 Task: Look for space in Teresópolis, Brazil from 2nd September, 2023 to 10th September, 2023 for 1 adult in price range Rs.5000 to Rs.16000. Place can be private room with 1  bedroom having 1 bed and 1 bathroom. Property type can be house, flat, guest house, hotel. Amenities needed are: washing machine. Booking option can be shelf check-in. Required host language is Spanish.
Action: Mouse moved to (299, 208)
Screenshot: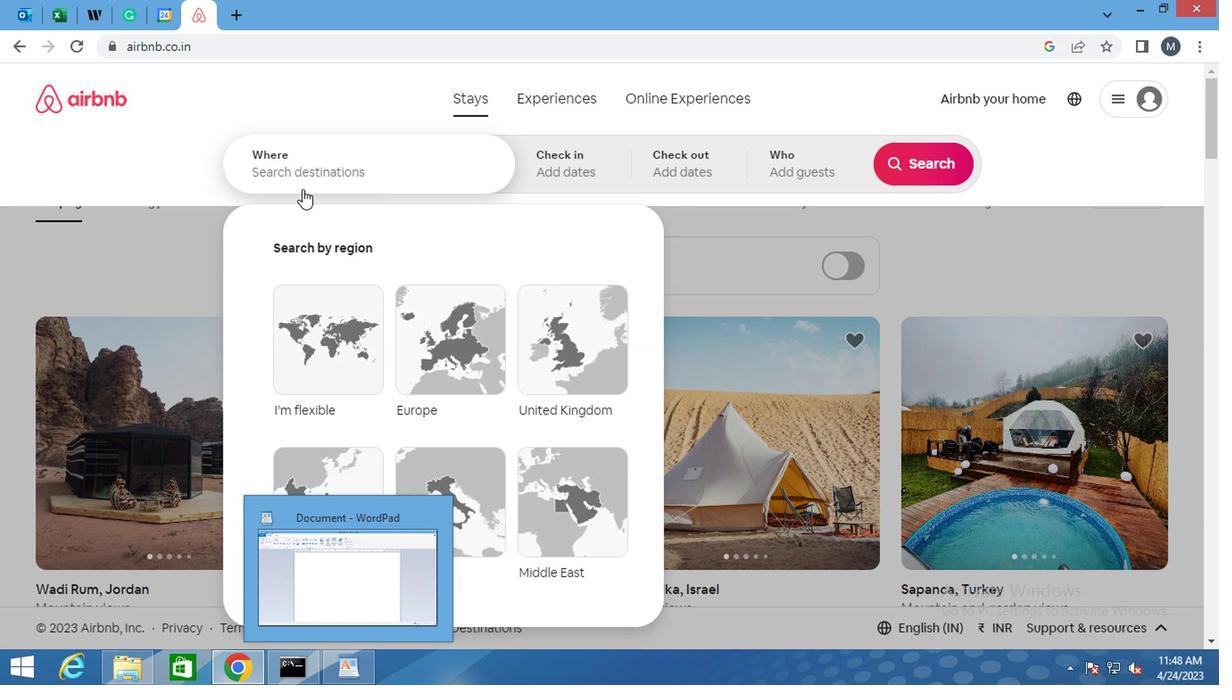 
Action: Mouse pressed left at (299, 208)
Screenshot: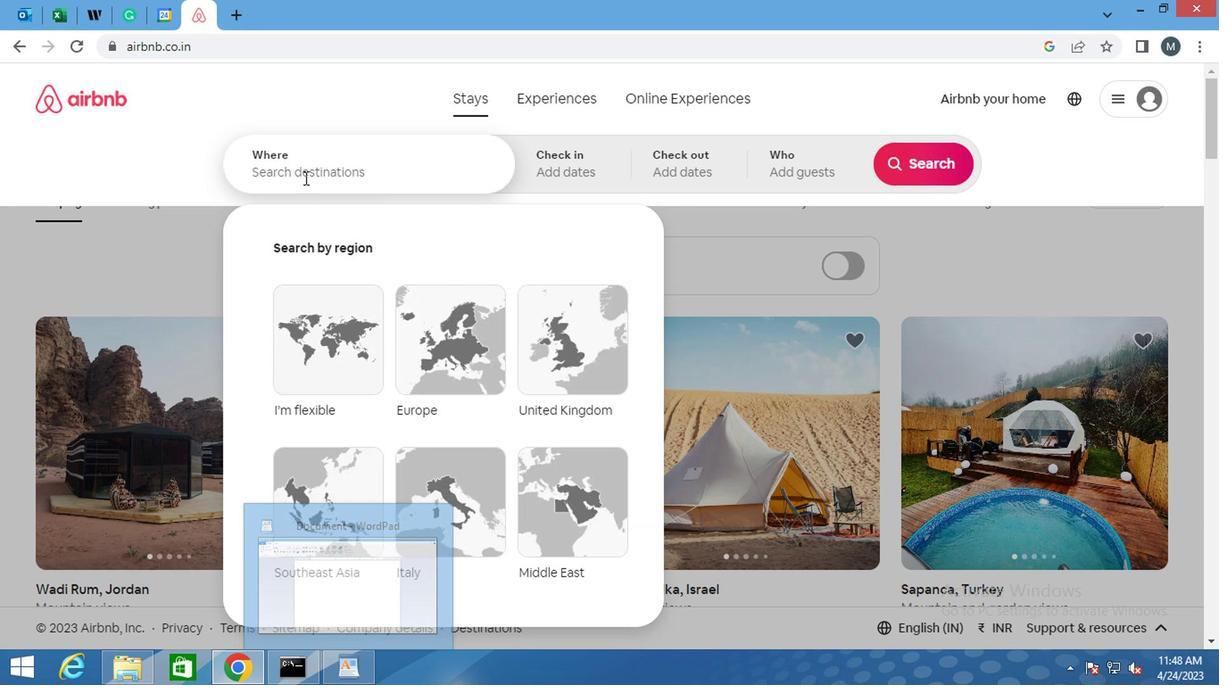 
Action: Key pressed <Key.shift>TERESOPOLIS,<Key.space><Key.shift>BRZ<Key.backspace>AZIL<Key.enter>
Screenshot: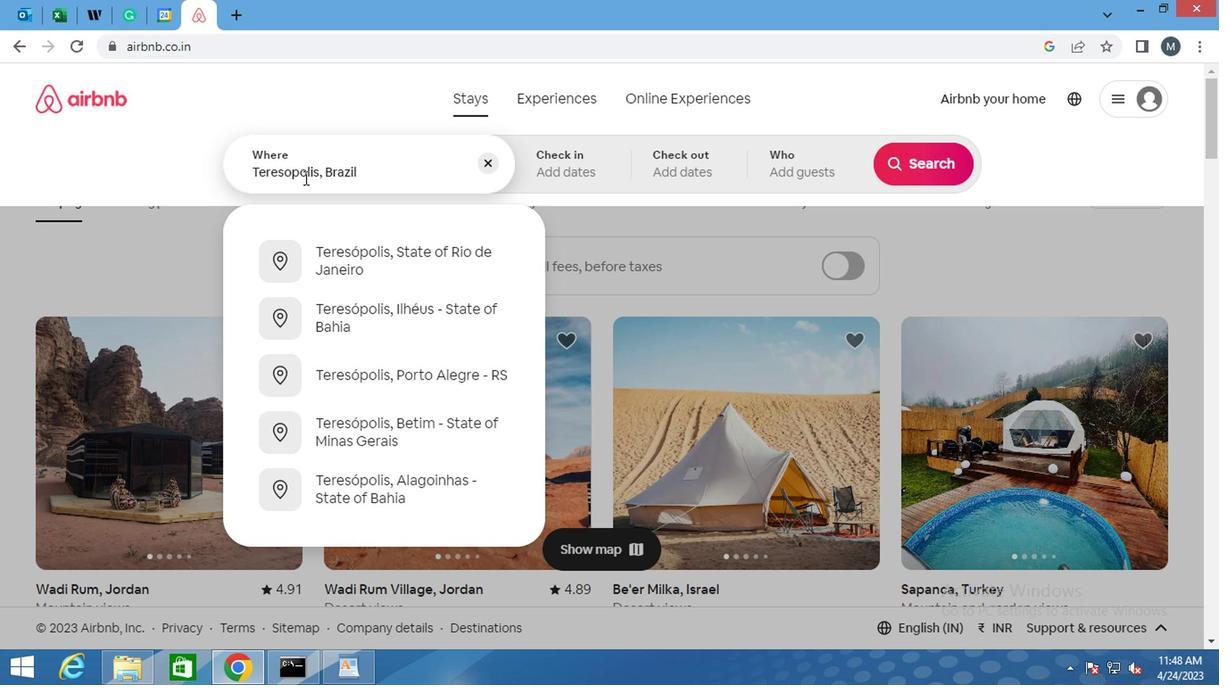 
Action: Mouse moved to (725, 299)
Screenshot: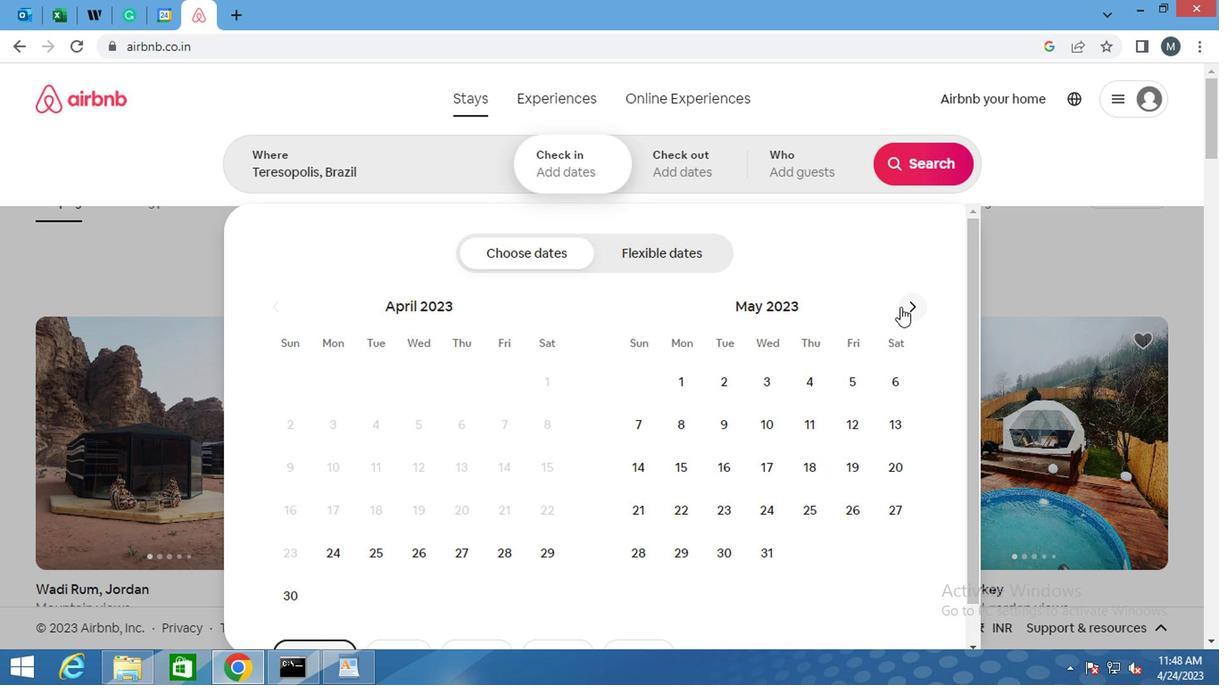 
Action: Mouse pressed left at (725, 299)
Screenshot: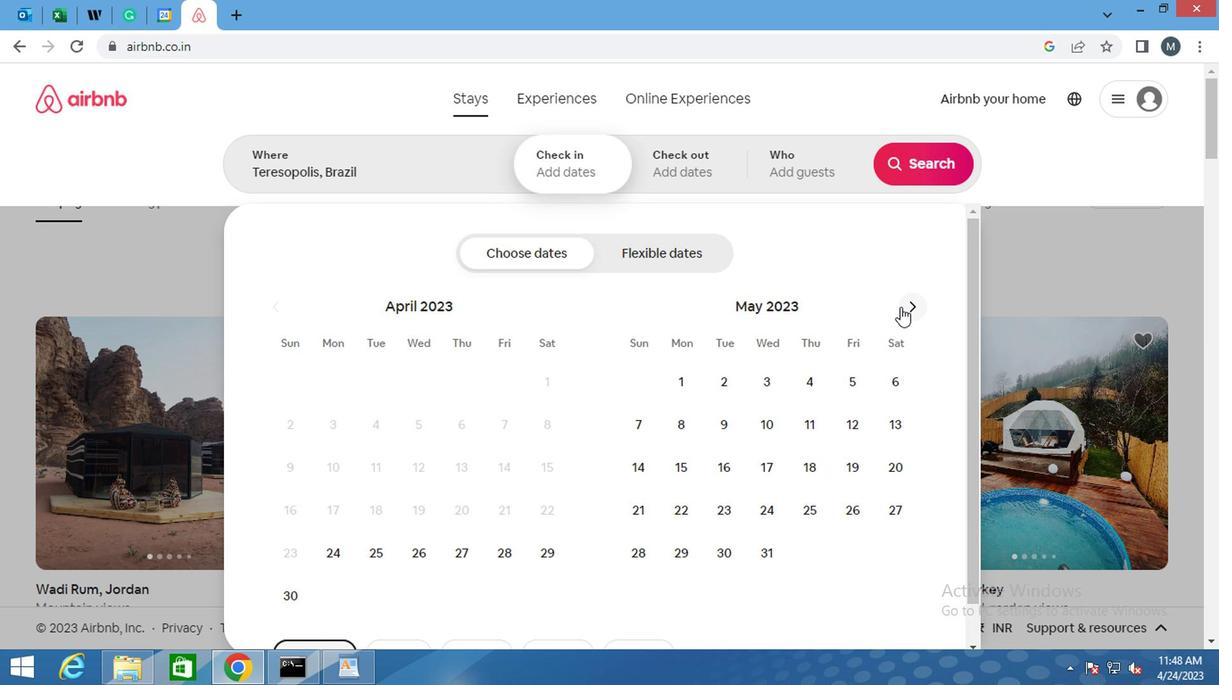 
Action: Mouse pressed left at (725, 299)
Screenshot: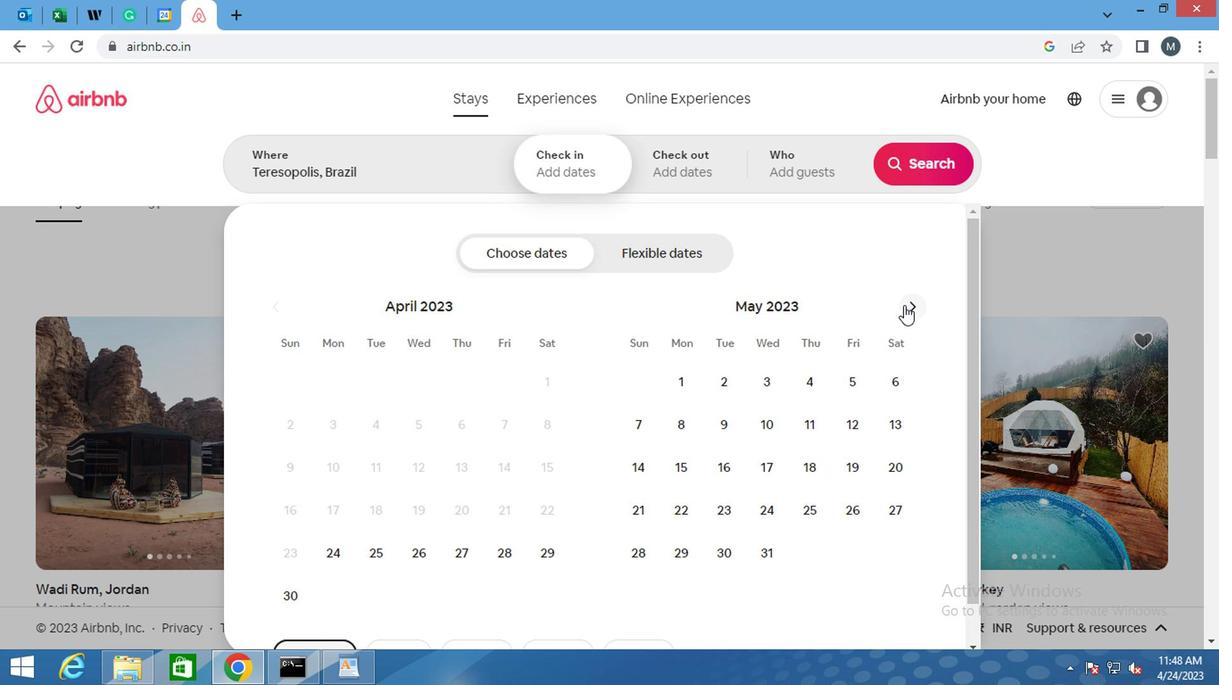 
Action: Mouse pressed left at (725, 299)
Screenshot: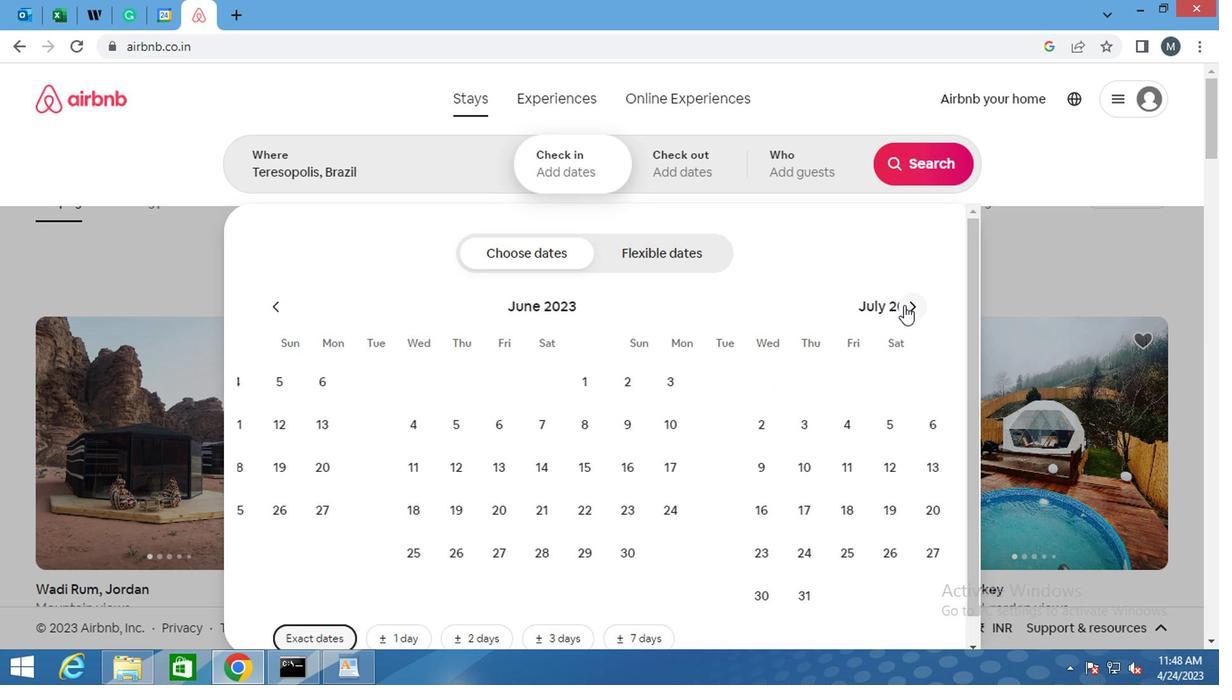 
Action: Mouse moved to (725, 299)
Screenshot: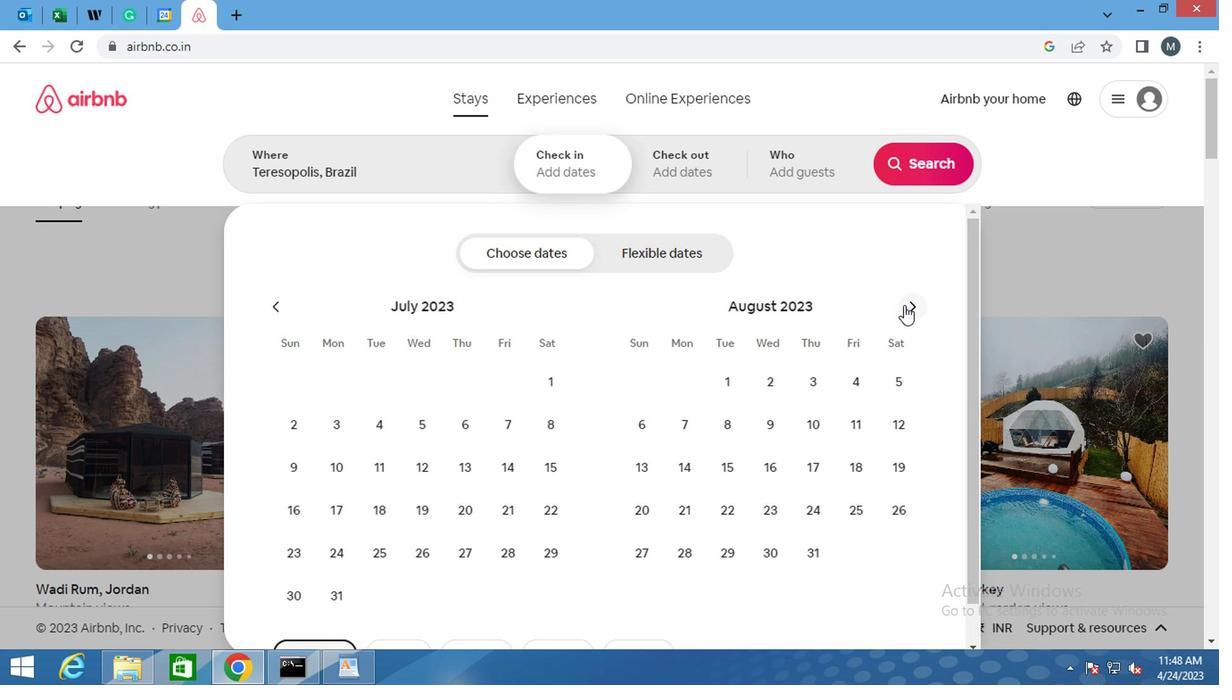 
Action: Mouse pressed left at (725, 299)
Screenshot: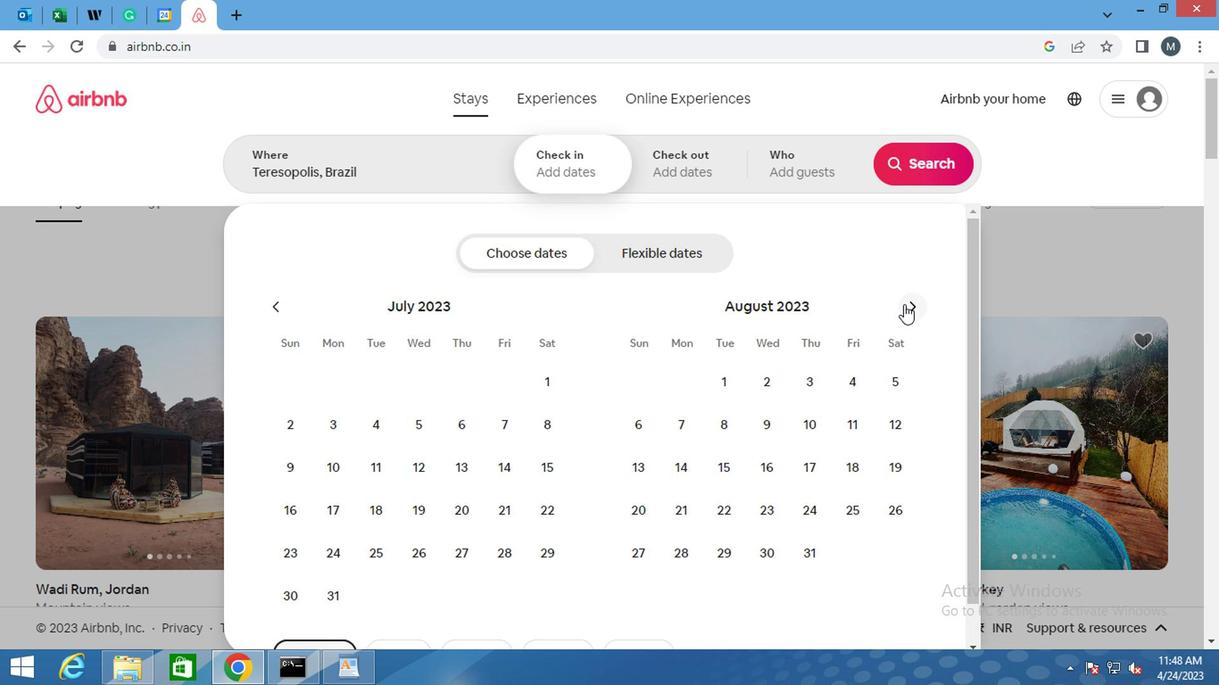 
Action: Mouse moved to (707, 353)
Screenshot: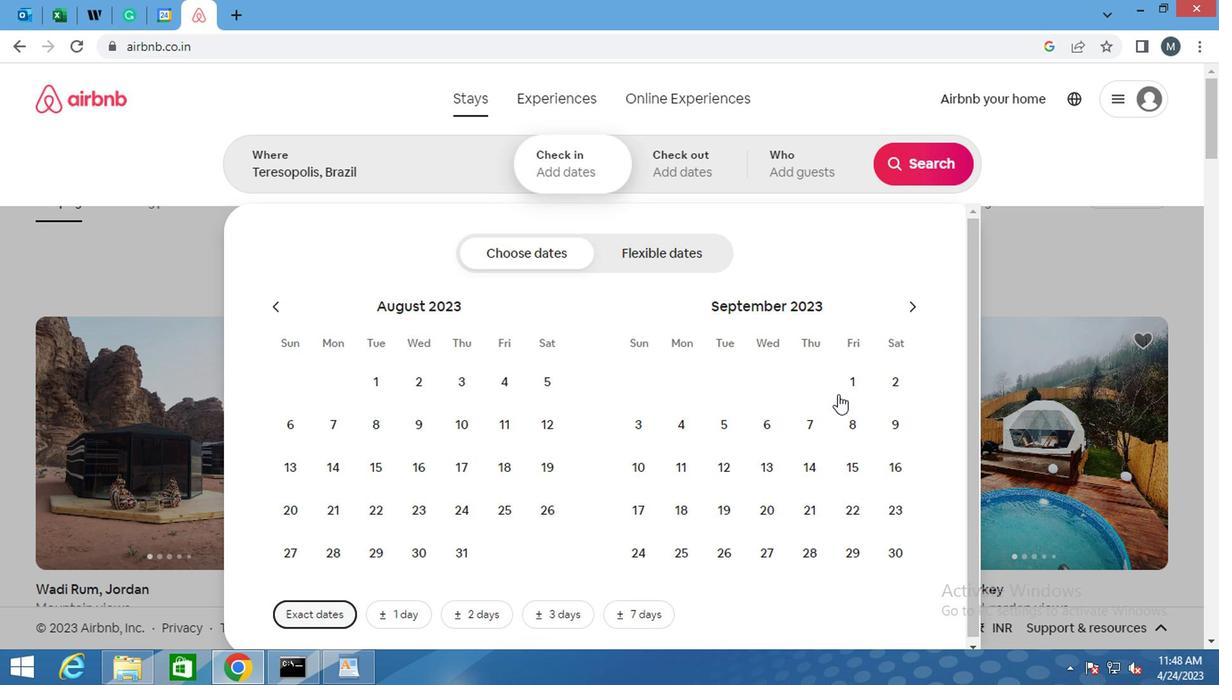 
Action: Mouse pressed left at (707, 353)
Screenshot: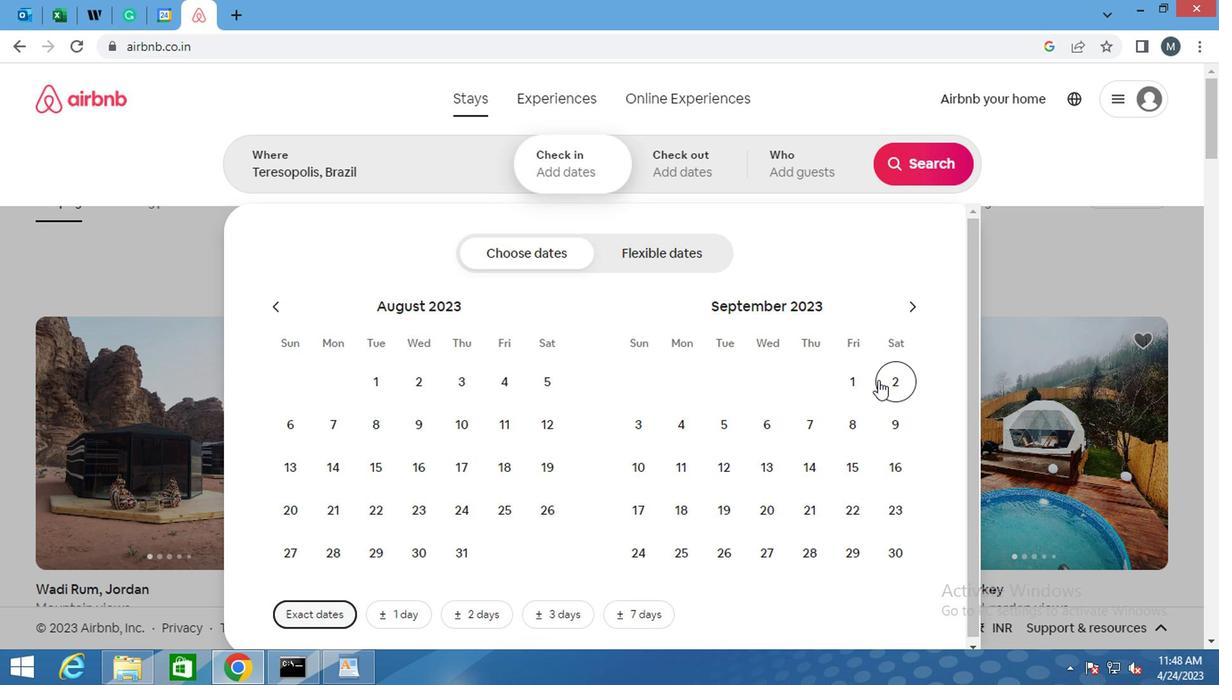 
Action: Mouse moved to (551, 412)
Screenshot: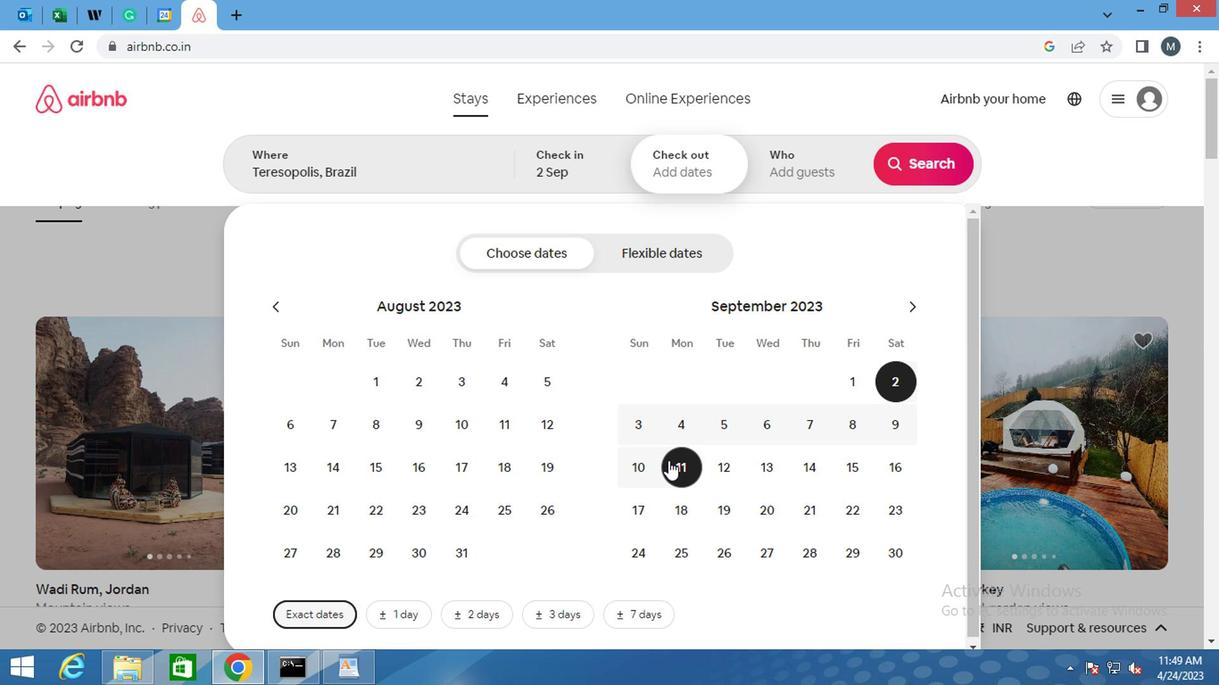 
Action: Mouse pressed left at (551, 412)
Screenshot: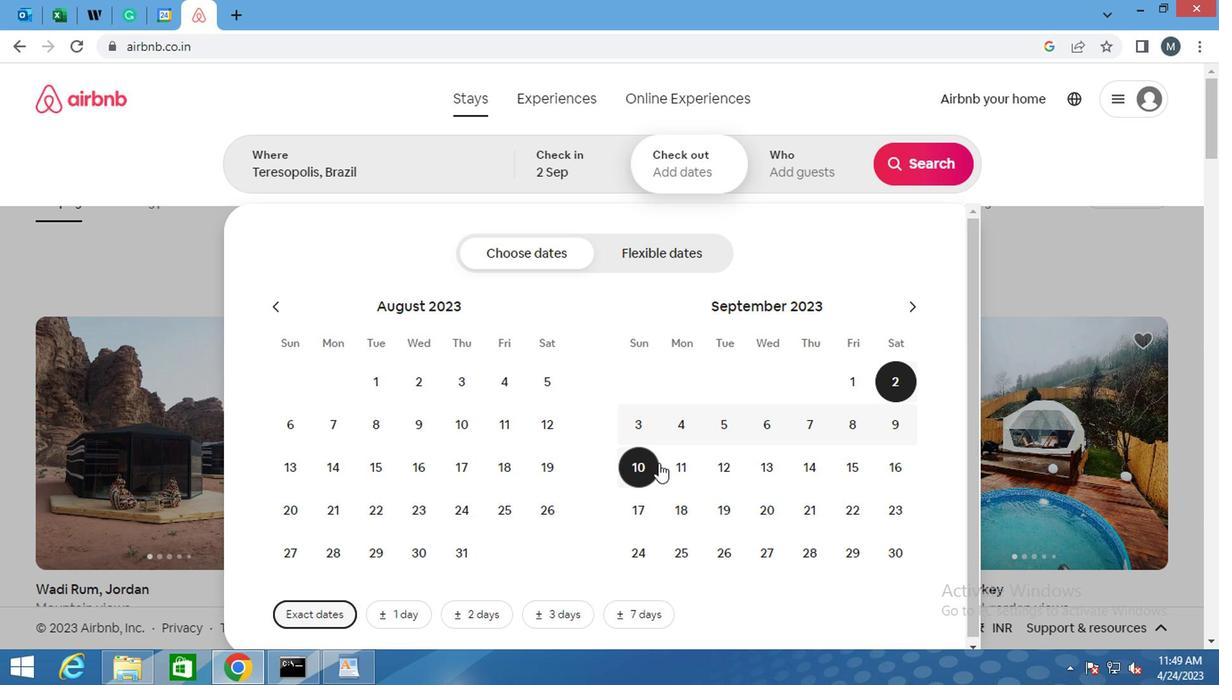 
Action: Mouse moved to (667, 200)
Screenshot: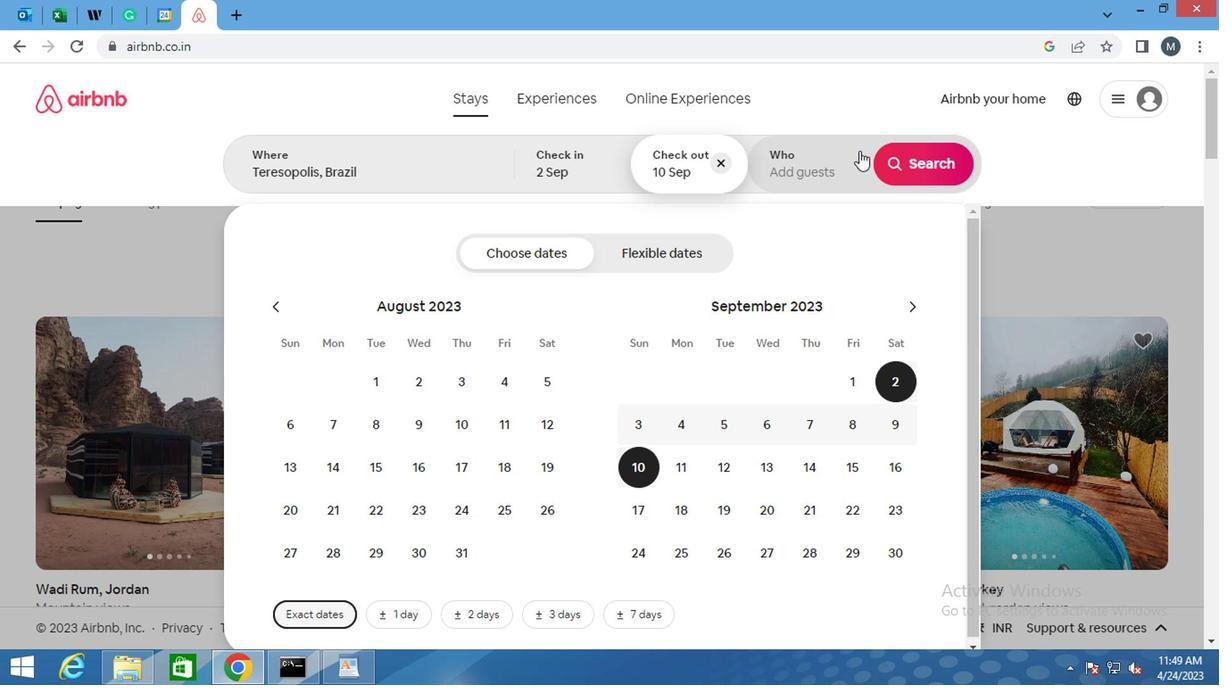 
Action: Mouse pressed left at (667, 200)
Screenshot: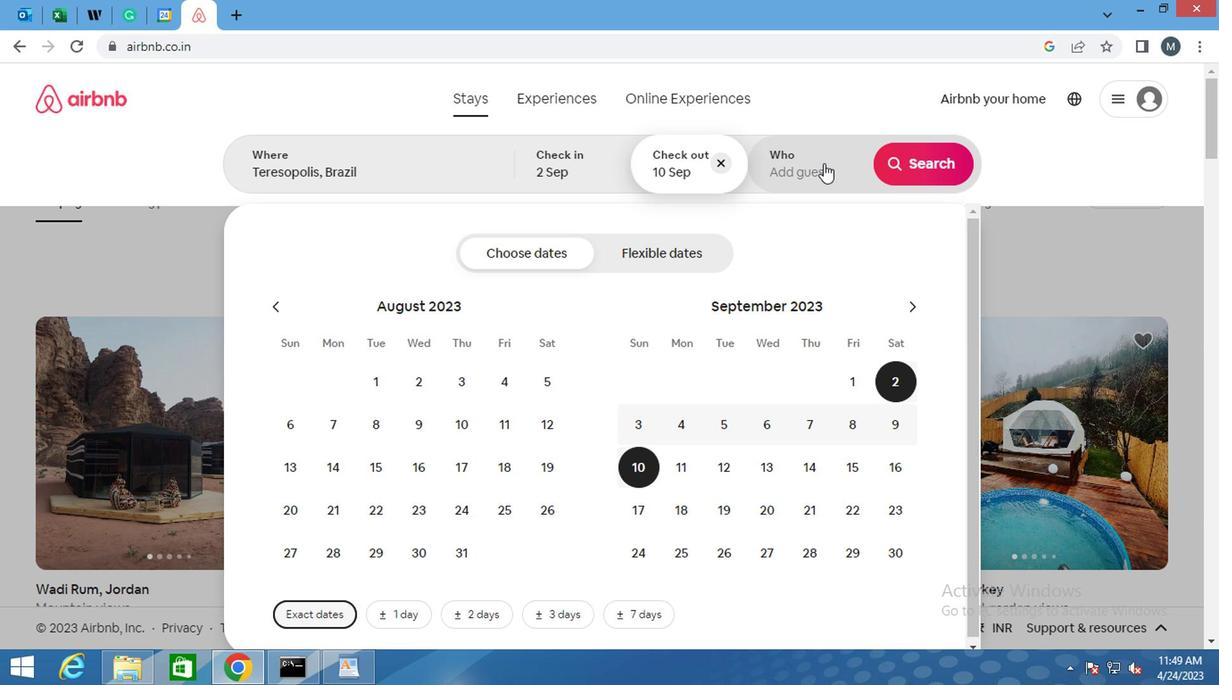
Action: Mouse moved to (751, 268)
Screenshot: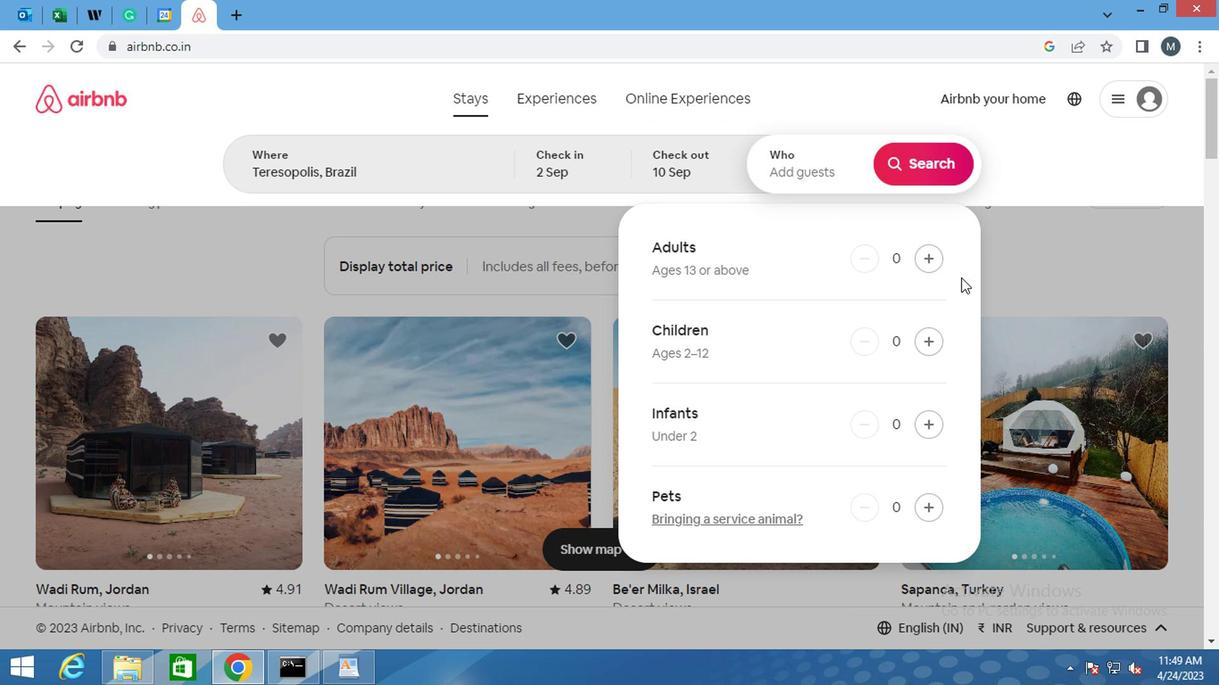 
Action: Mouse pressed left at (751, 268)
Screenshot: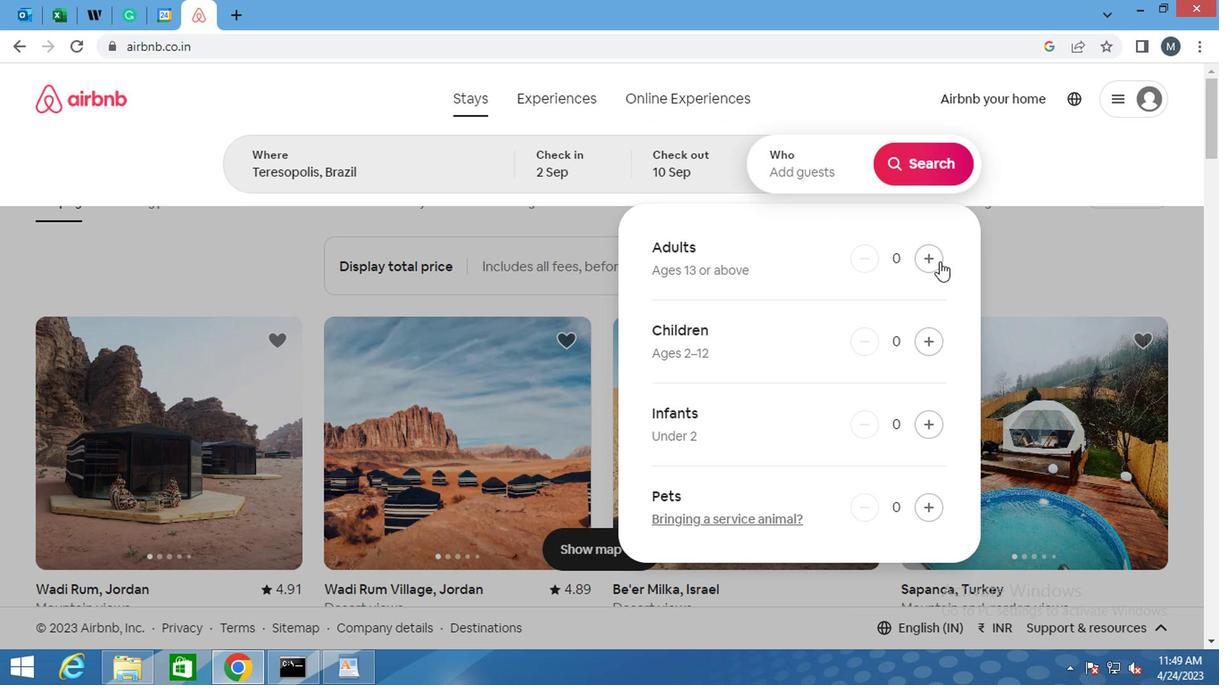 
Action: Mouse moved to (830, 211)
Screenshot: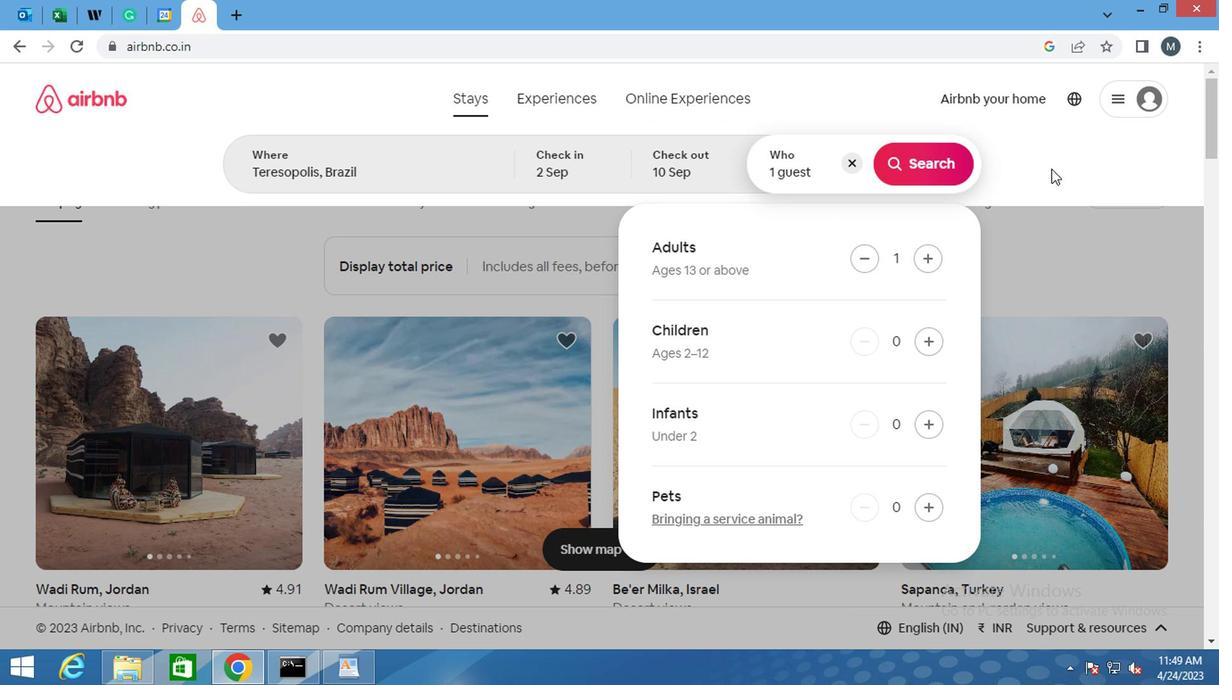 
Action: Mouse scrolled (830, 212) with delta (0, 0)
Screenshot: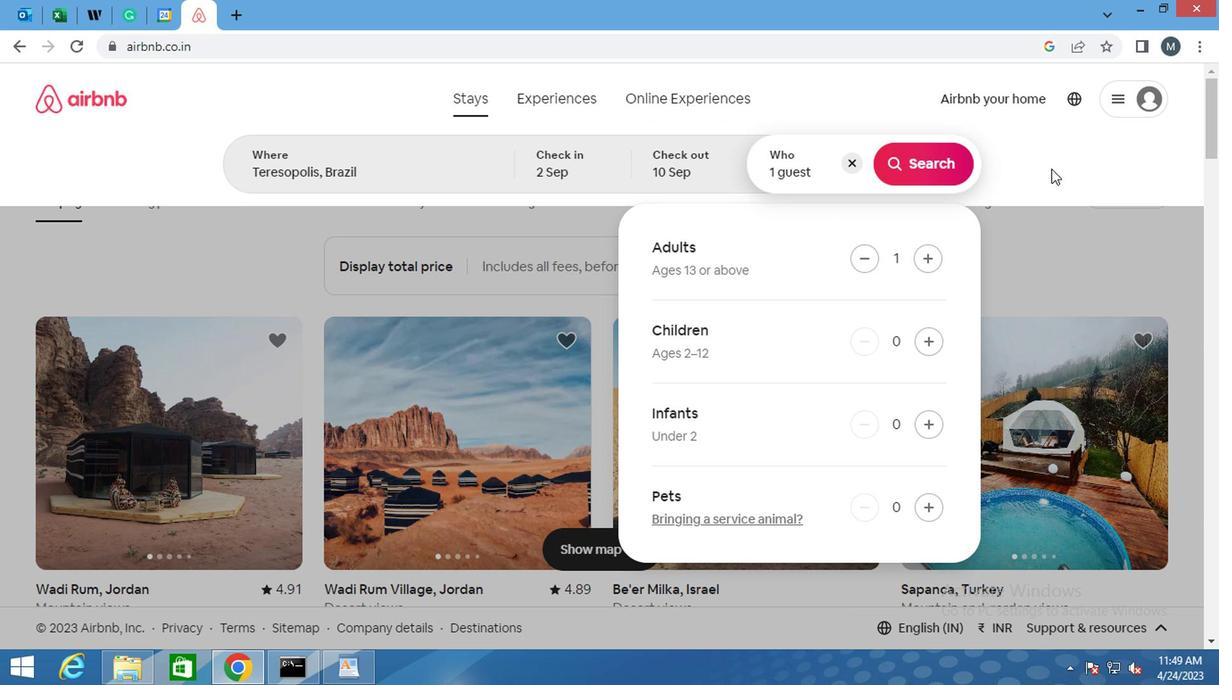 
Action: Mouse moved to (830, 221)
Screenshot: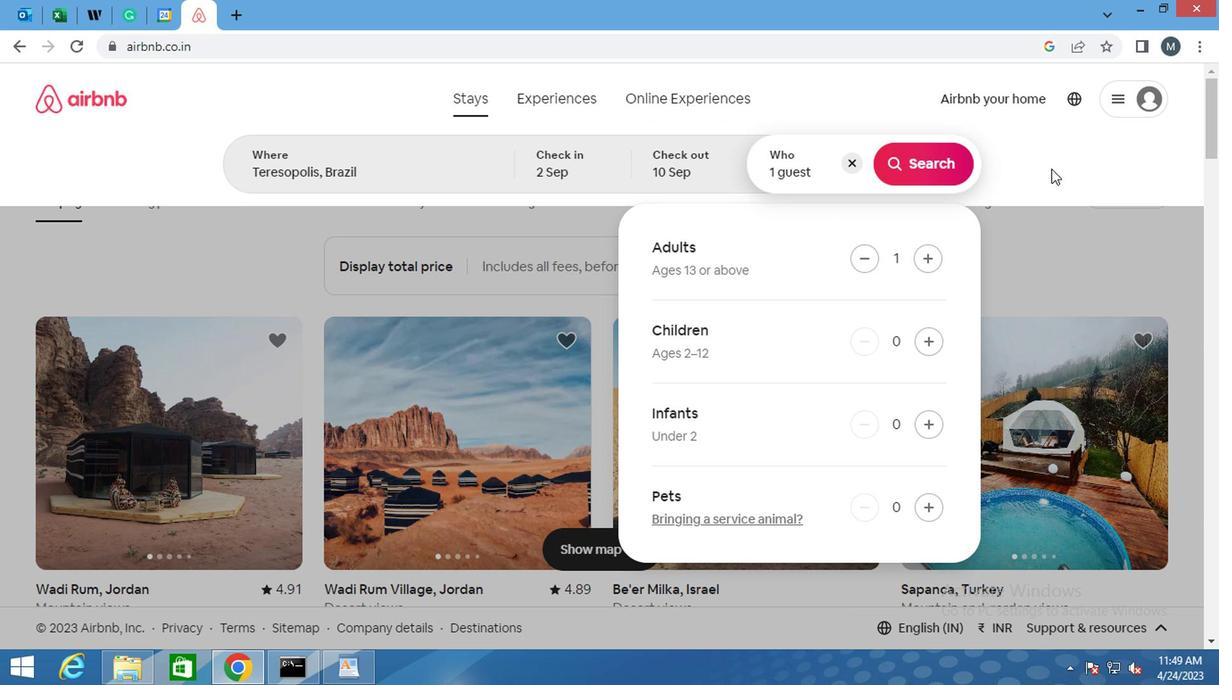 
Action: Mouse scrolled (830, 221) with delta (0, 0)
Screenshot: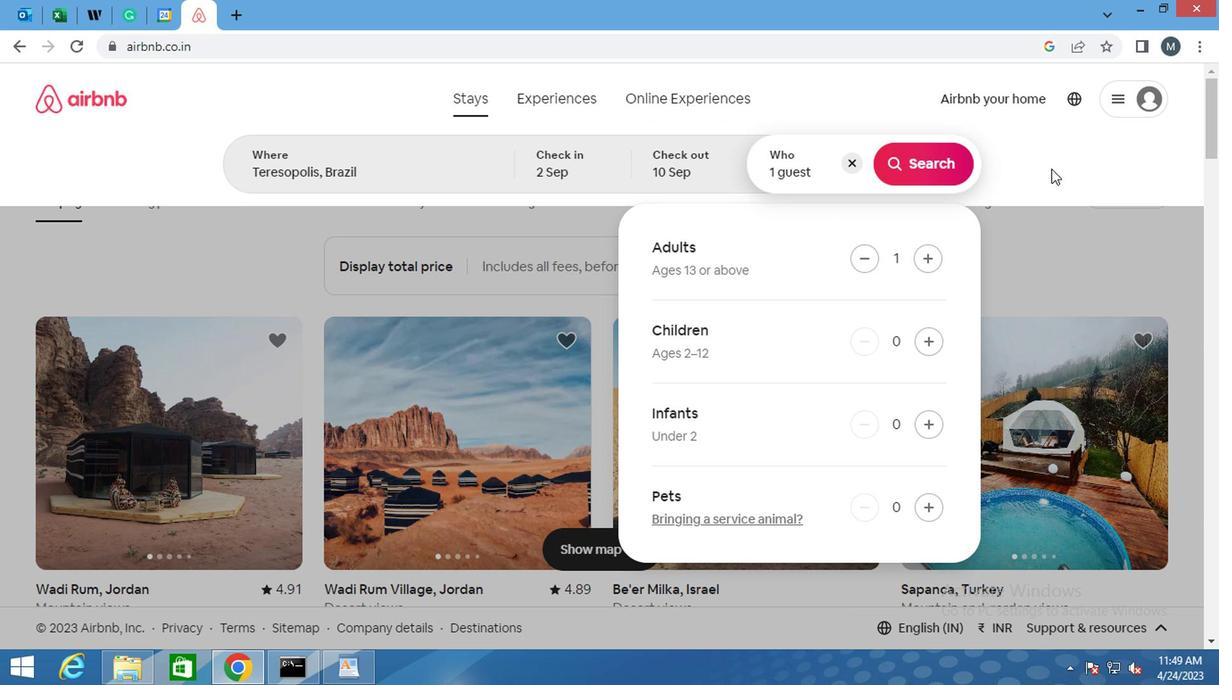 
Action: Mouse moved to (830, 240)
Screenshot: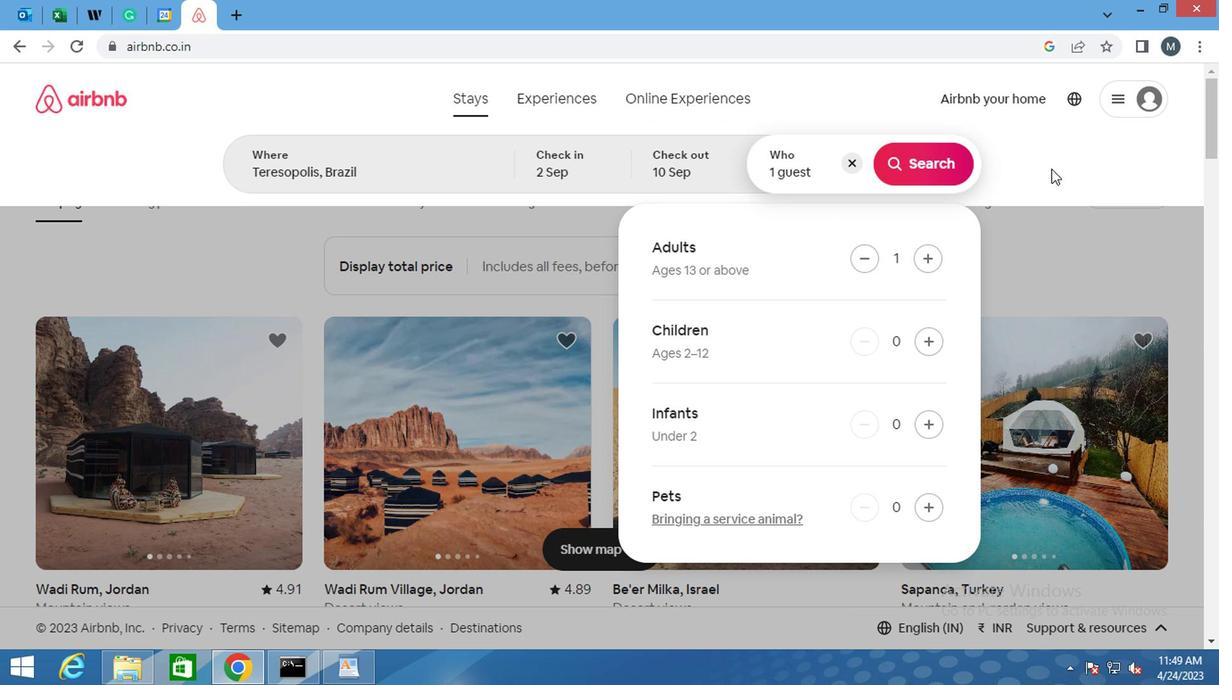 
Action: Mouse scrolled (830, 240) with delta (0, 0)
Screenshot: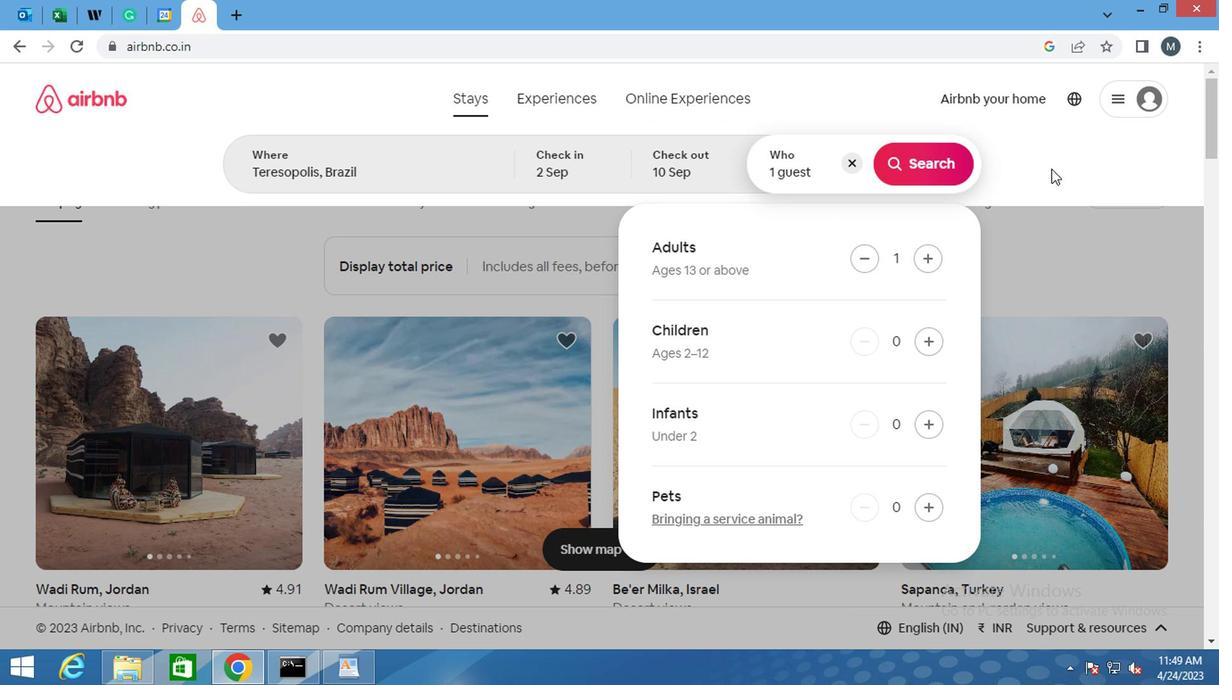 
Action: Mouse moved to (827, 244)
Screenshot: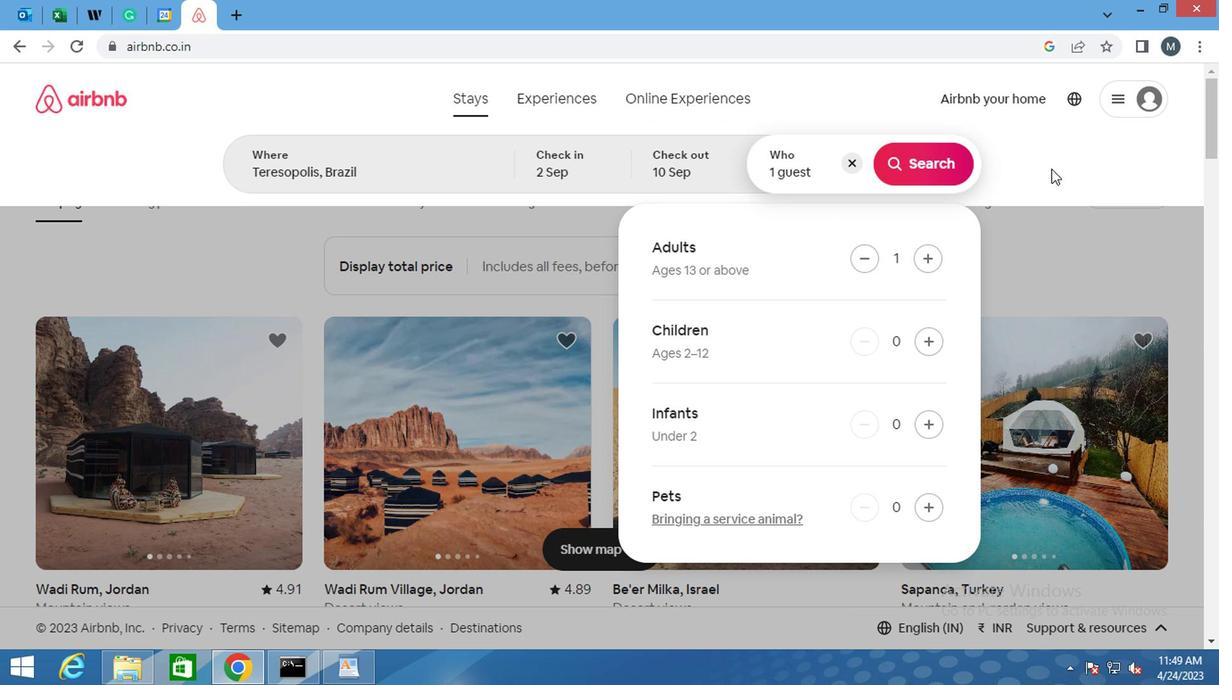 
Action: Mouse scrolled (827, 243) with delta (0, 0)
Screenshot: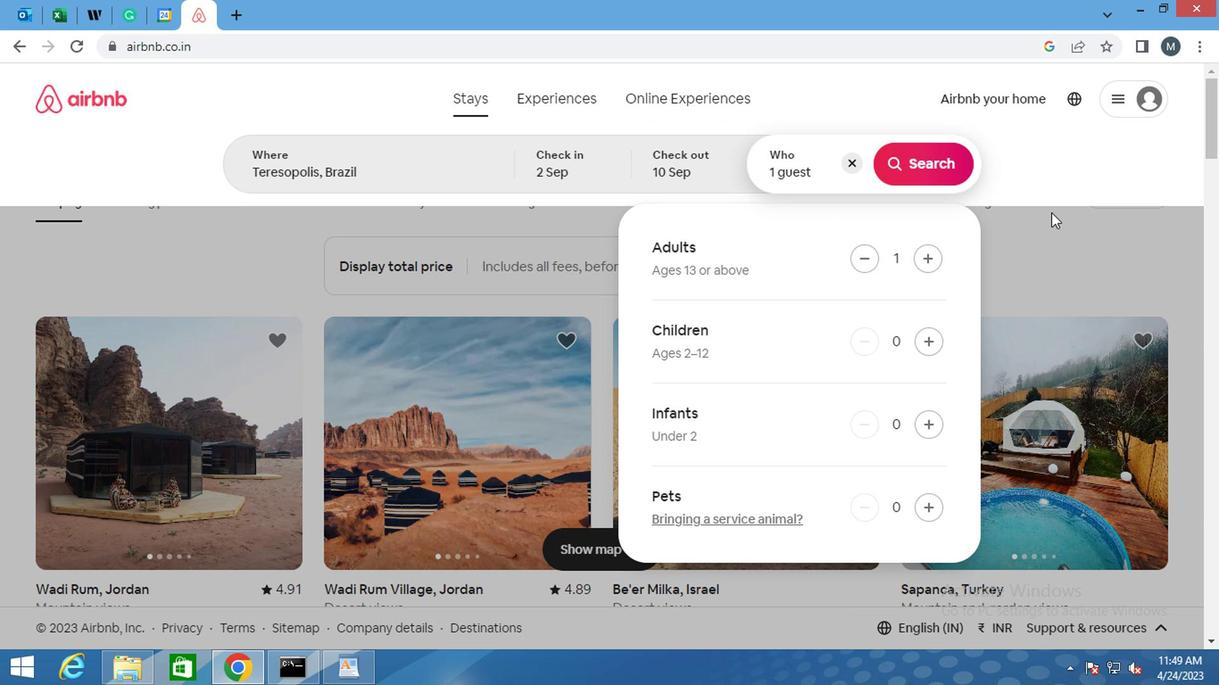 
Action: Mouse scrolled (827, 243) with delta (0, 0)
Screenshot: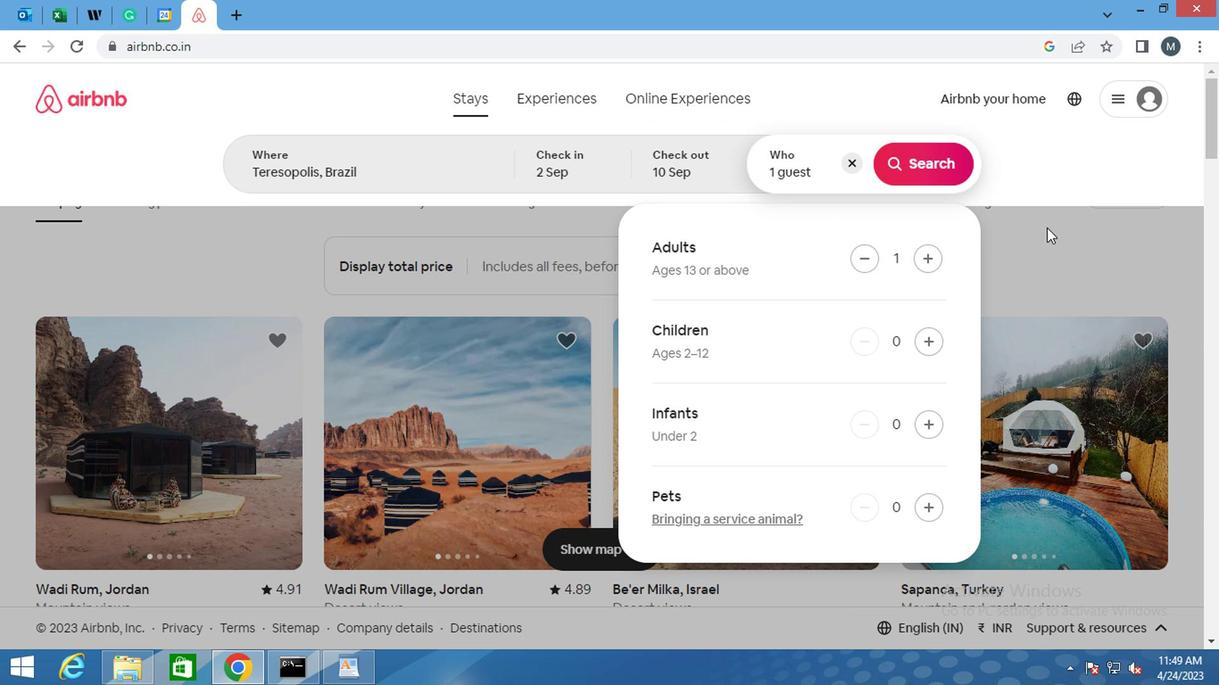 
Action: Mouse moved to (827, 243)
Screenshot: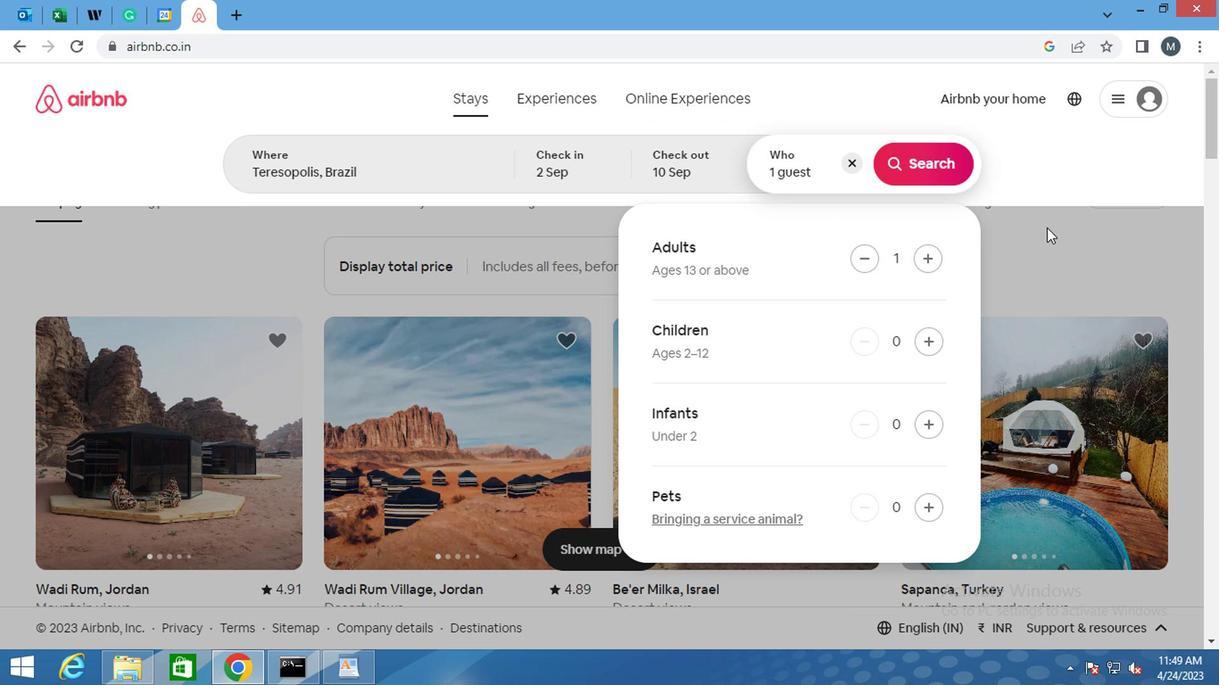 
Action: Mouse scrolled (827, 243) with delta (0, 0)
Screenshot: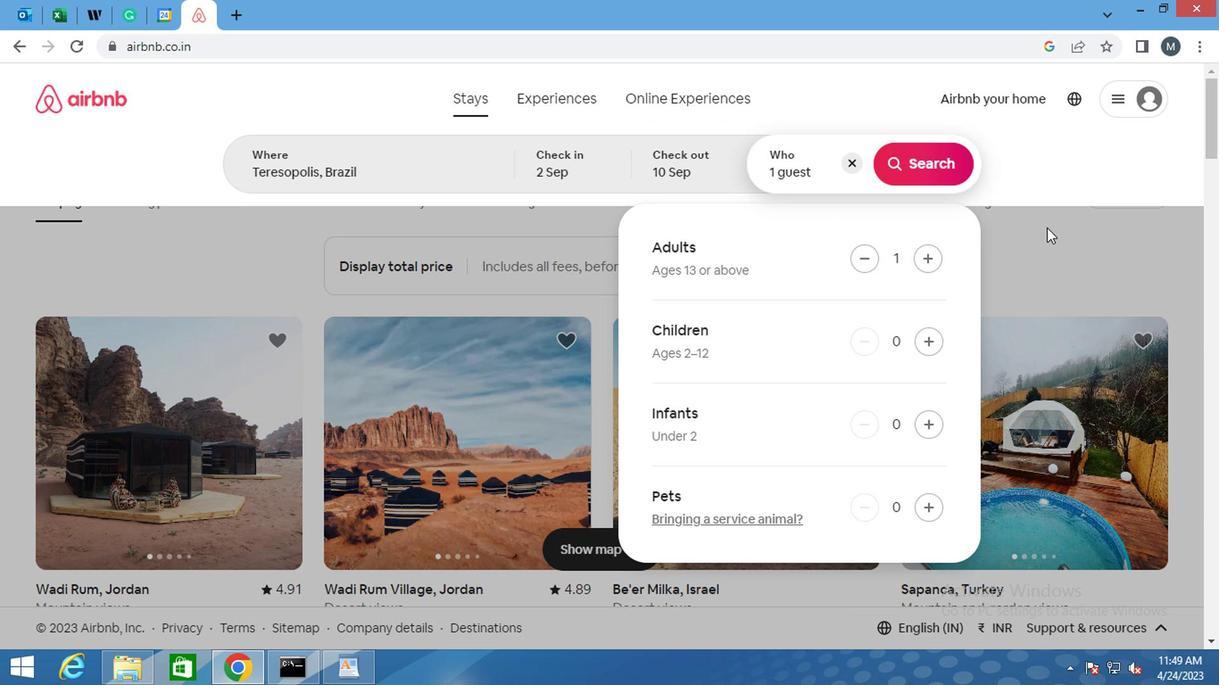 
Action: Mouse moved to (829, 231)
Screenshot: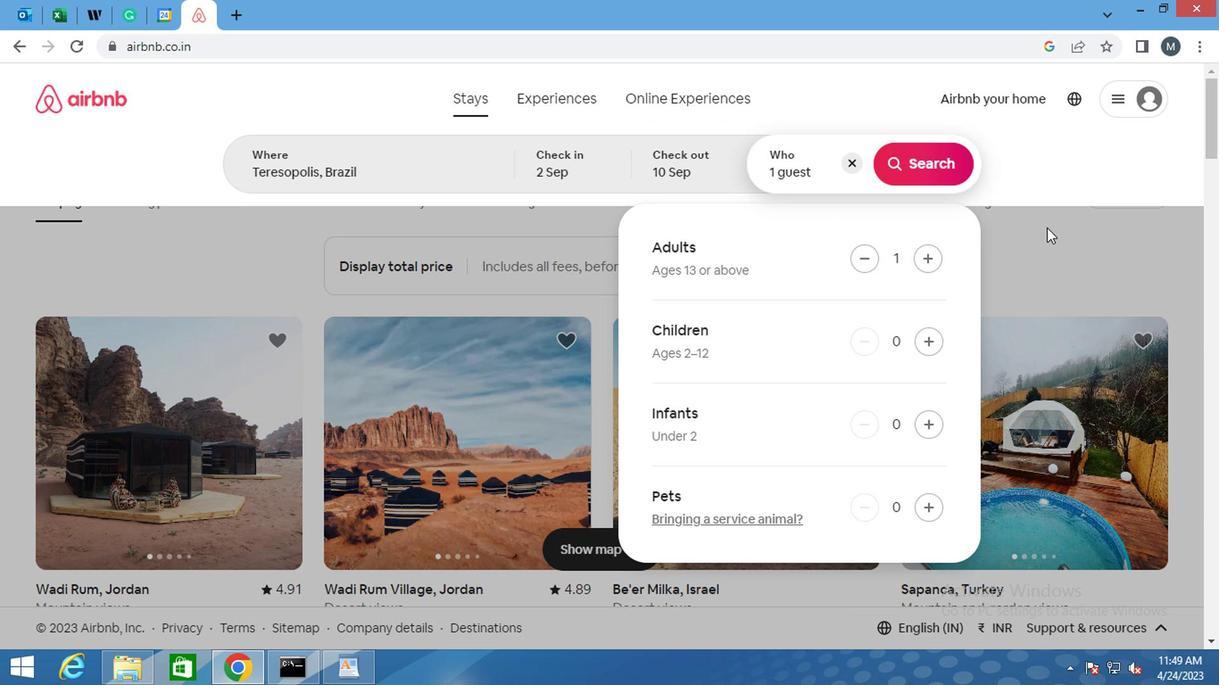 
Action: Mouse scrolled (829, 232) with delta (0, 0)
Screenshot: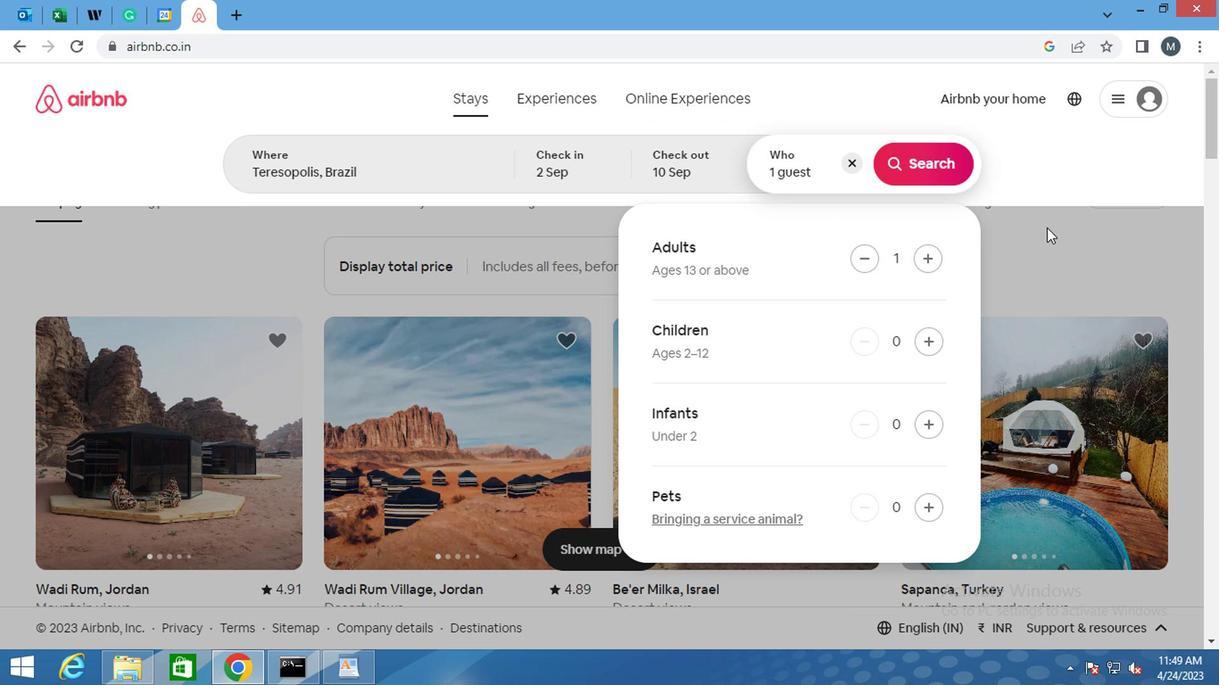 
Action: Mouse scrolled (829, 232) with delta (0, 0)
Screenshot: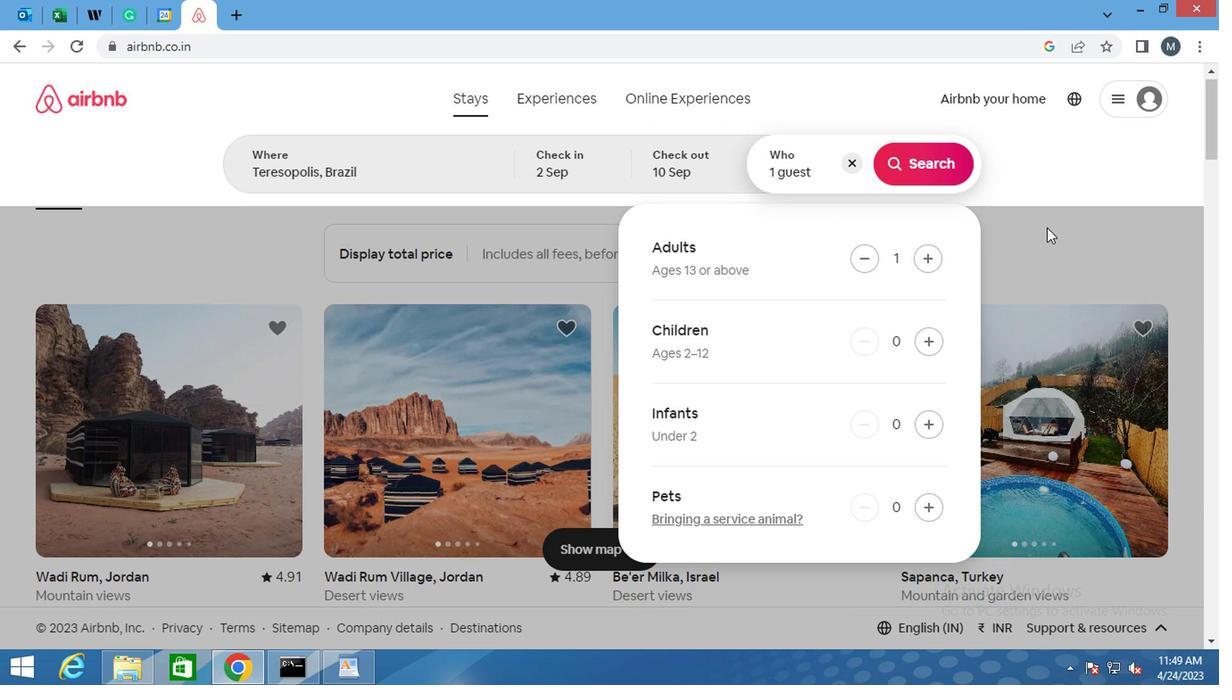 
Action: Mouse moved to (890, 204)
Screenshot: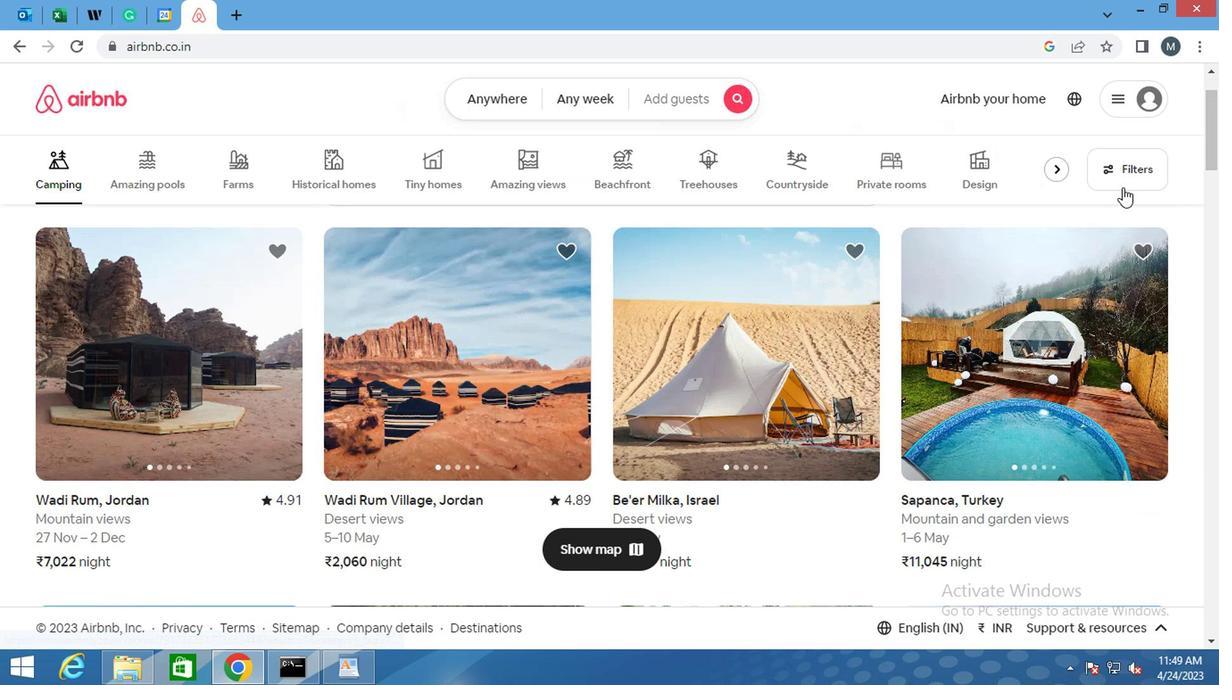
Action: Mouse pressed left at (890, 204)
Screenshot: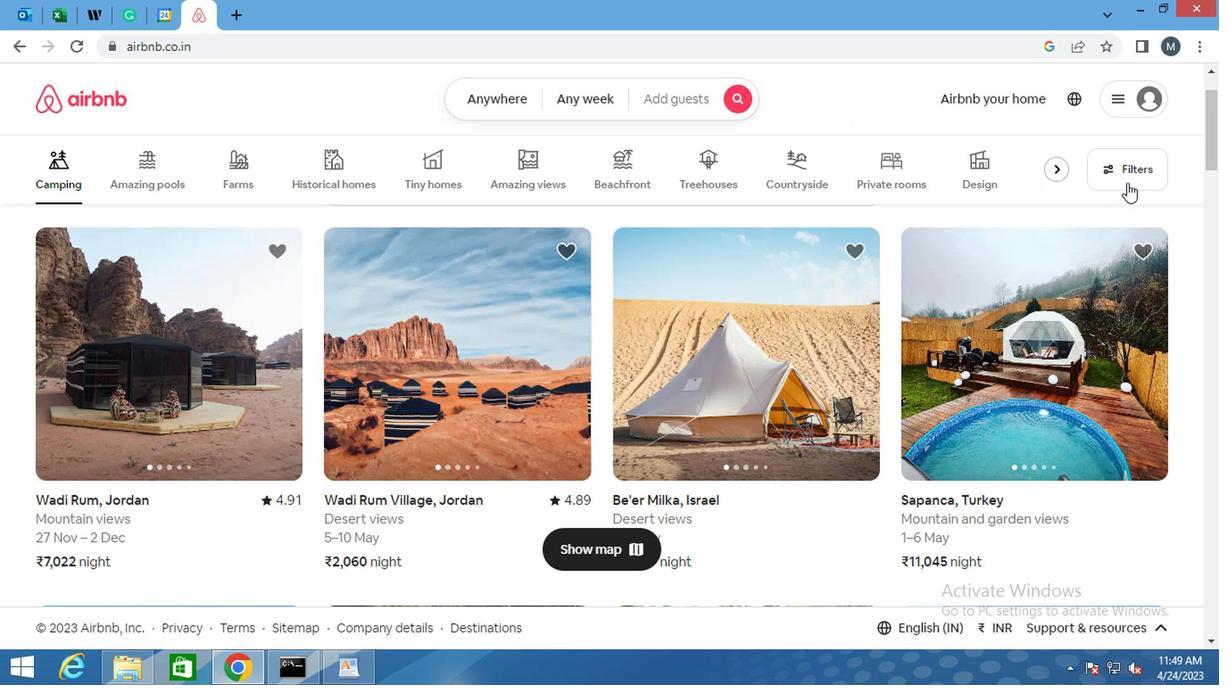 
Action: Mouse moved to (691, 242)
Screenshot: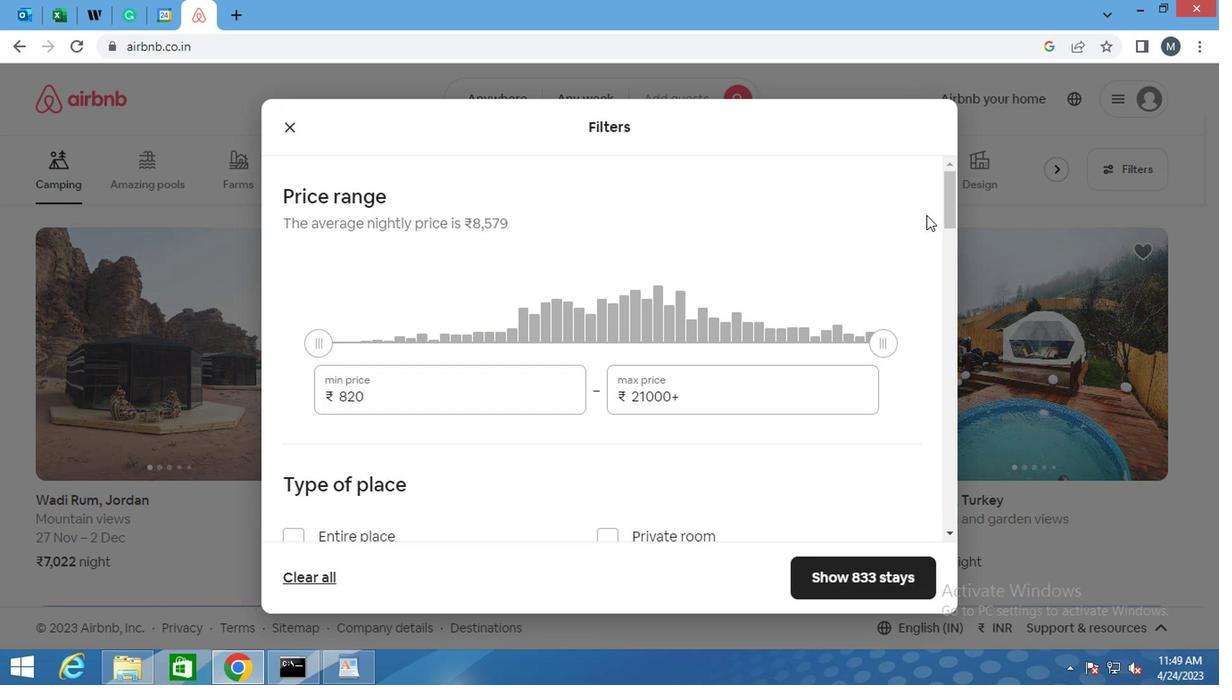 
Action: Mouse scrolled (691, 241) with delta (0, 0)
Screenshot: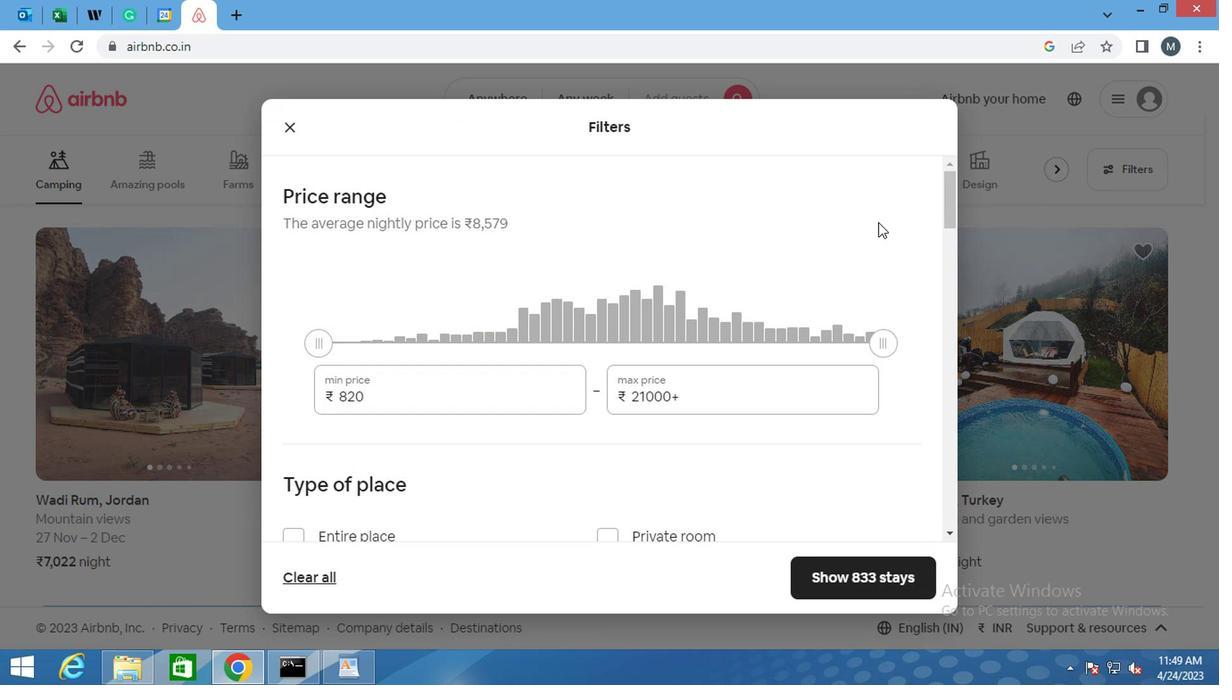 
Action: Mouse moved to (381, 297)
Screenshot: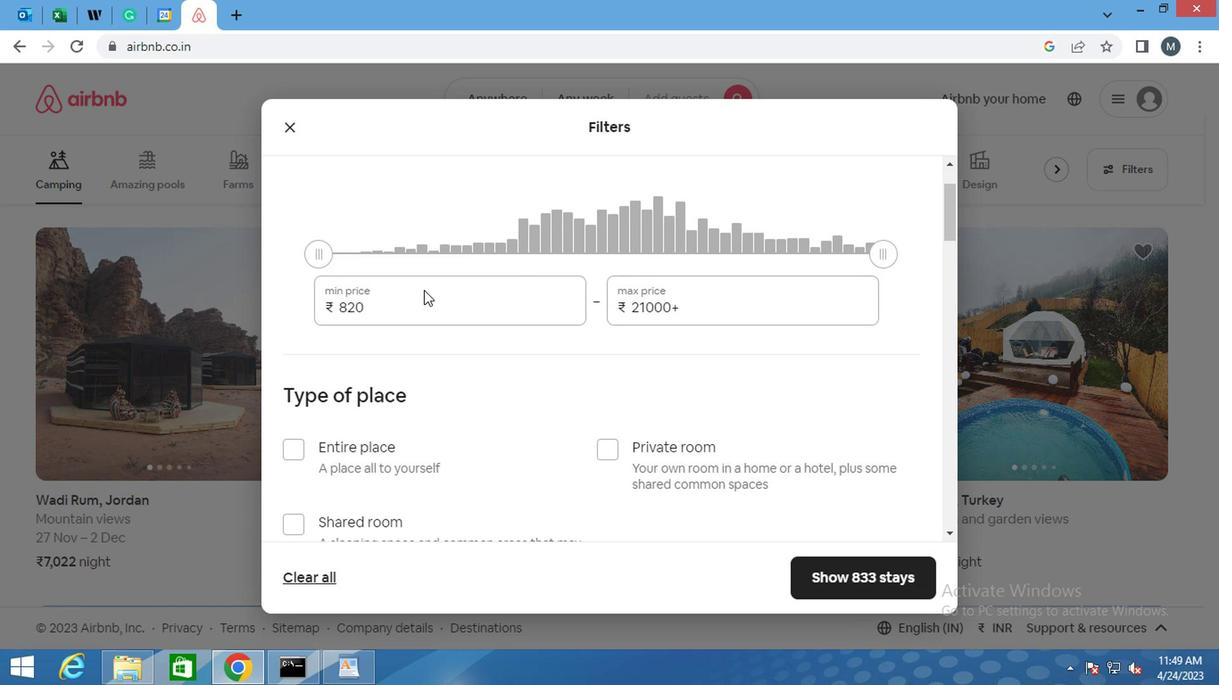
Action: Mouse pressed left at (381, 297)
Screenshot: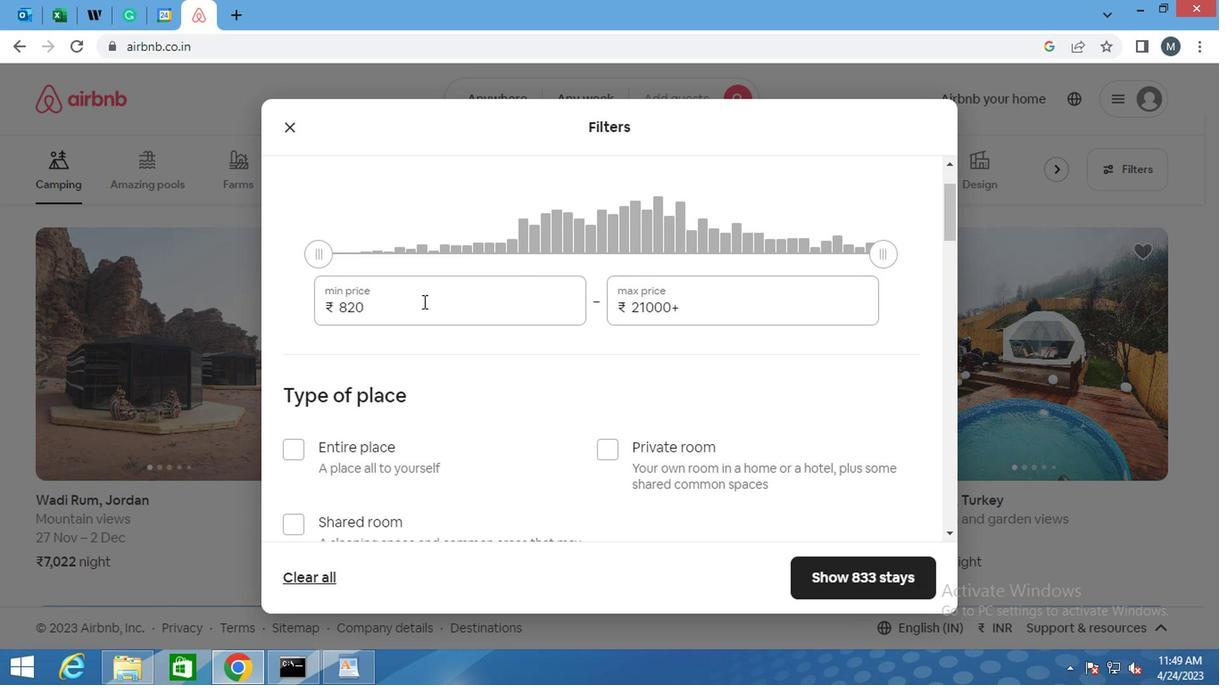 
Action: Mouse pressed left at (381, 297)
Screenshot: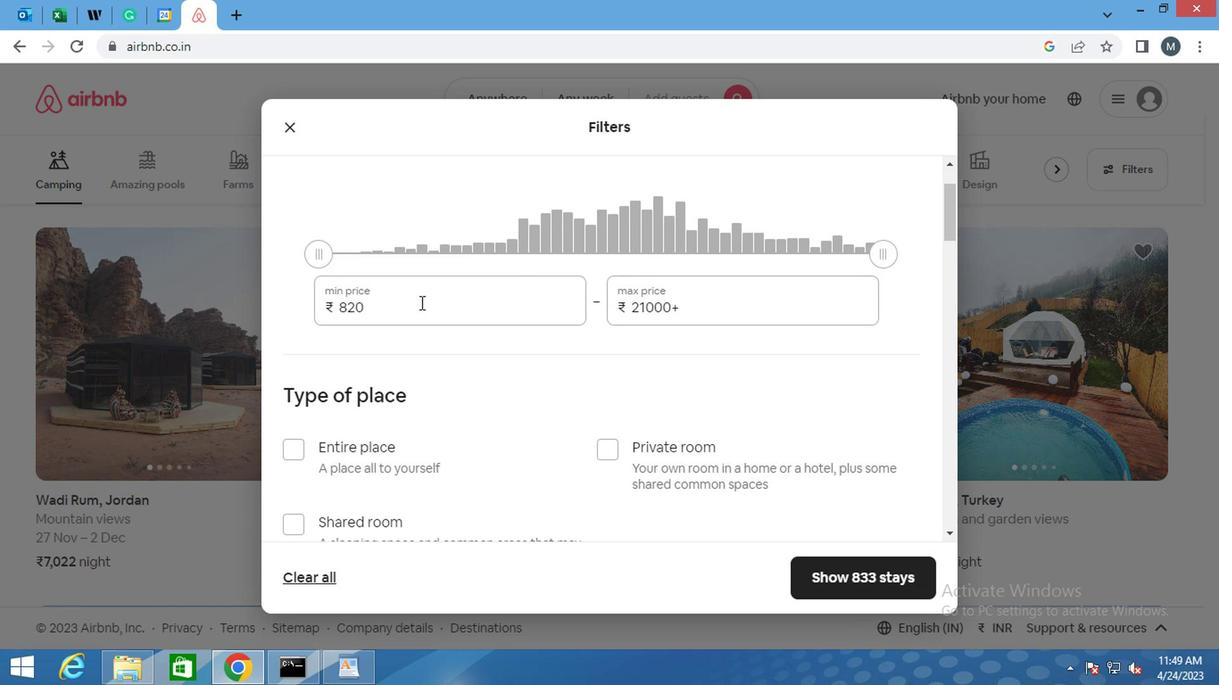 
Action: Key pressed <Key.delete>5000
Screenshot: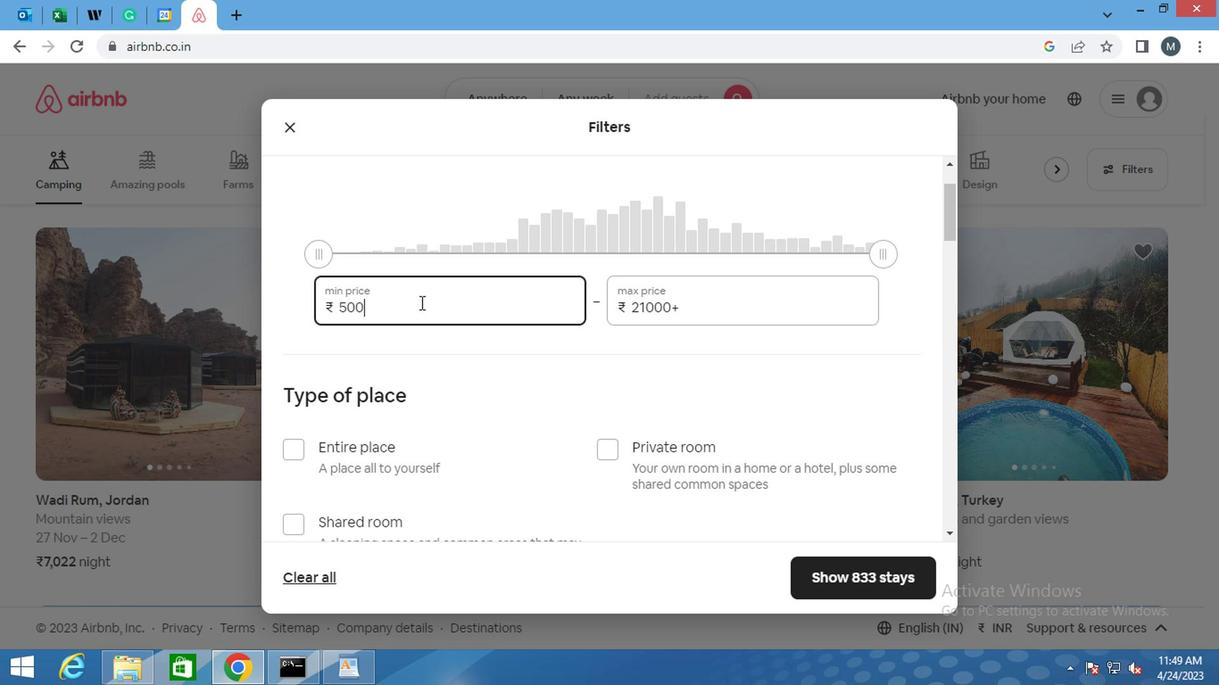
Action: Mouse moved to (631, 305)
Screenshot: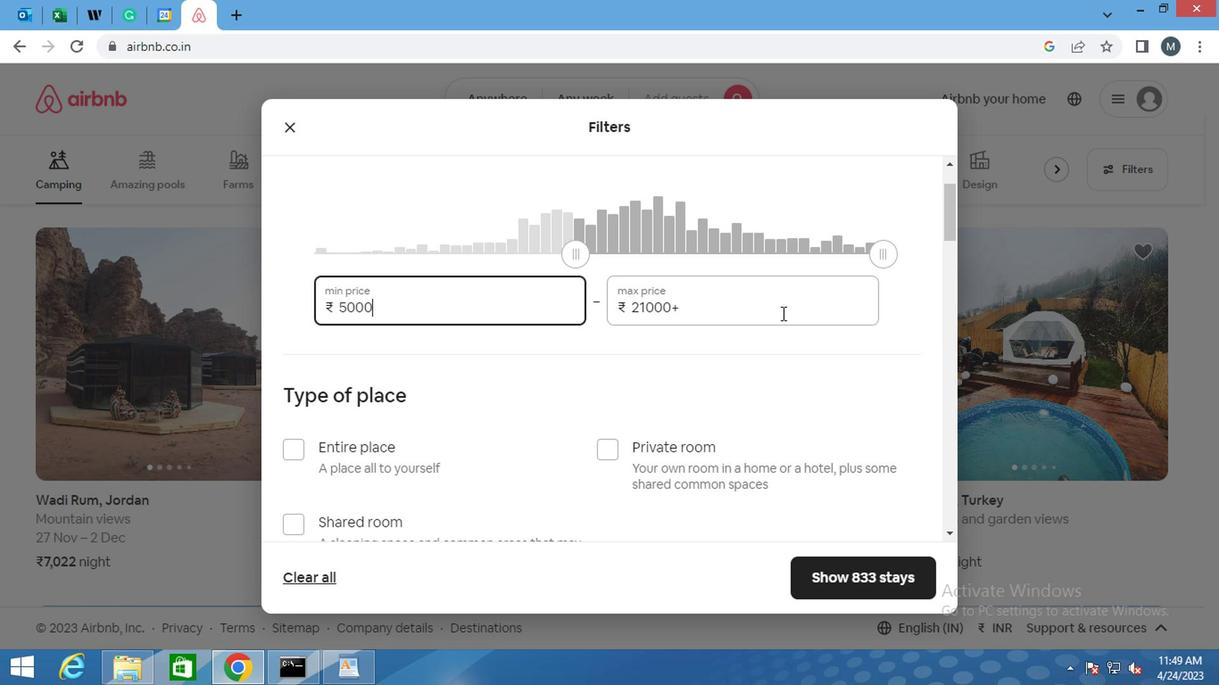 
Action: Mouse pressed left at (631, 305)
Screenshot: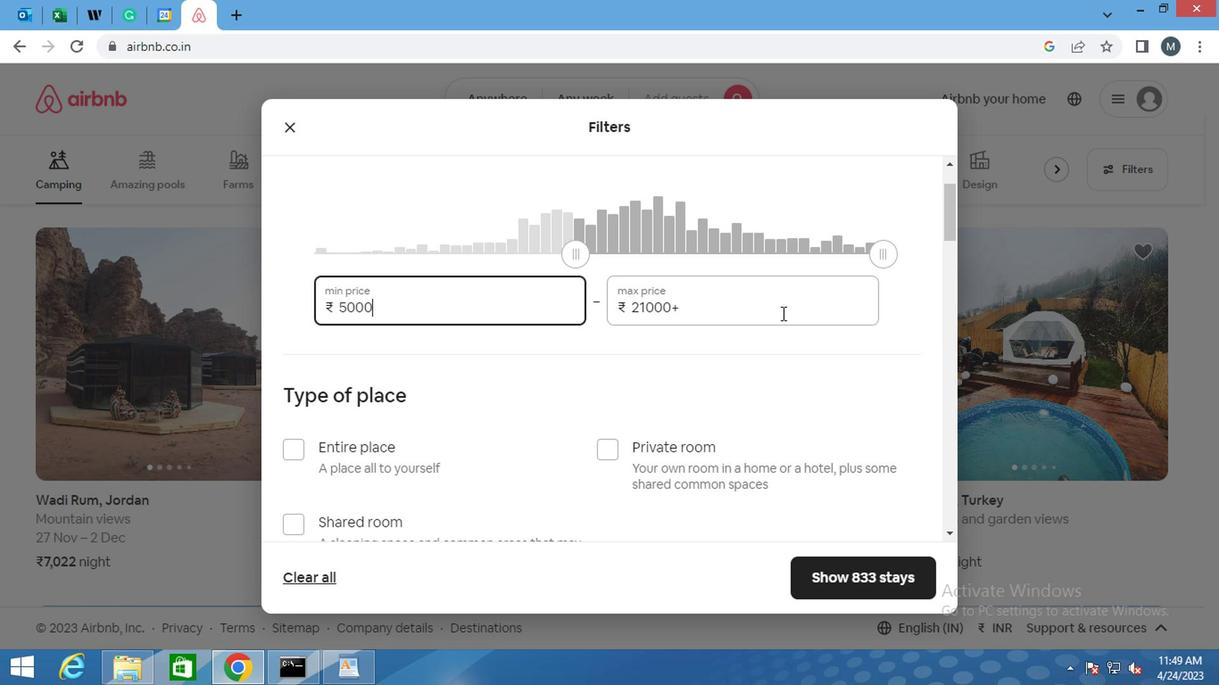 
Action: Mouse pressed left at (631, 305)
Screenshot: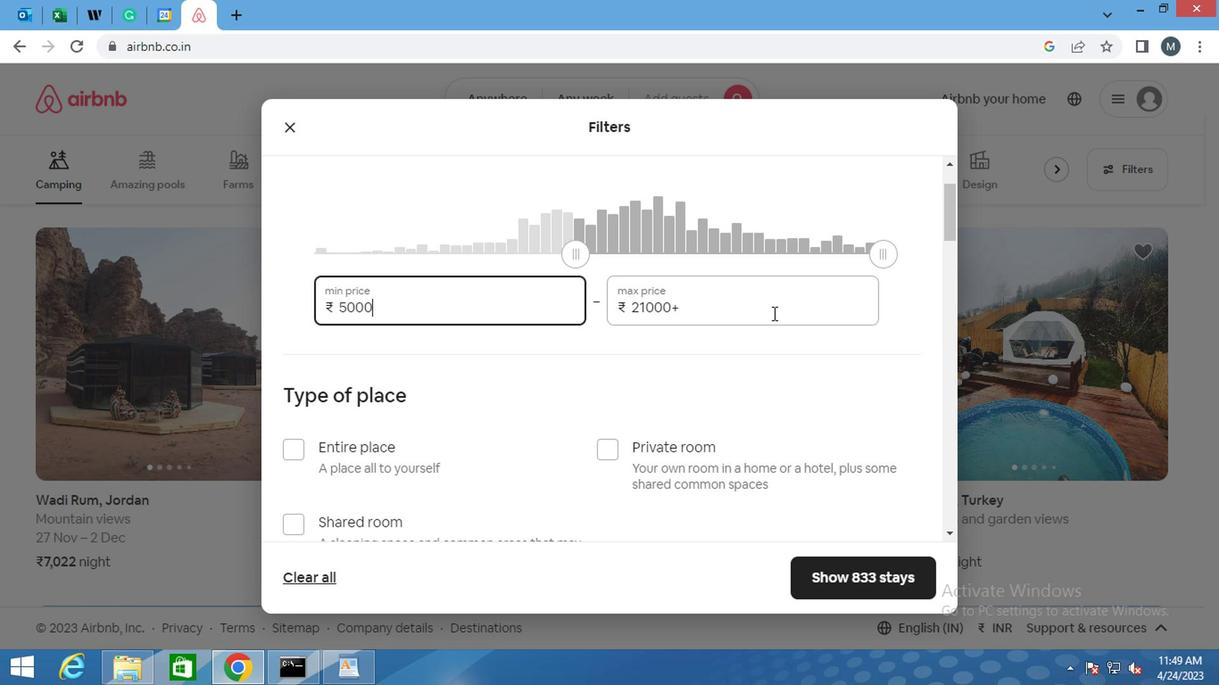 
Action: Mouse moved to (631, 306)
Screenshot: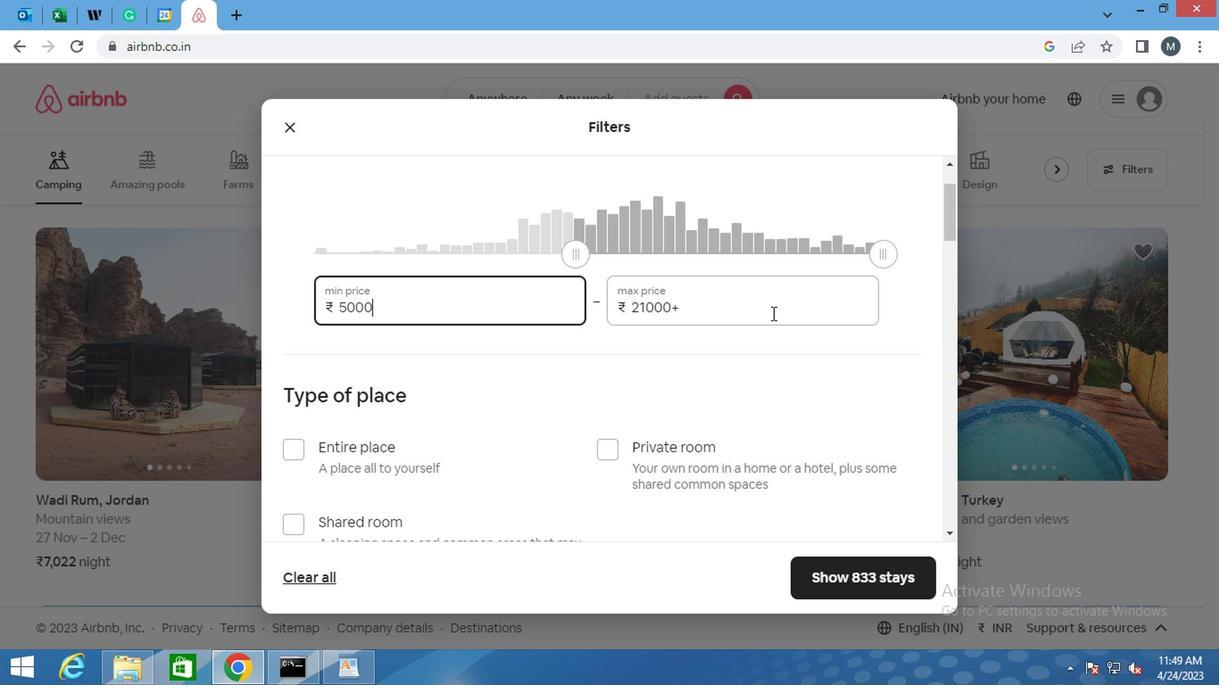 
Action: Mouse pressed left at (631, 306)
Screenshot: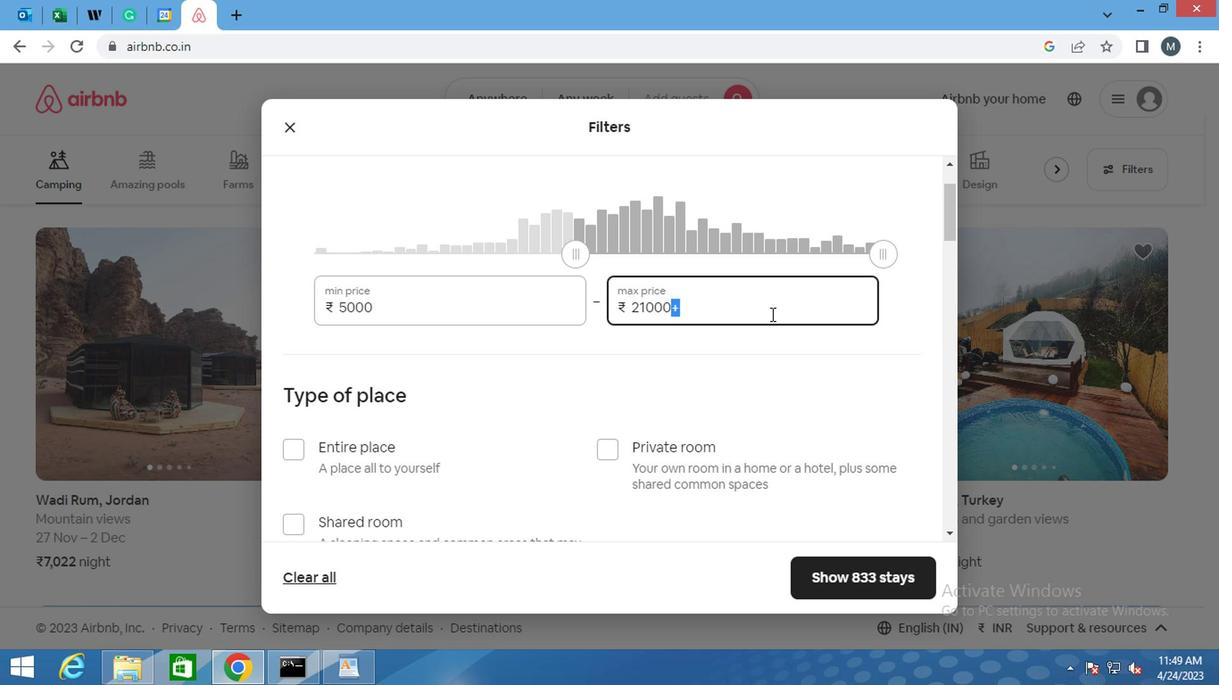 
Action: Mouse pressed left at (631, 306)
Screenshot: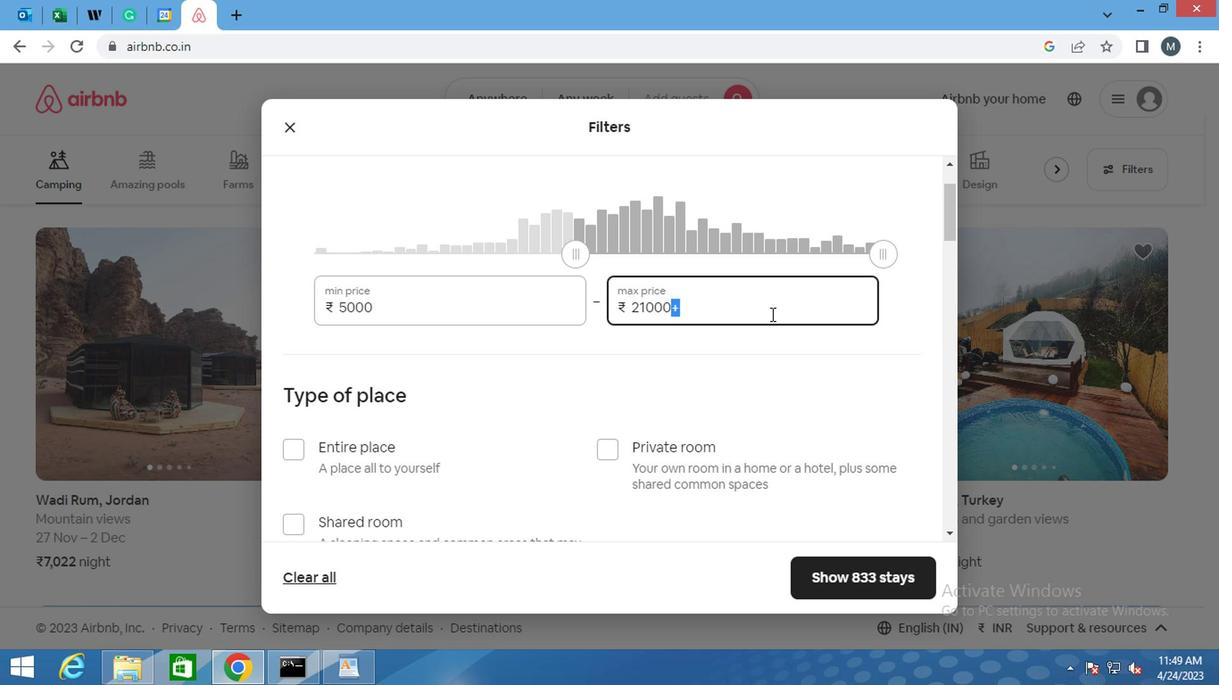 
Action: Mouse moved to (631, 306)
Screenshot: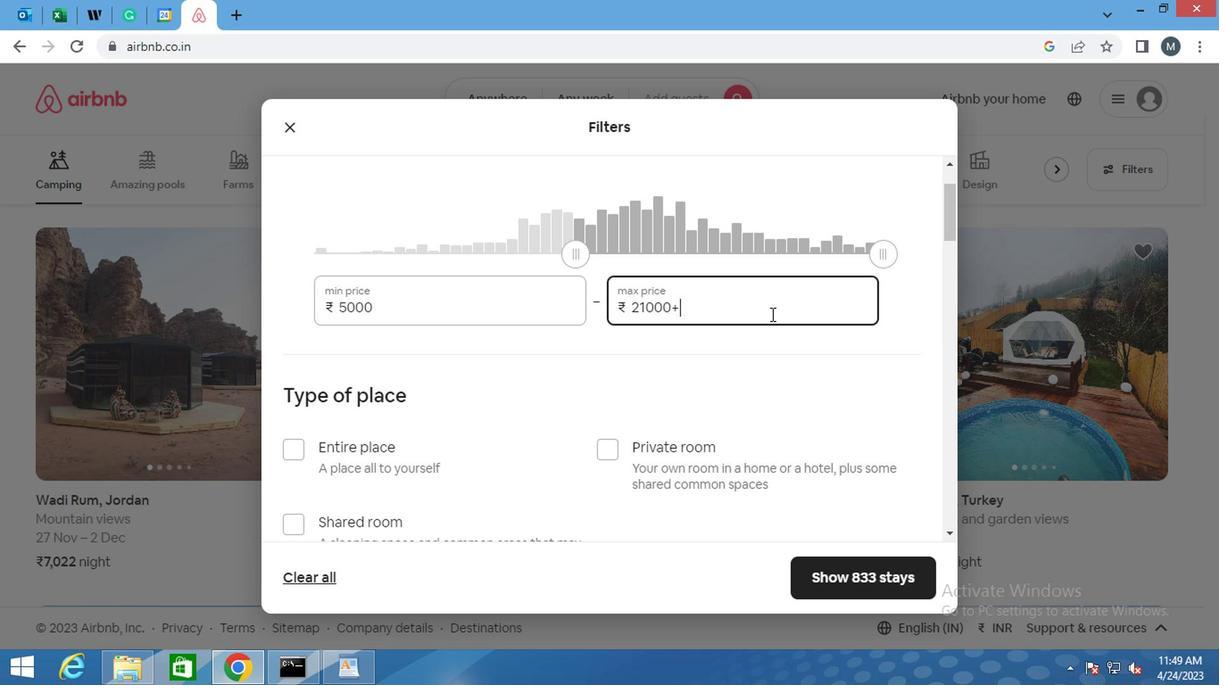 
Action: Mouse pressed left at (631, 306)
Screenshot: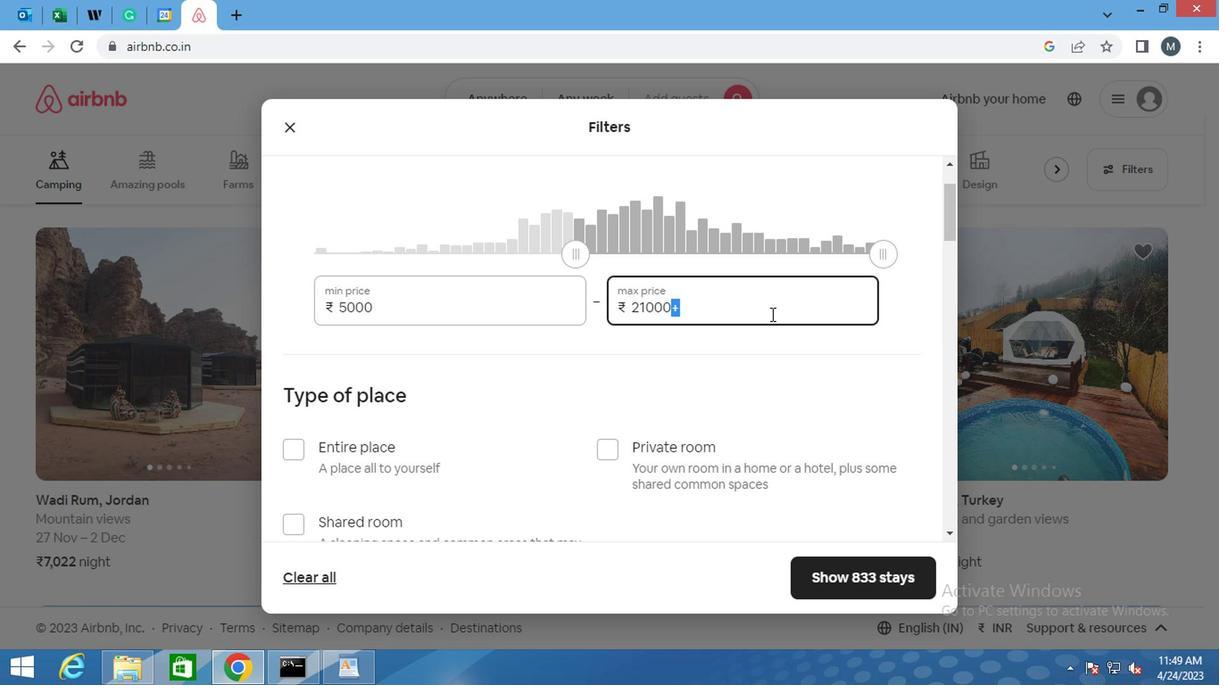 
Action: Key pressed 16000
Screenshot: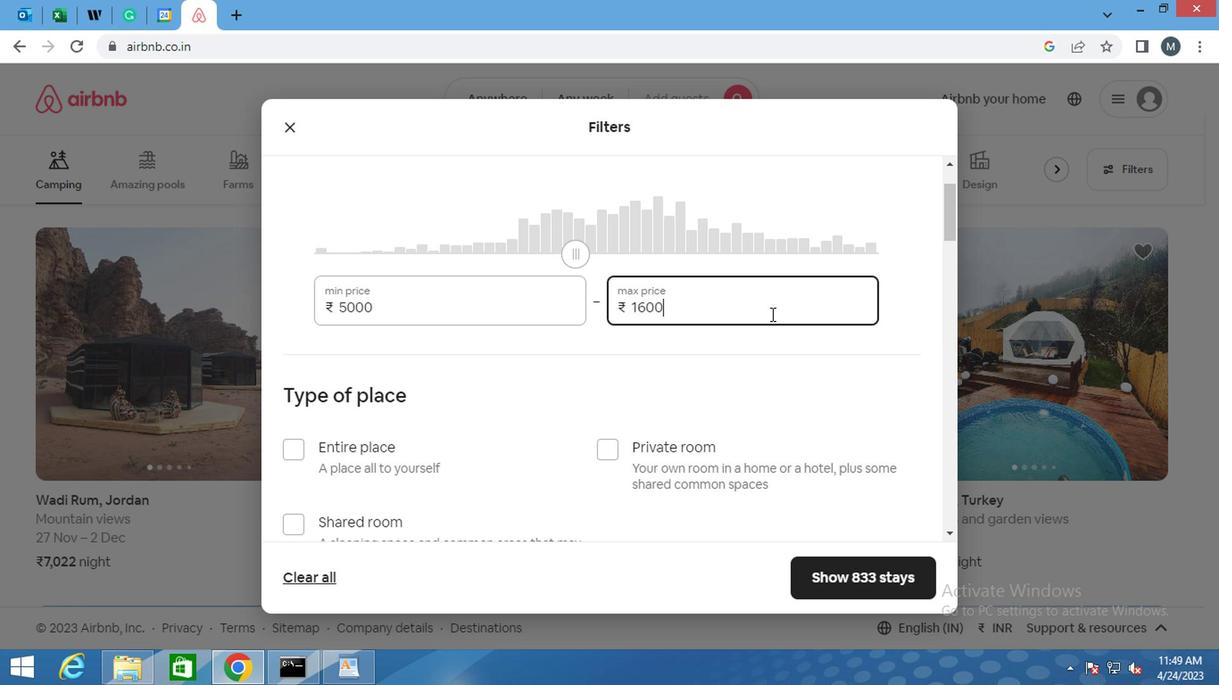 
Action: Mouse moved to (612, 339)
Screenshot: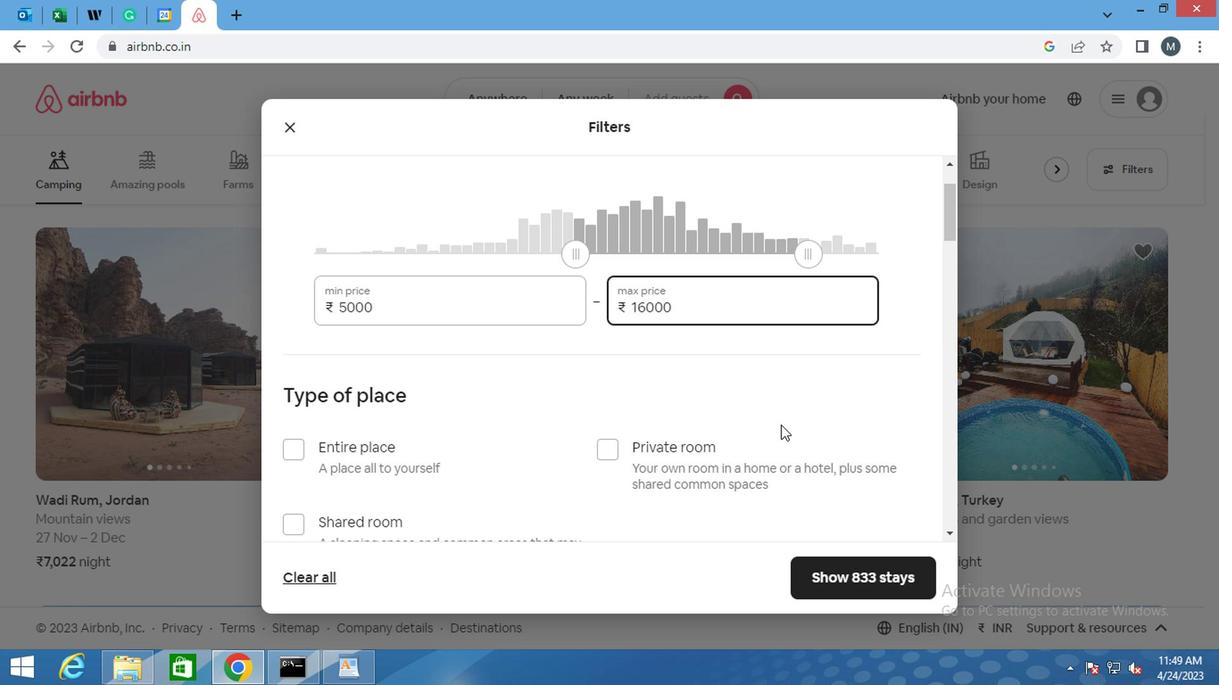
Action: Mouse pressed left at (612, 339)
Screenshot: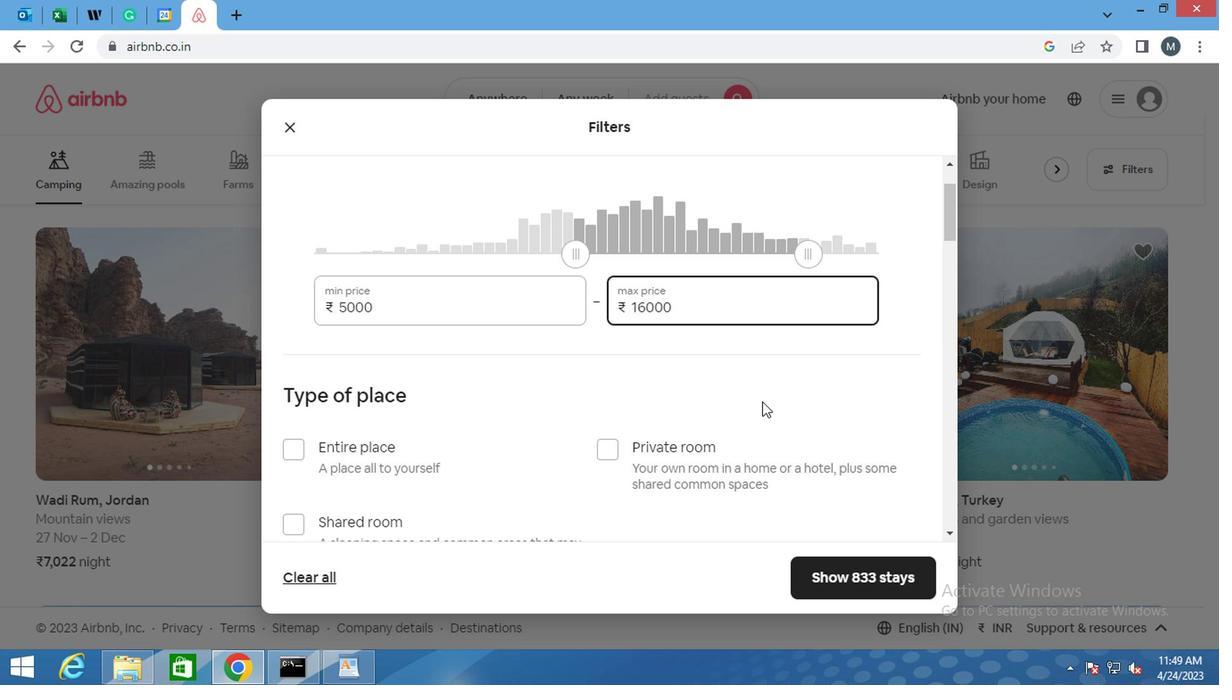 
Action: Mouse moved to (584, 344)
Screenshot: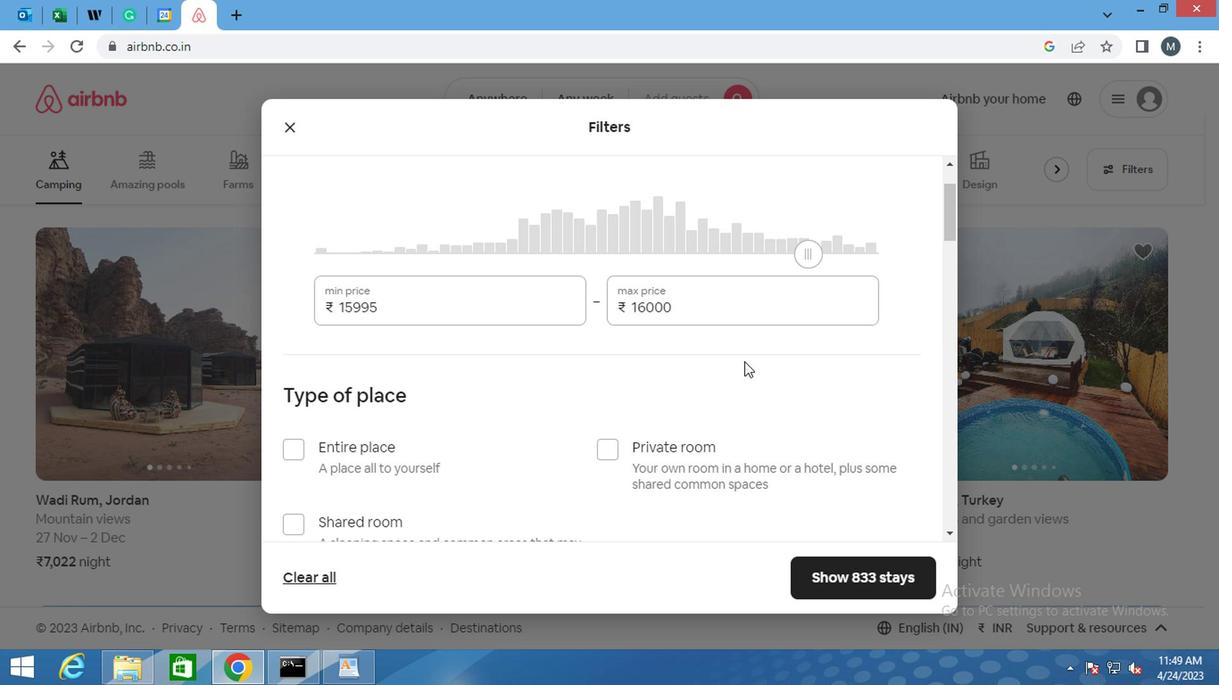 
Action: Mouse scrolled (584, 343) with delta (0, 0)
Screenshot: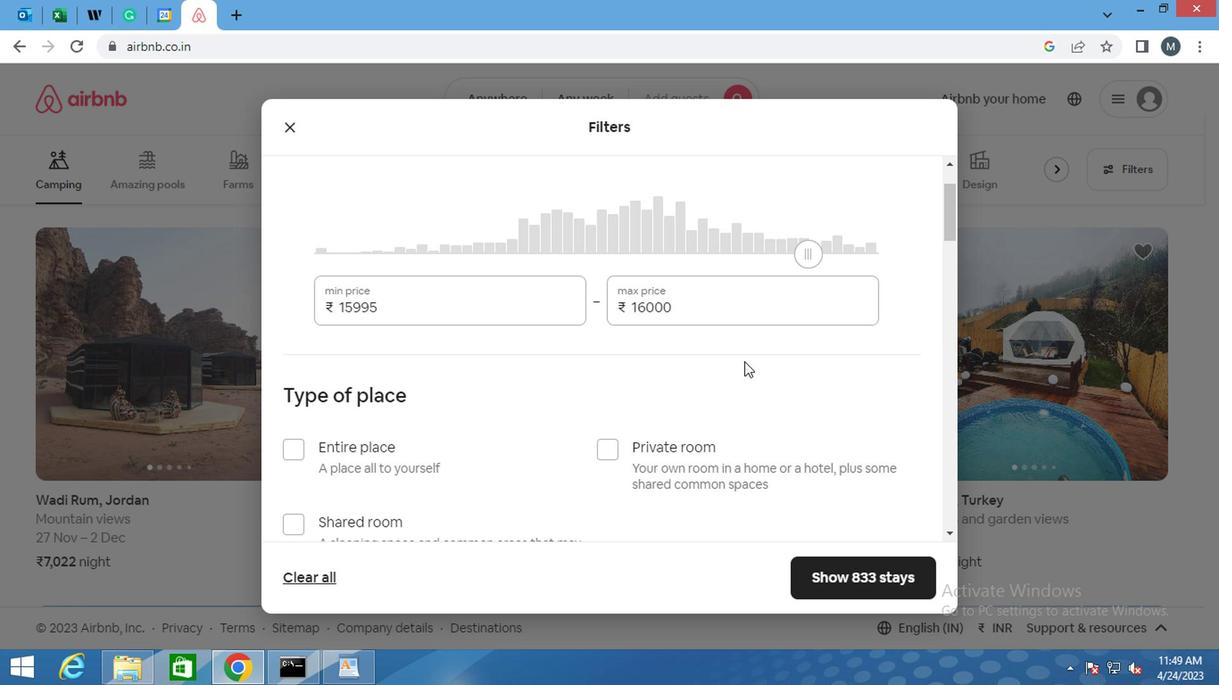 
Action: Mouse moved to (557, 355)
Screenshot: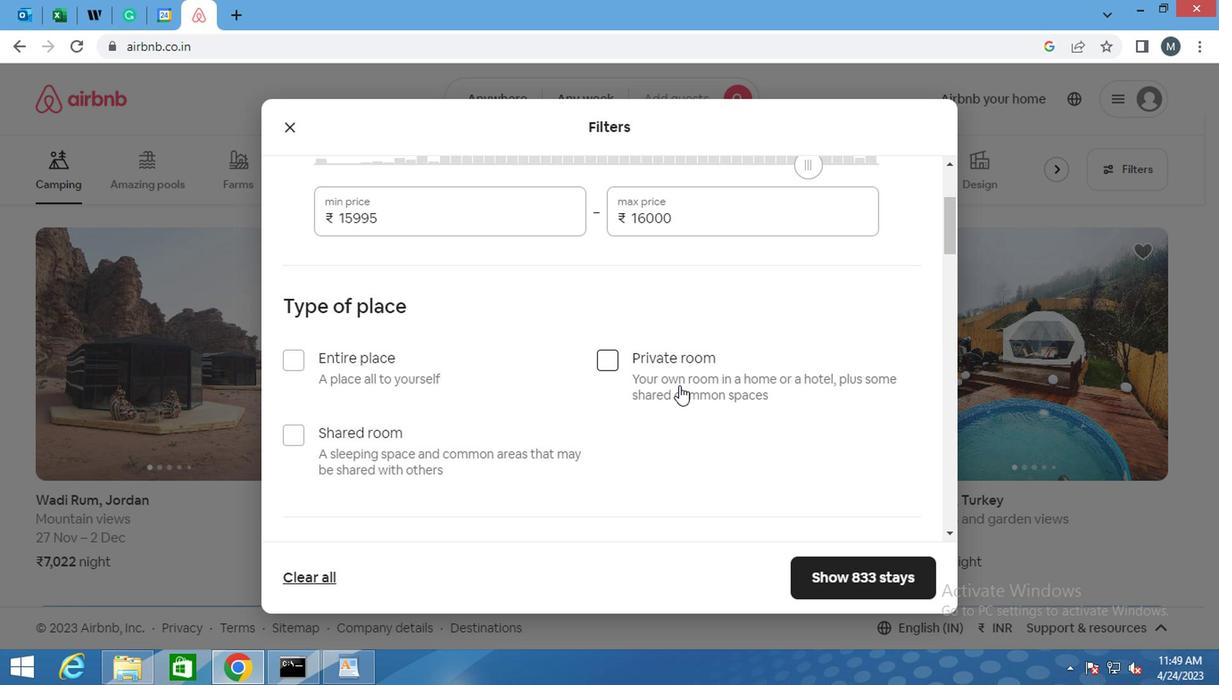 
Action: Mouse scrolled (557, 355) with delta (0, 0)
Screenshot: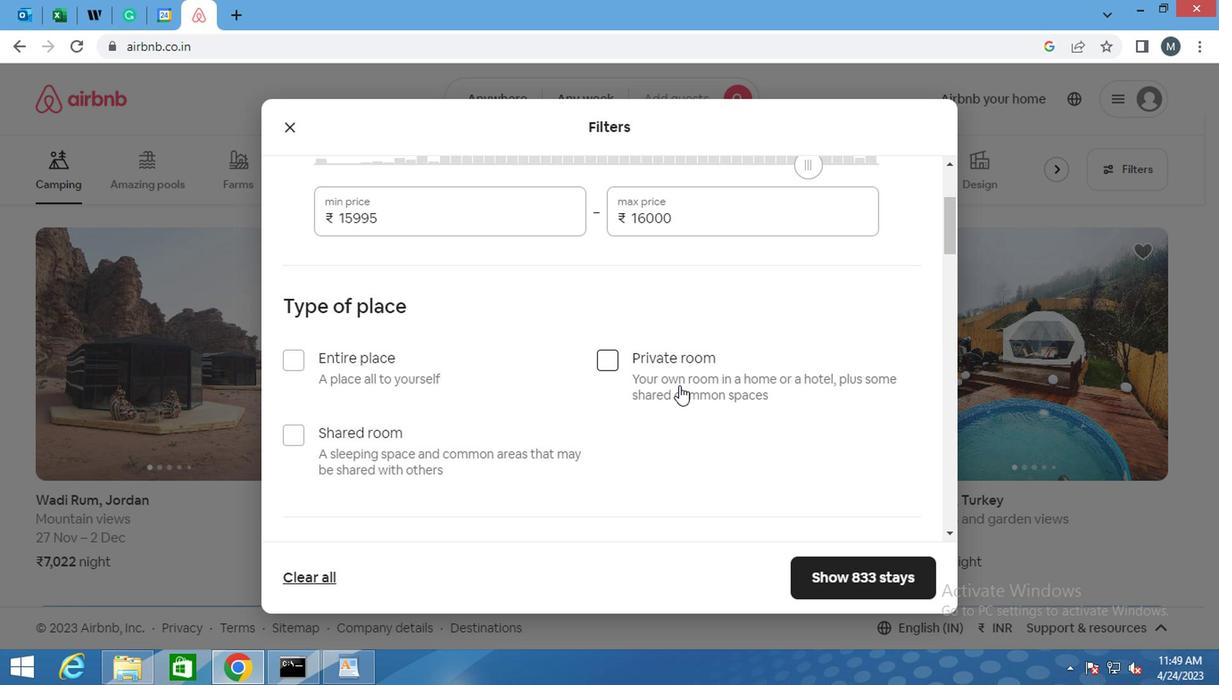
Action: Mouse moved to (515, 271)
Screenshot: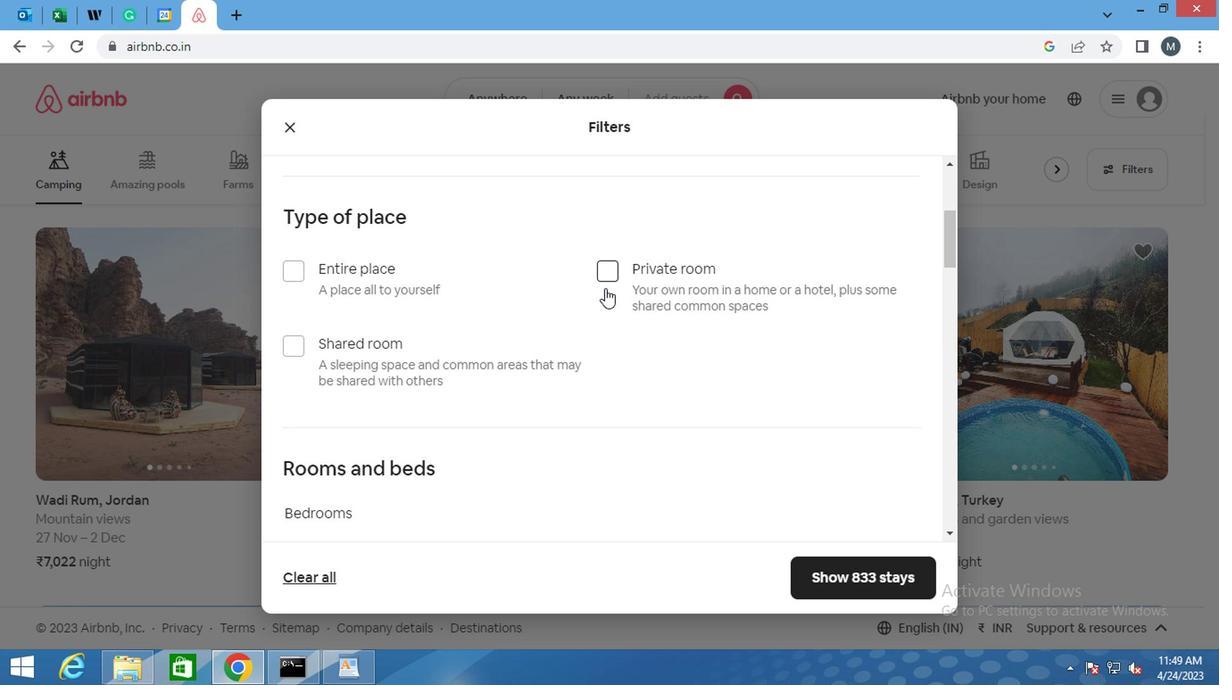 
Action: Mouse pressed left at (515, 271)
Screenshot: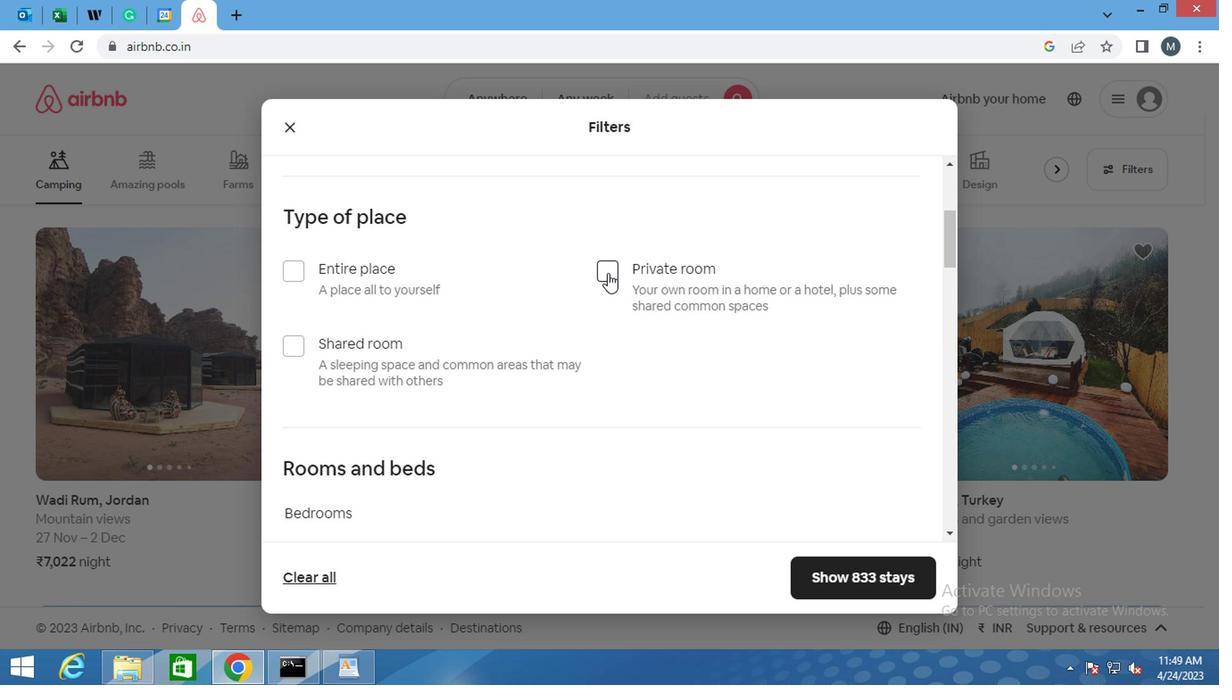 
Action: Mouse moved to (496, 295)
Screenshot: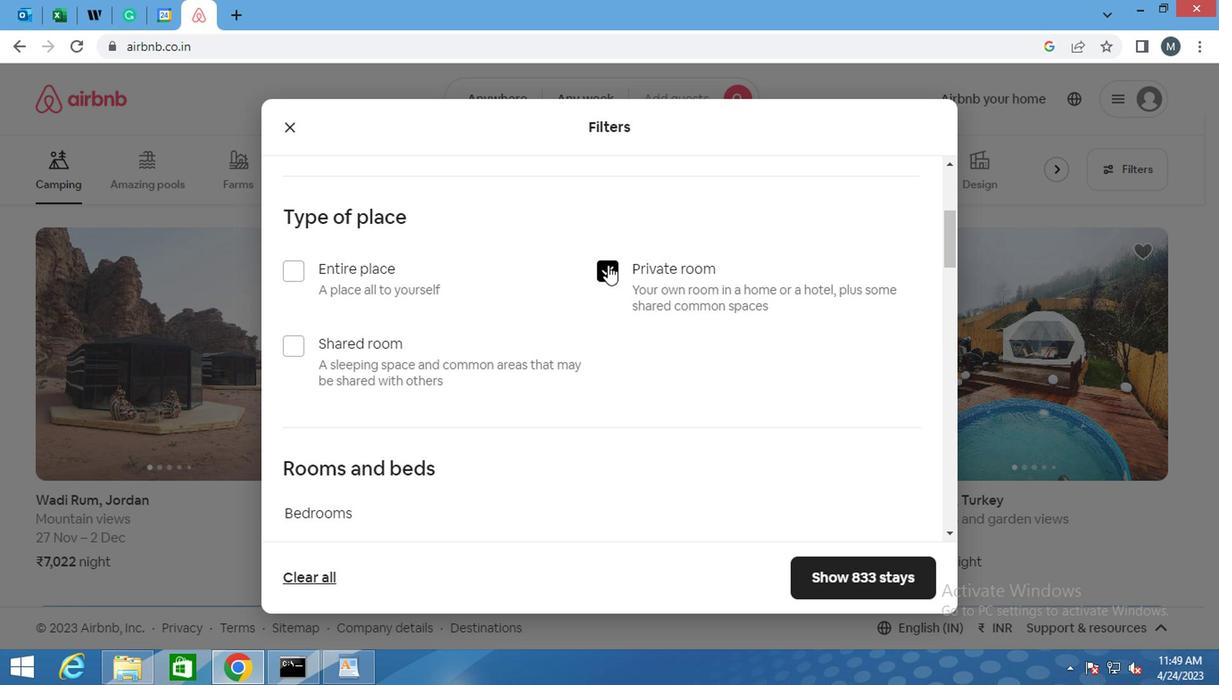 
Action: Mouse scrolled (496, 295) with delta (0, 0)
Screenshot: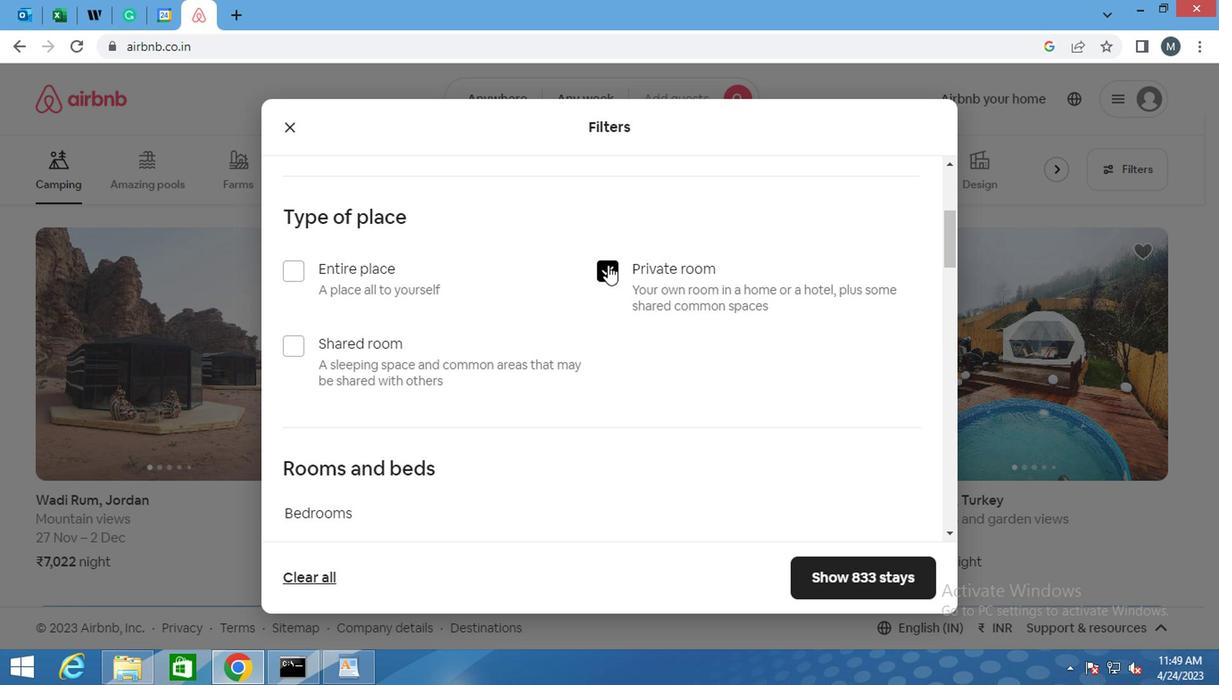 
Action: Mouse moved to (370, 420)
Screenshot: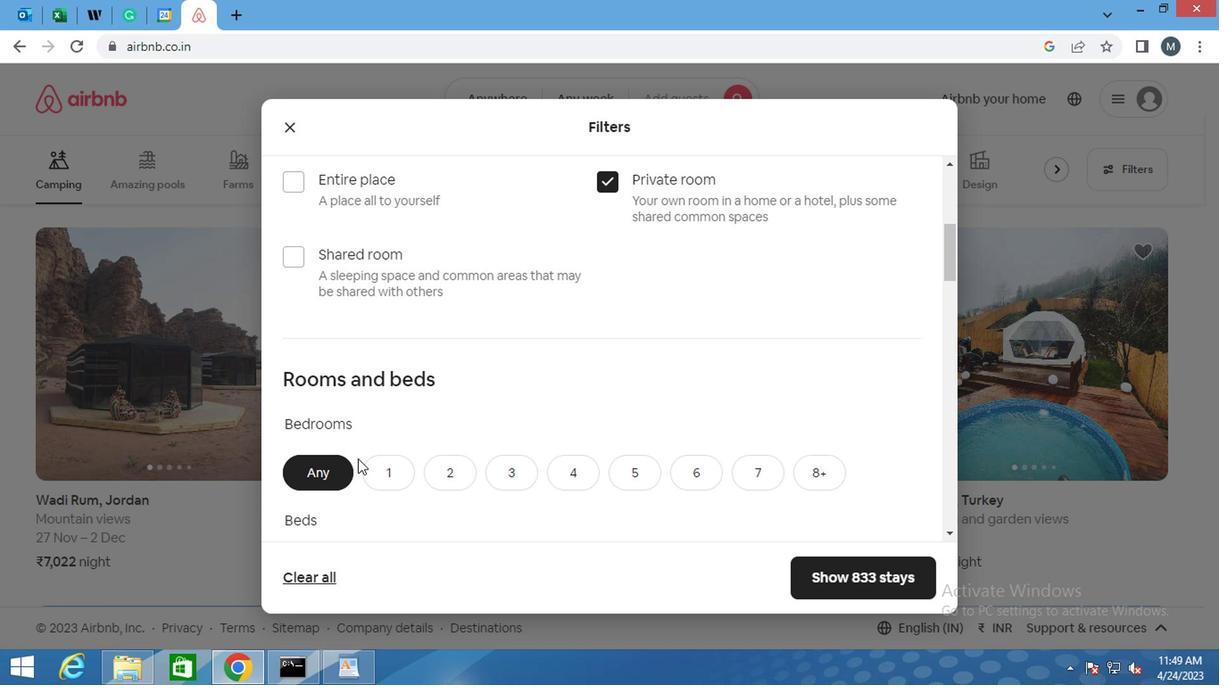 
Action: Mouse pressed left at (370, 420)
Screenshot: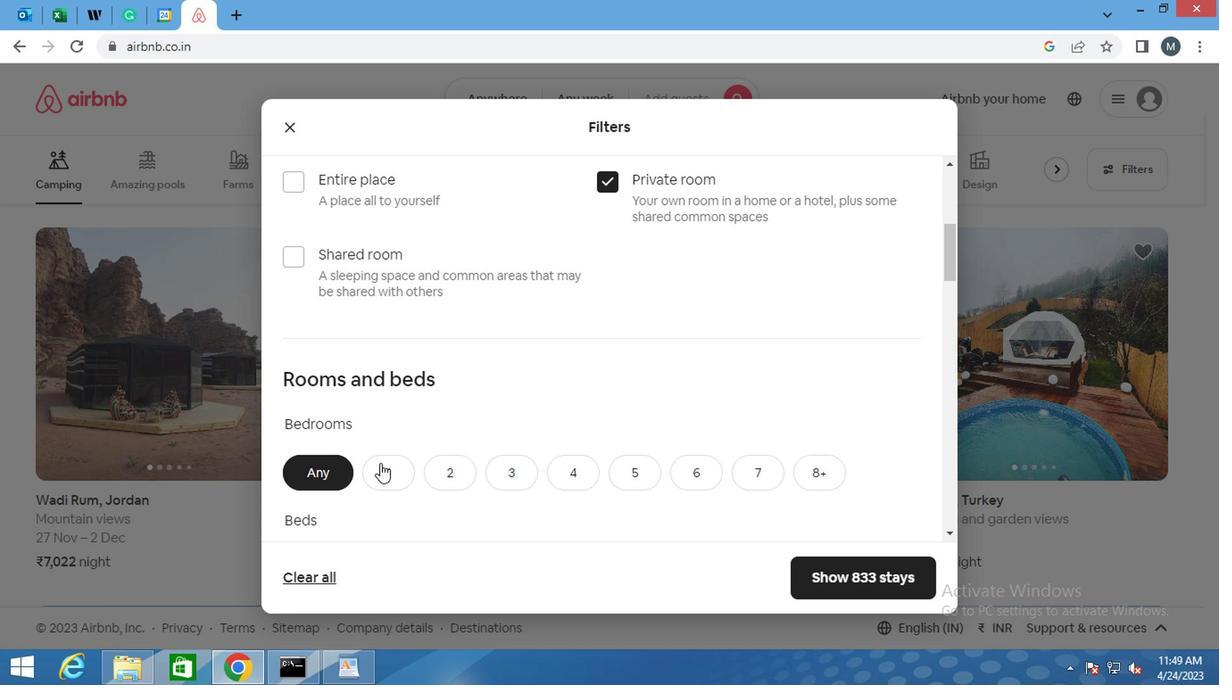 
Action: Mouse moved to (369, 393)
Screenshot: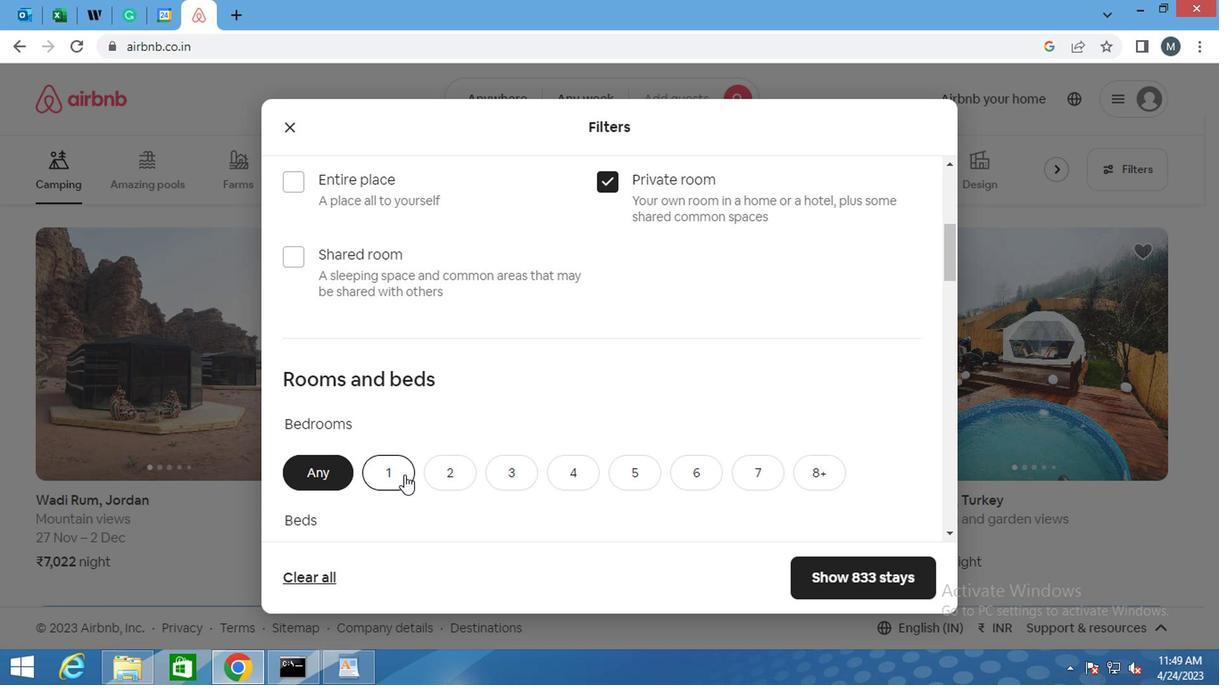 
Action: Mouse scrolled (369, 392) with delta (0, 0)
Screenshot: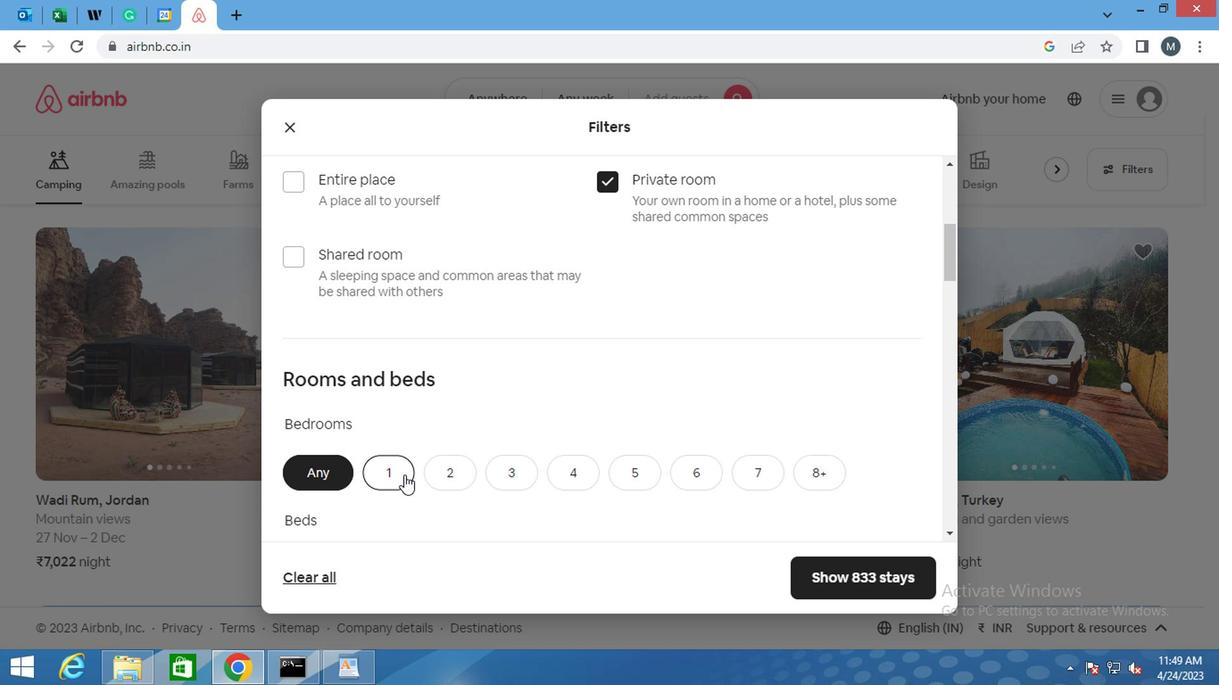 
Action: Mouse scrolled (369, 392) with delta (0, 0)
Screenshot: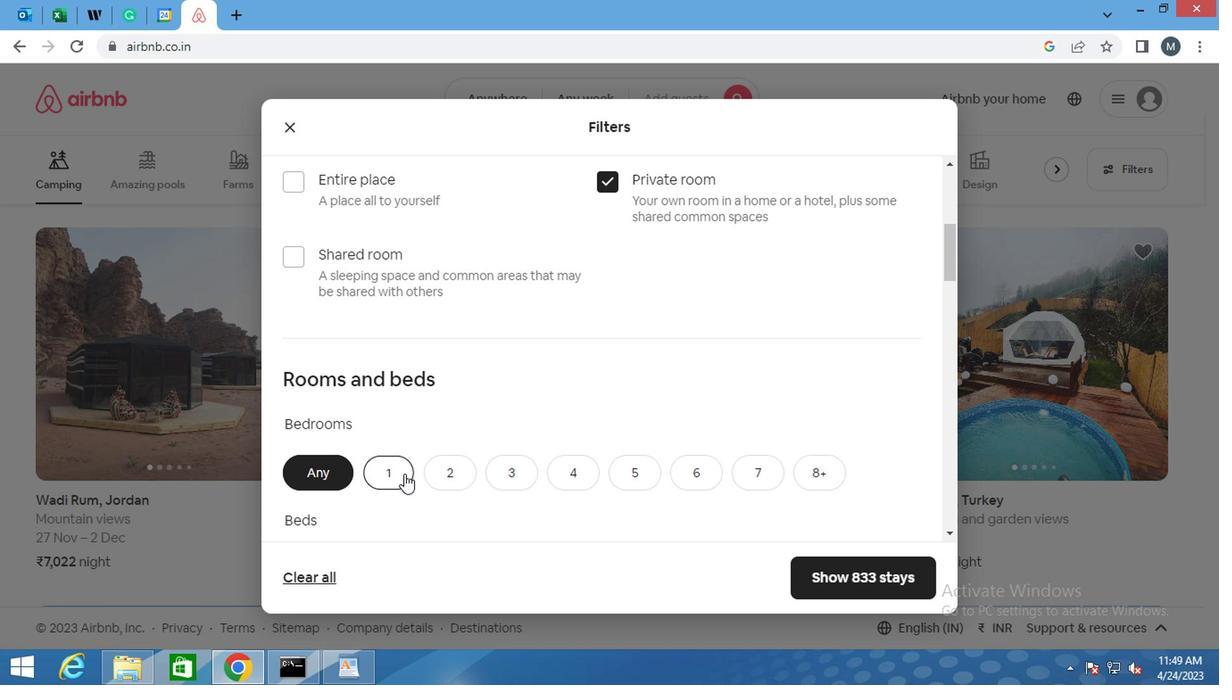 
Action: Mouse moved to (362, 363)
Screenshot: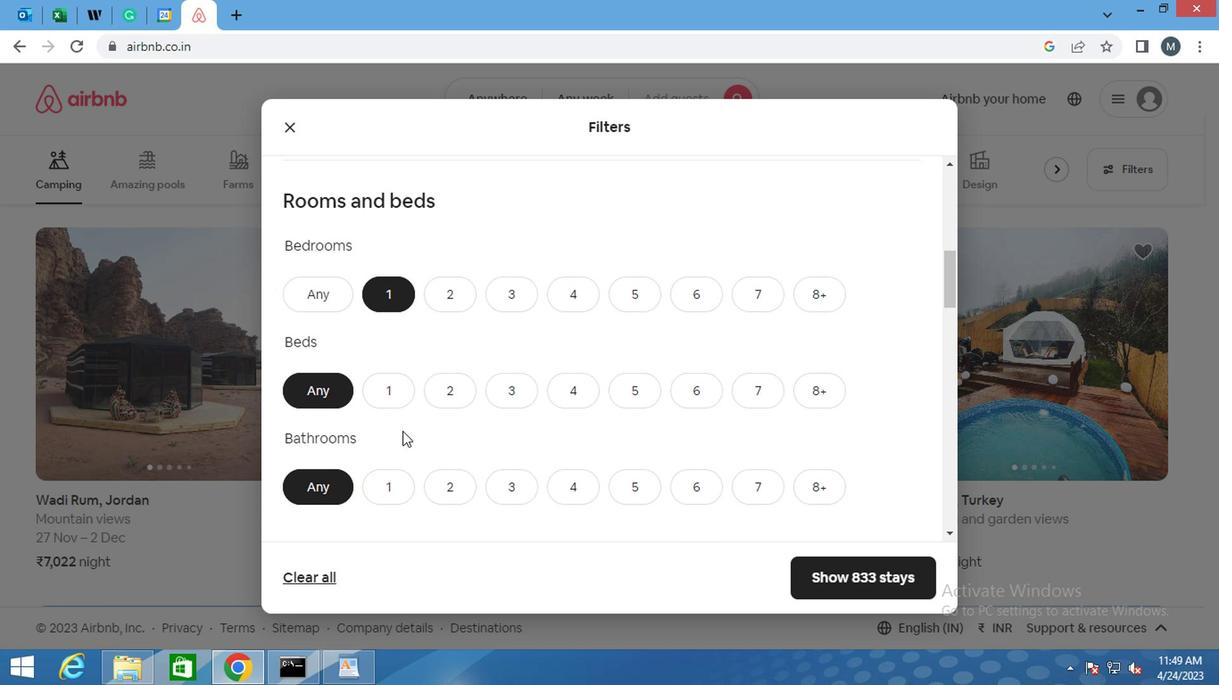 
Action: Mouse pressed left at (362, 363)
Screenshot: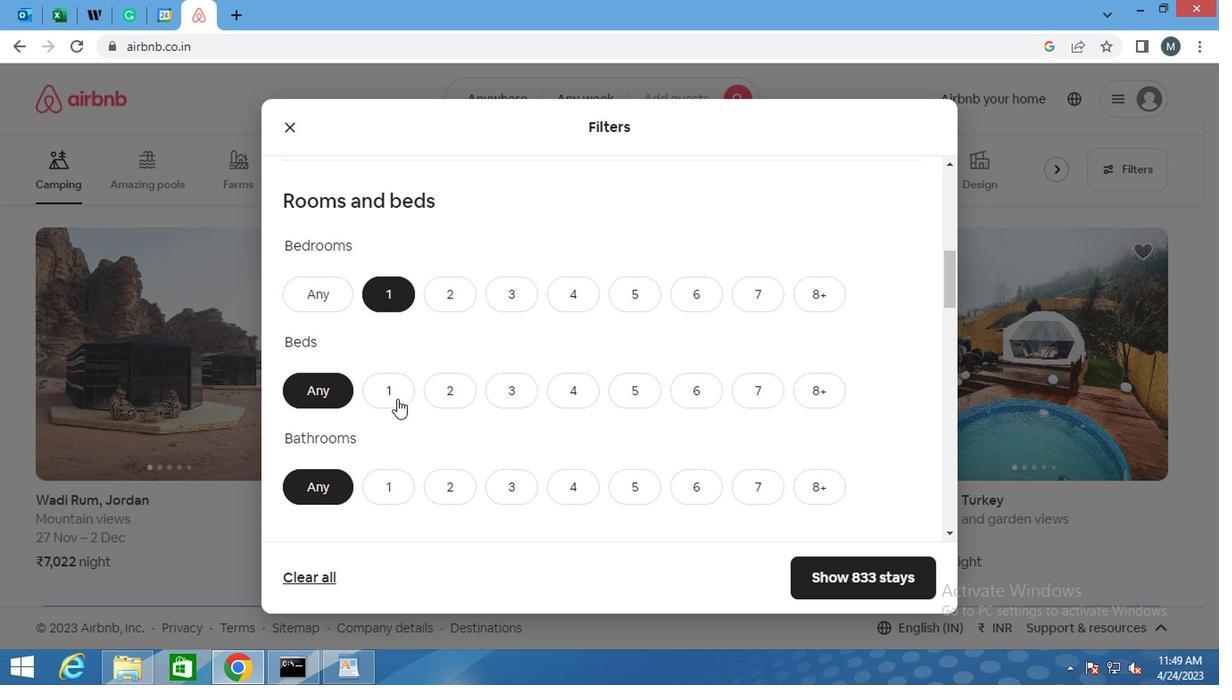 
Action: Mouse moved to (369, 425)
Screenshot: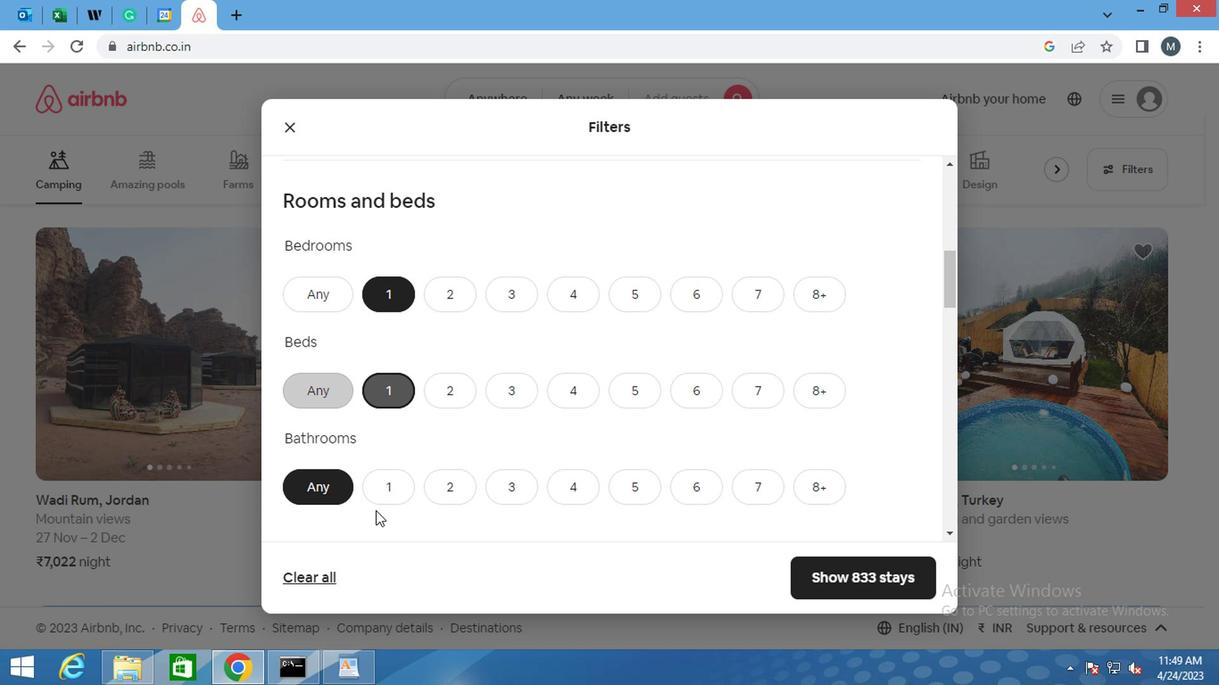 
Action: Mouse pressed left at (369, 425)
Screenshot: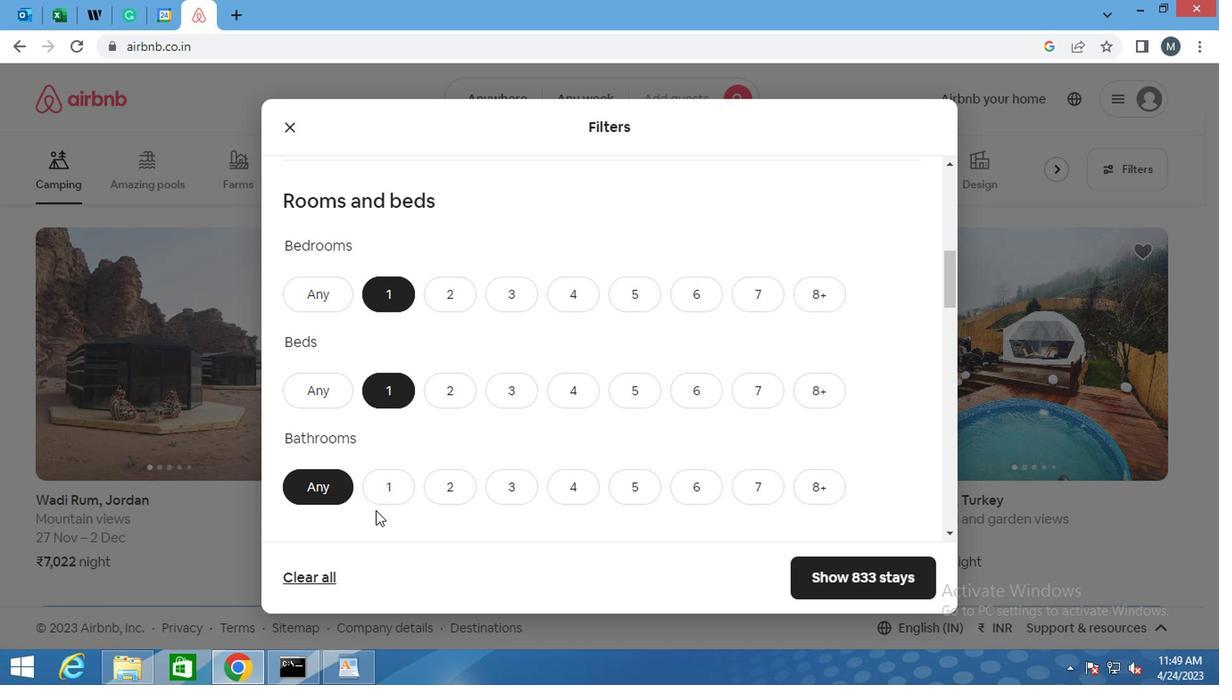 
Action: Mouse moved to (366, 372)
Screenshot: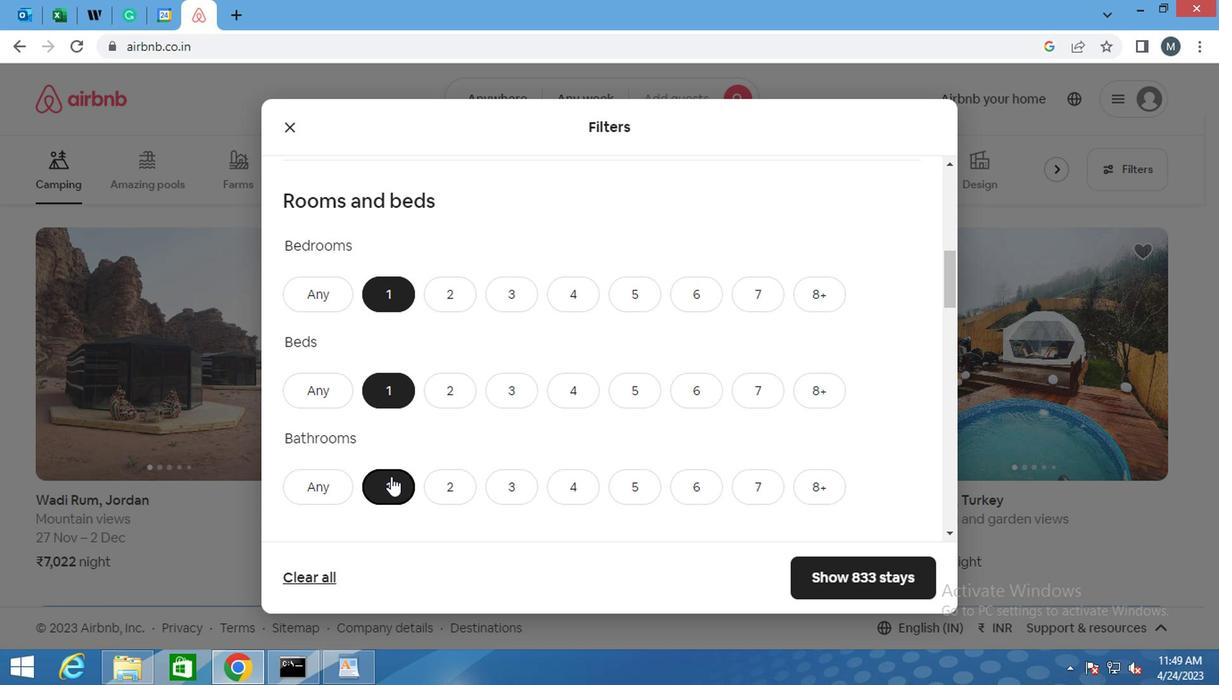 
Action: Mouse scrolled (366, 372) with delta (0, 0)
Screenshot: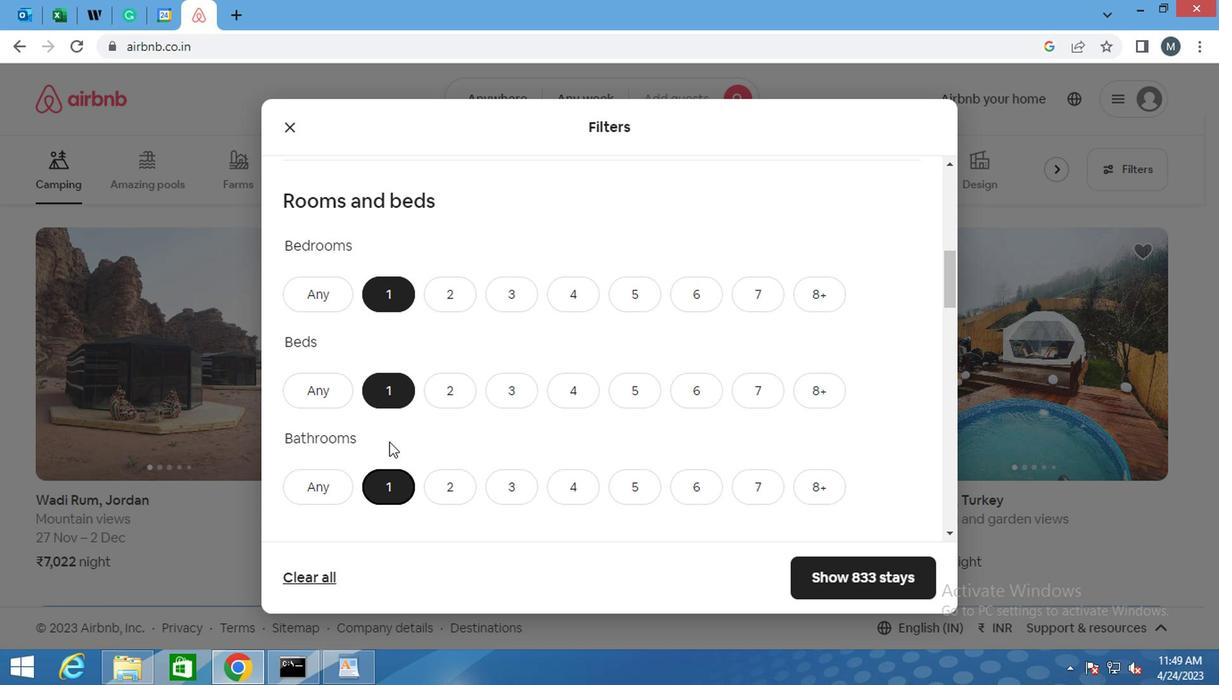 
Action: Mouse scrolled (366, 372) with delta (0, 0)
Screenshot: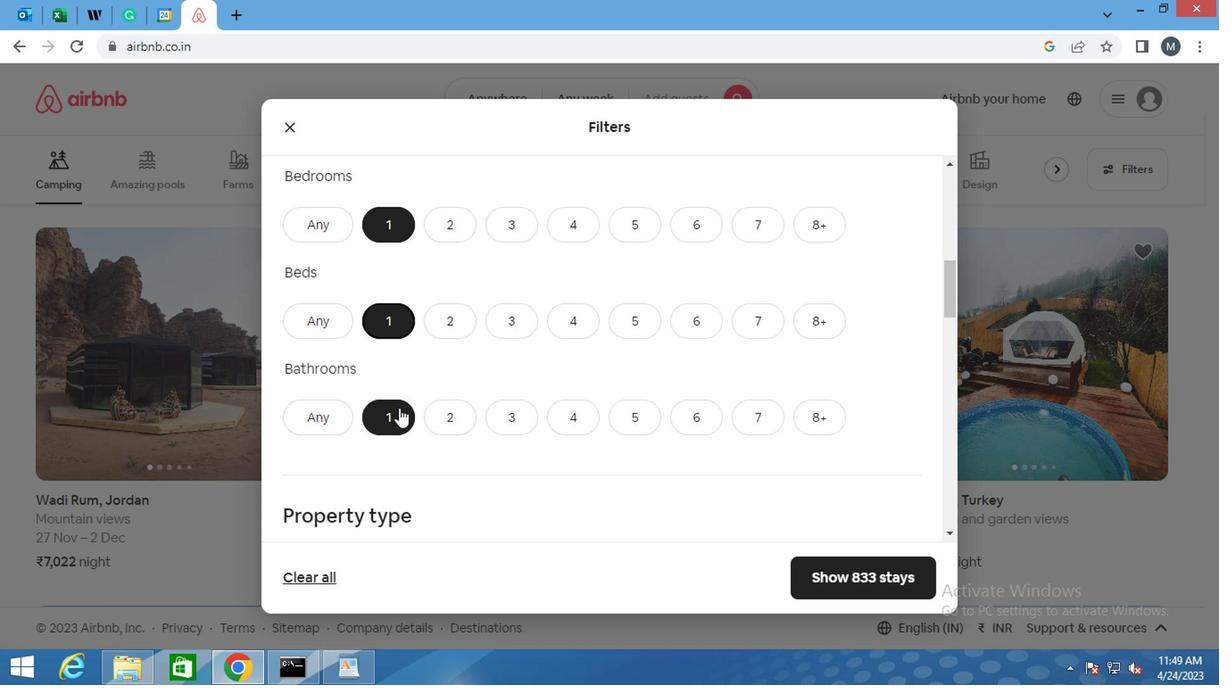 
Action: Mouse scrolled (366, 372) with delta (0, 0)
Screenshot: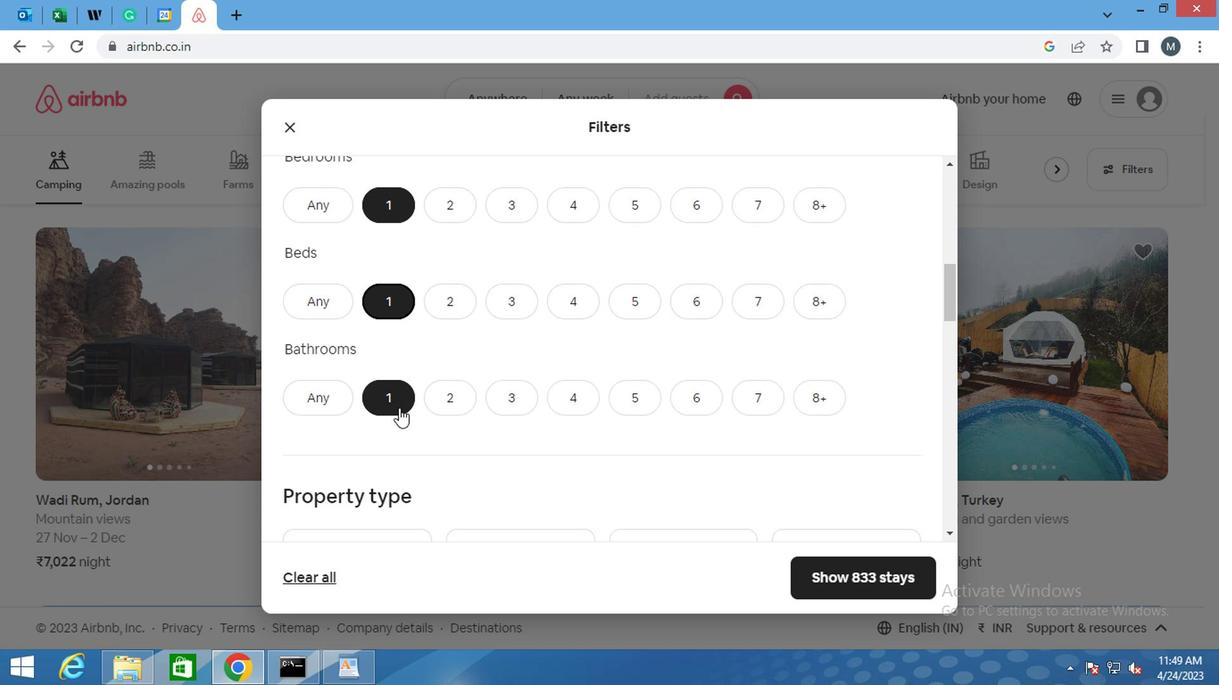 
Action: Mouse moved to (364, 370)
Screenshot: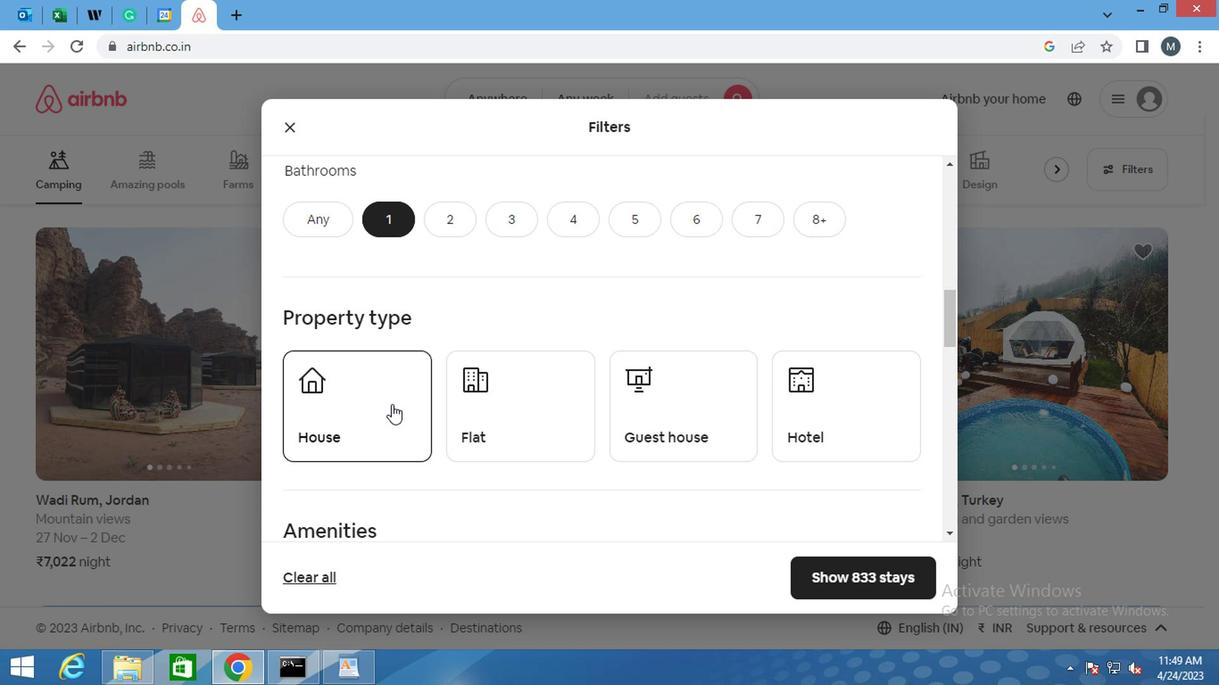 
Action: Mouse pressed left at (364, 370)
Screenshot: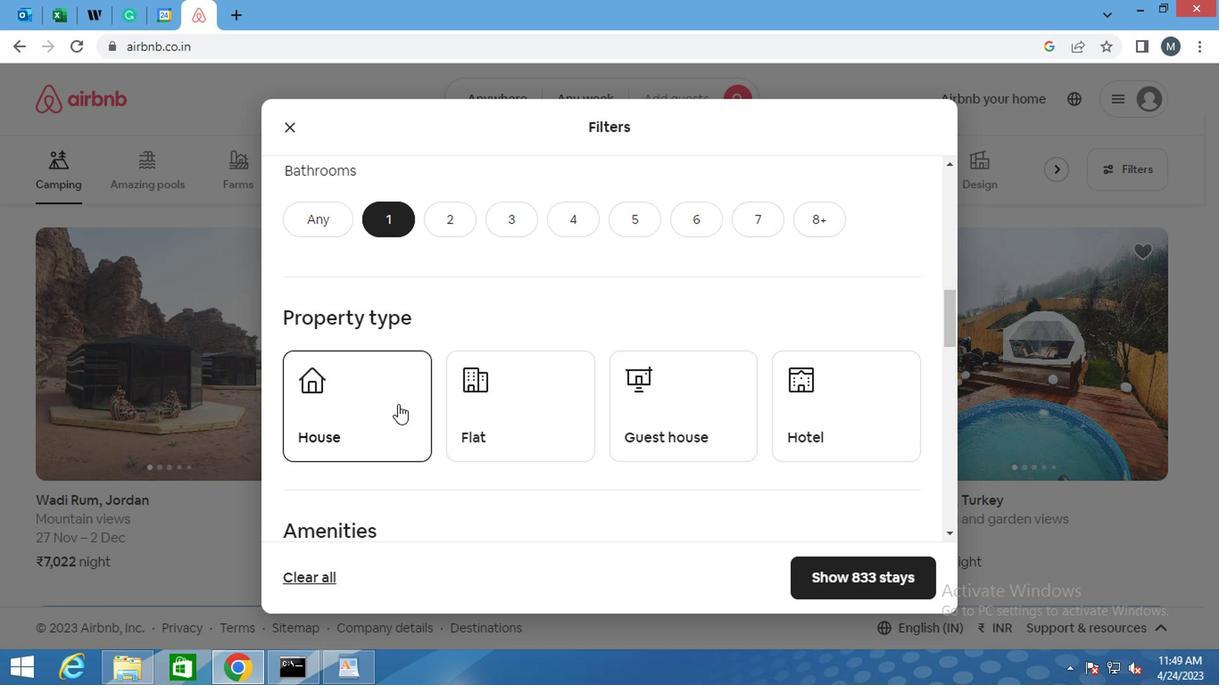 
Action: Mouse moved to (526, 389)
Screenshot: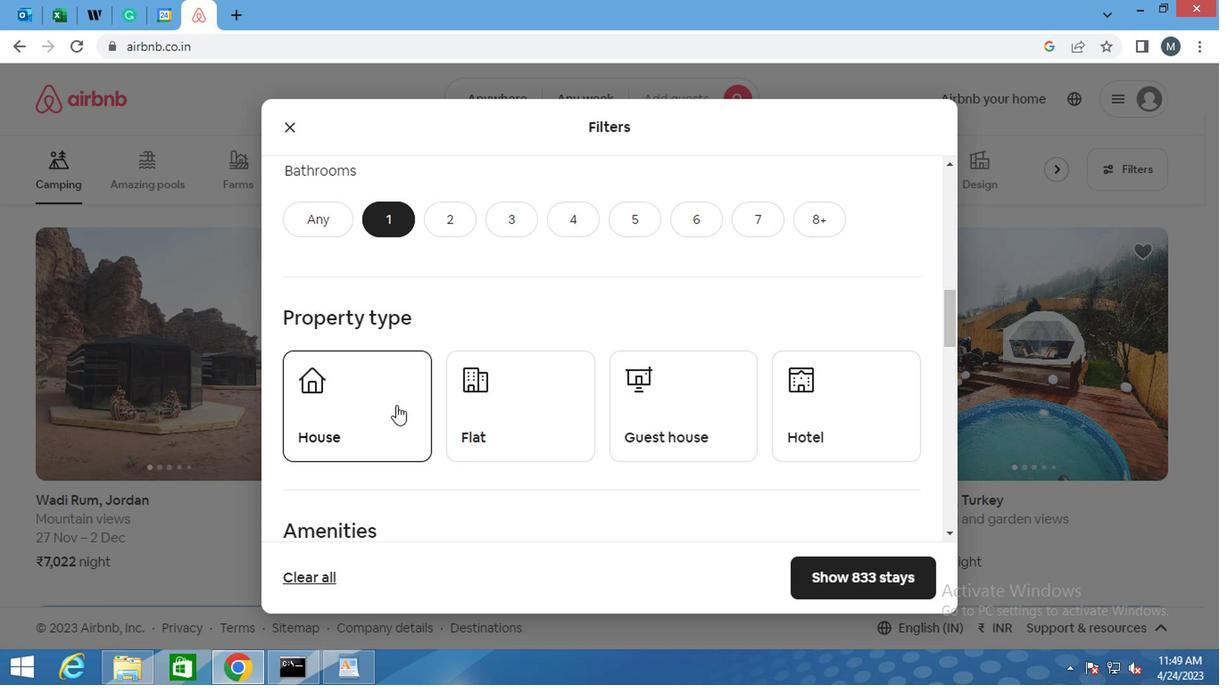 
Action: Mouse pressed left at (526, 389)
Screenshot: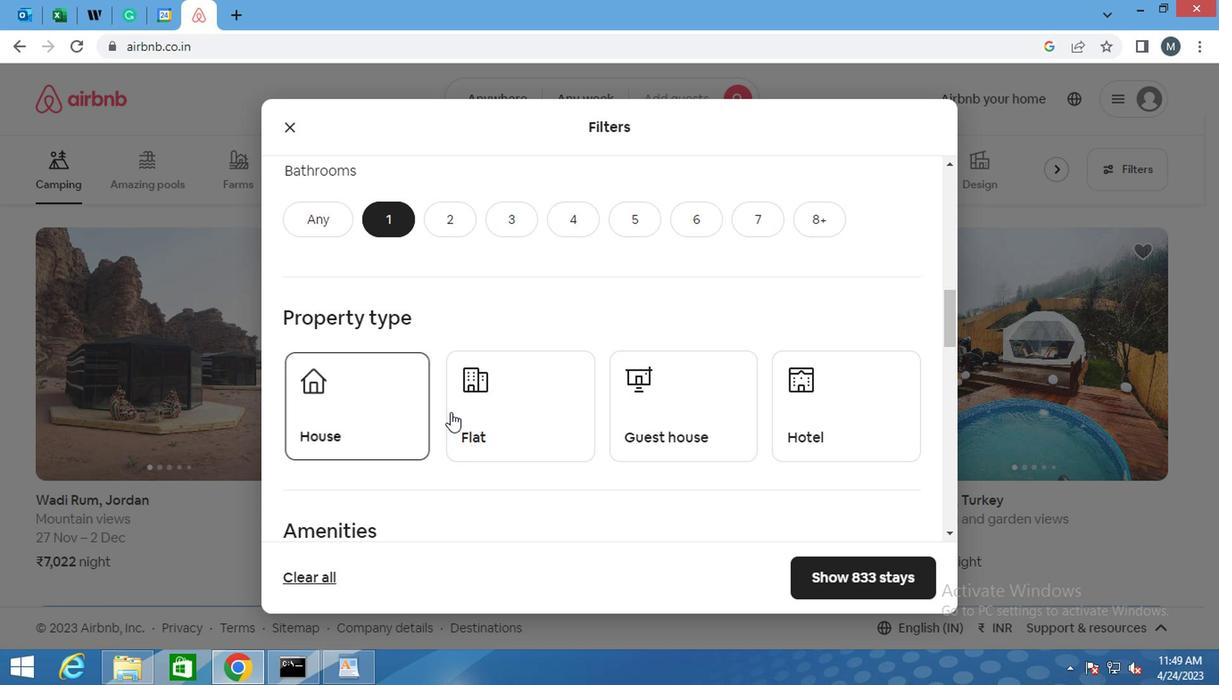 
Action: Mouse moved to (459, 384)
Screenshot: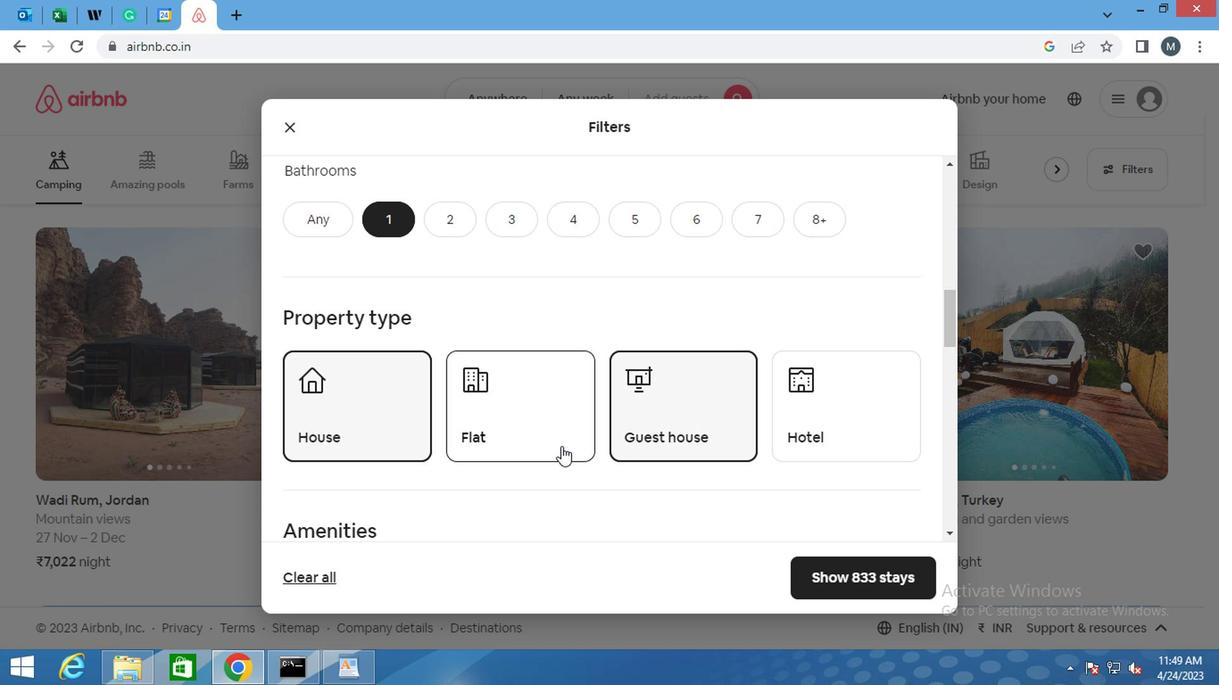 
Action: Mouse pressed left at (459, 384)
Screenshot: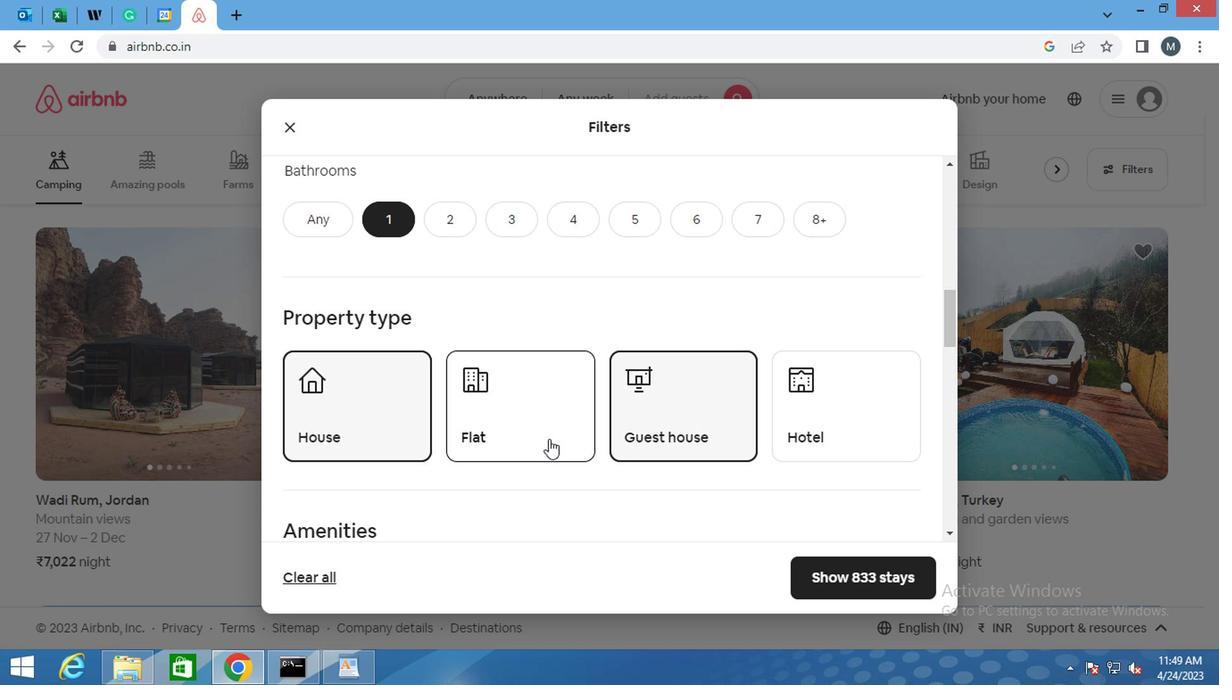
Action: Mouse moved to (647, 376)
Screenshot: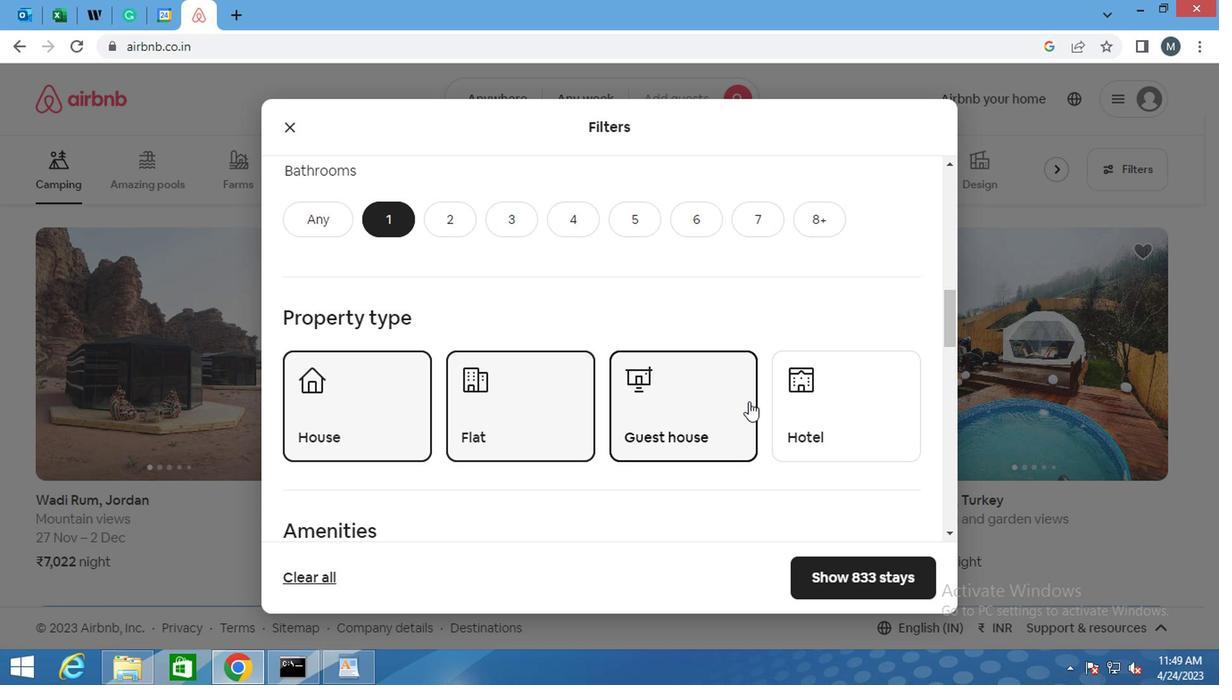 
Action: Mouse pressed left at (647, 376)
Screenshot: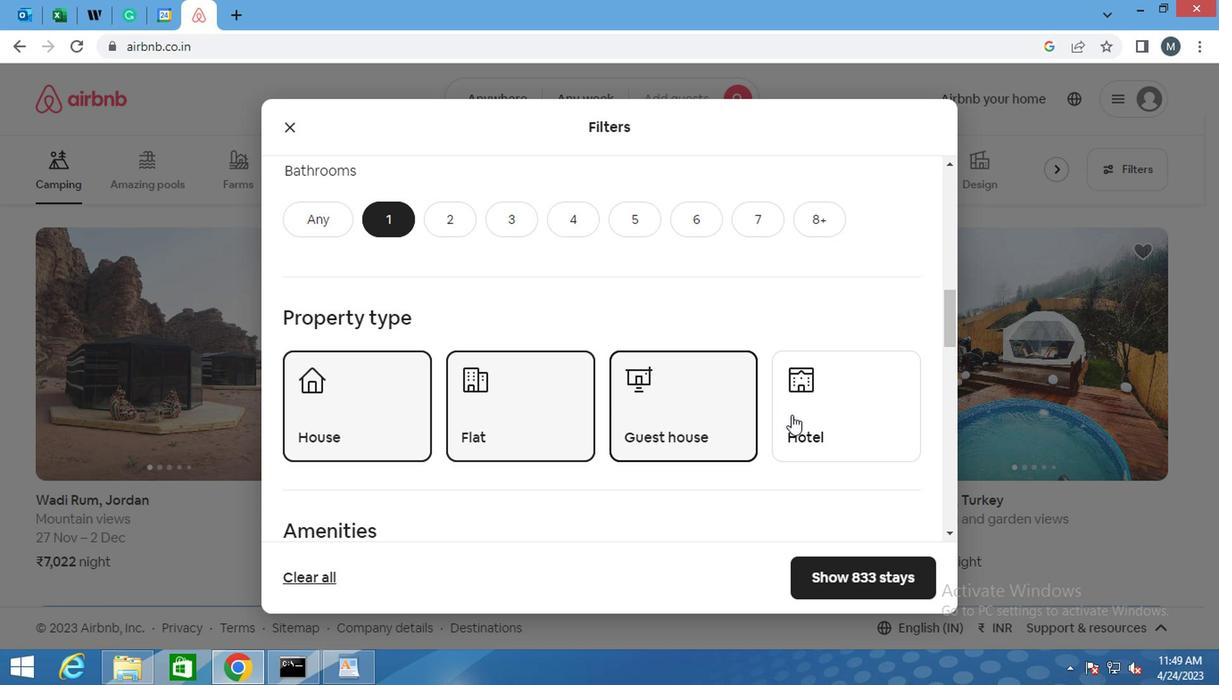 
Action: Mouse moved to (400, 365)
Screenshot: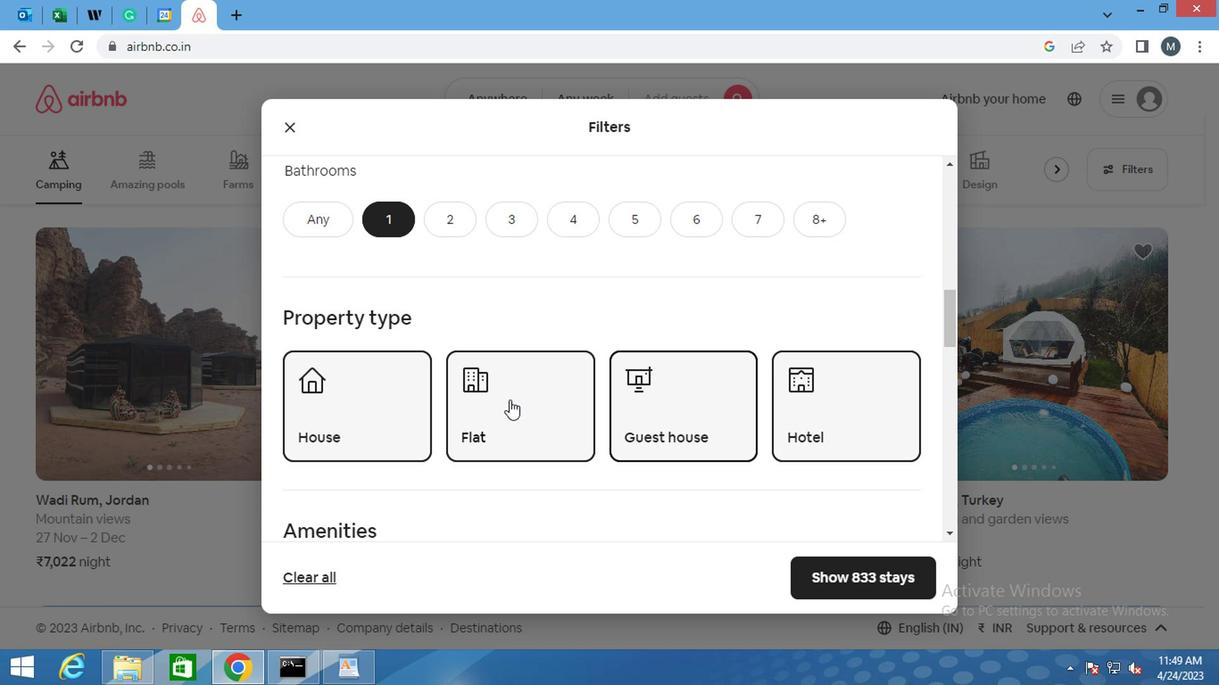
Action: Mouse scrolled (400, 364) with delta (0, 0)
Screenshot: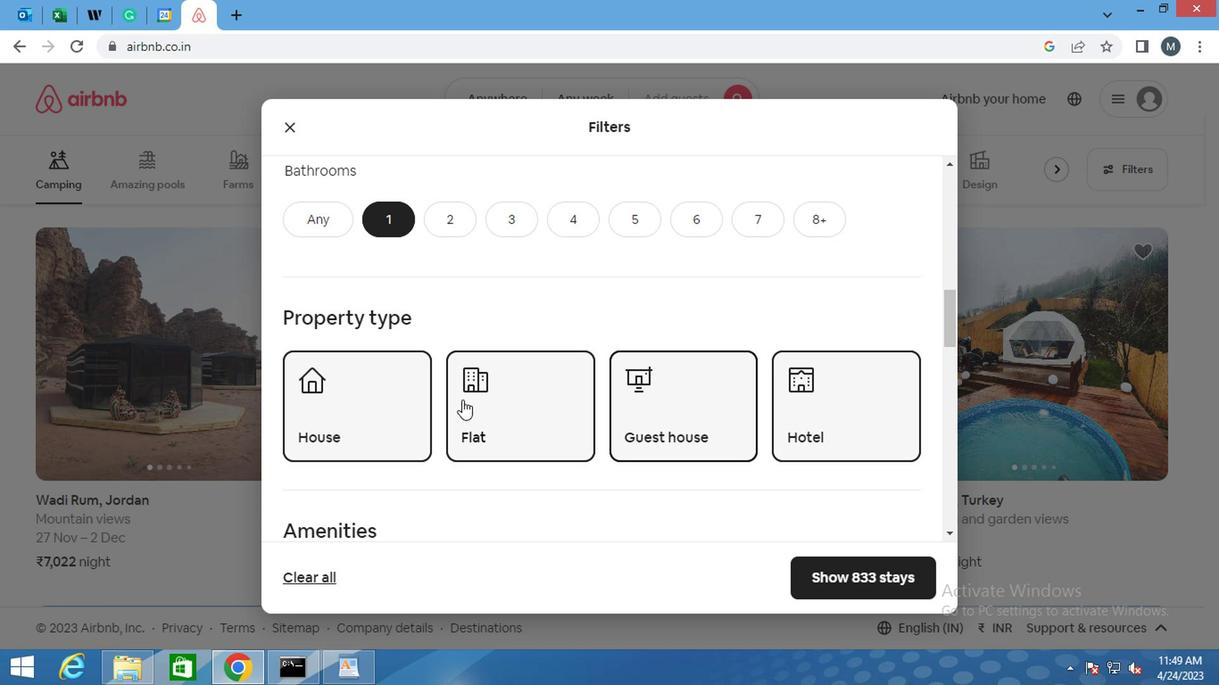 
Action: Mouse scrolled (400, 364) with delta (0, 0)
Screenshot: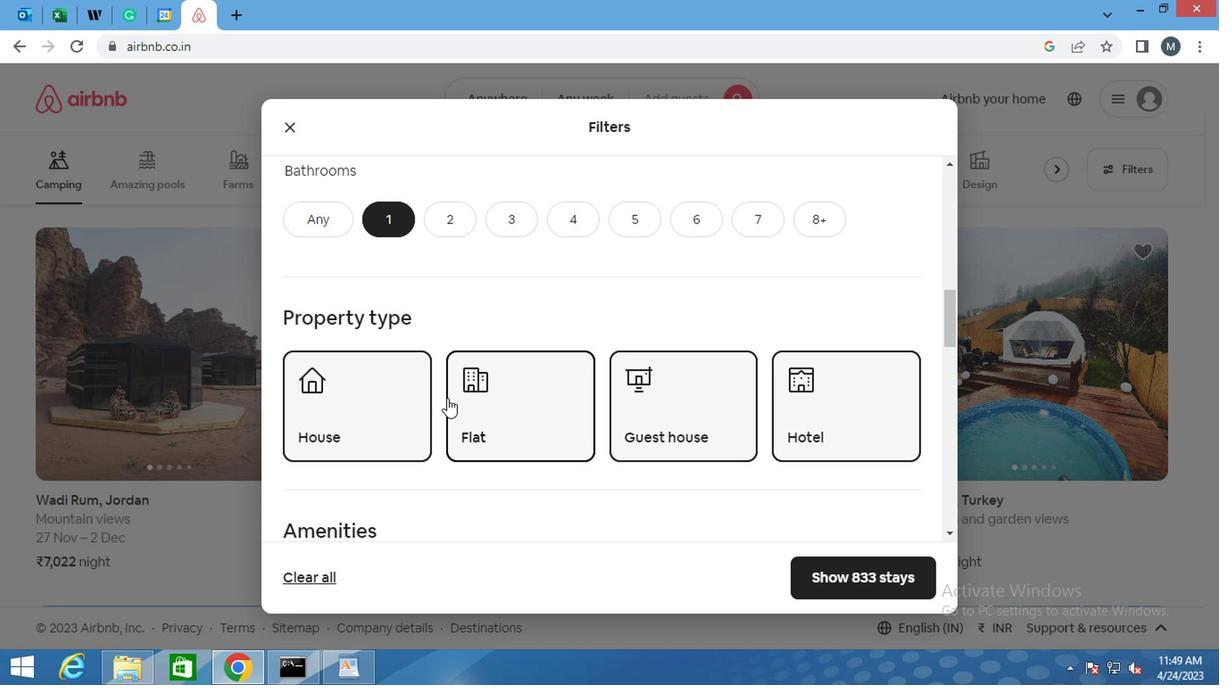 
Action: Mouse moved to (409, 382)
Screenshot: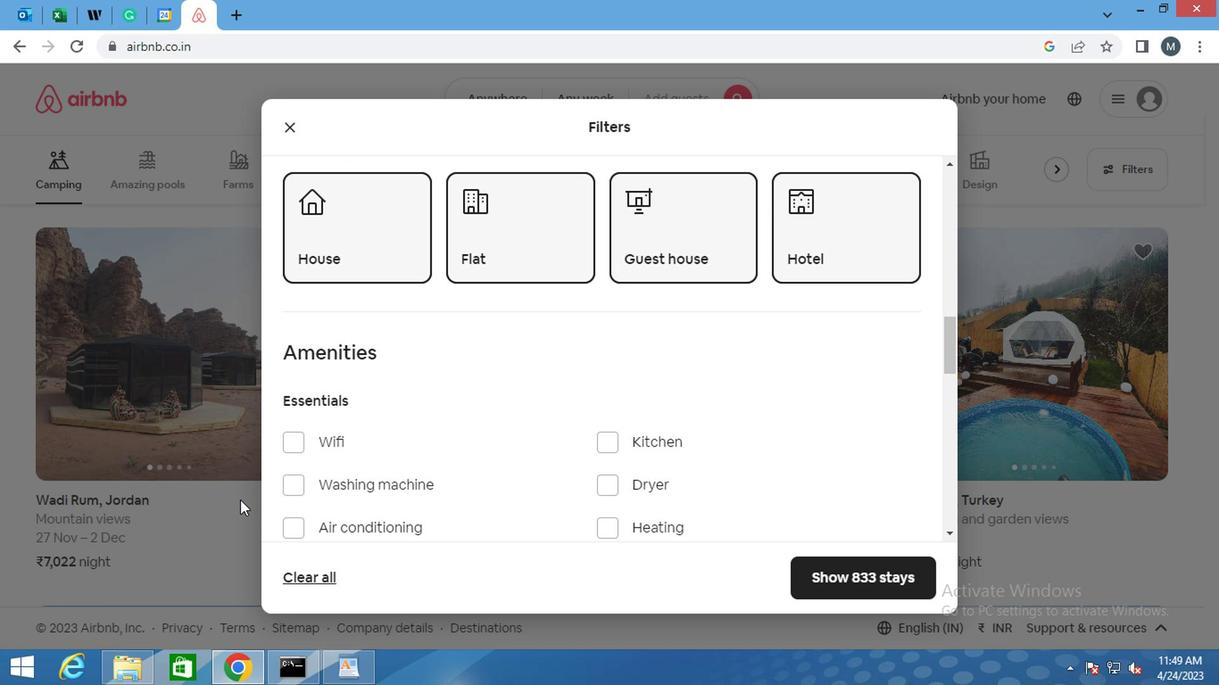 
Action: Mouse scrolled (409, 382) with delta (0, 0)
Screenshot: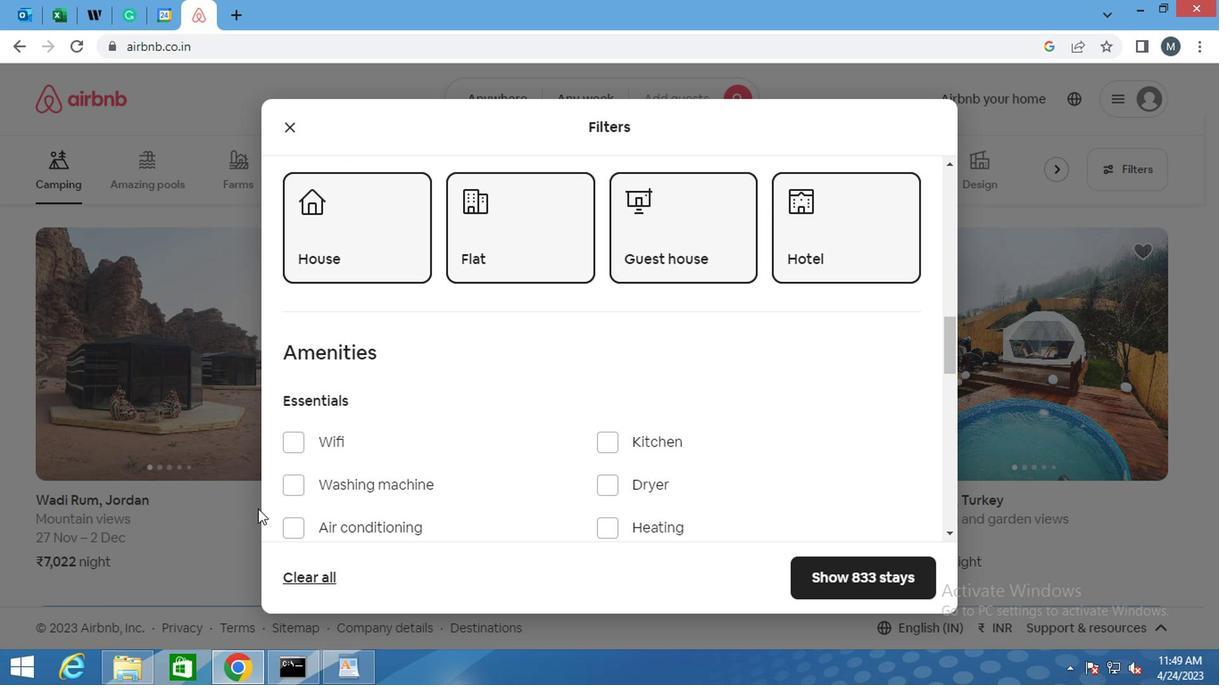 
Action: Mouse scrolled (409, 382) with delta (0, 0)
Screenshot: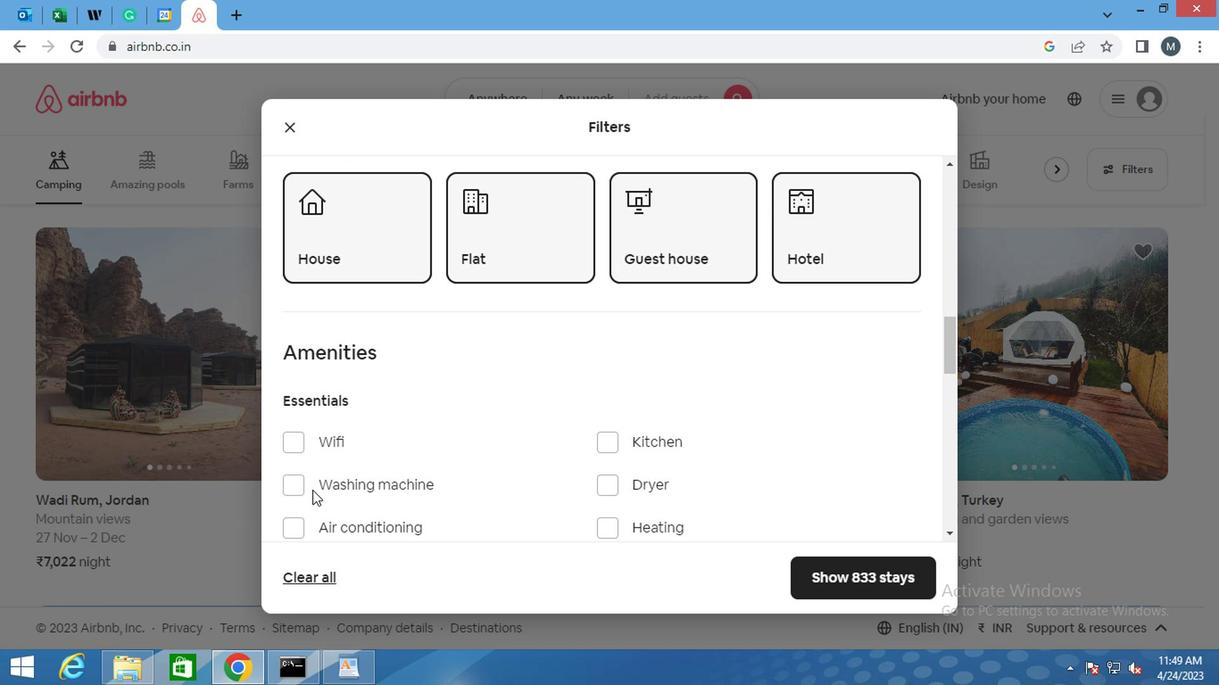 
Action: Mouse moved to (300, 302)
Screenshot: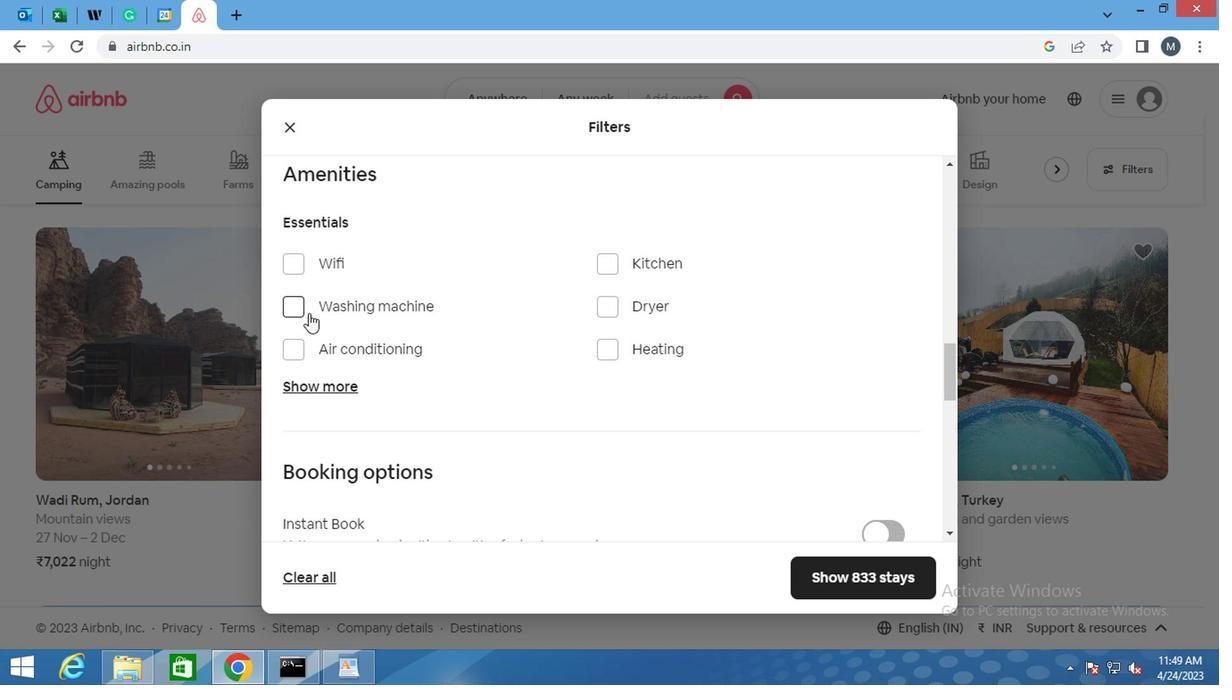 
Action: Mouse pressed left at (300, 302)
Screenshot: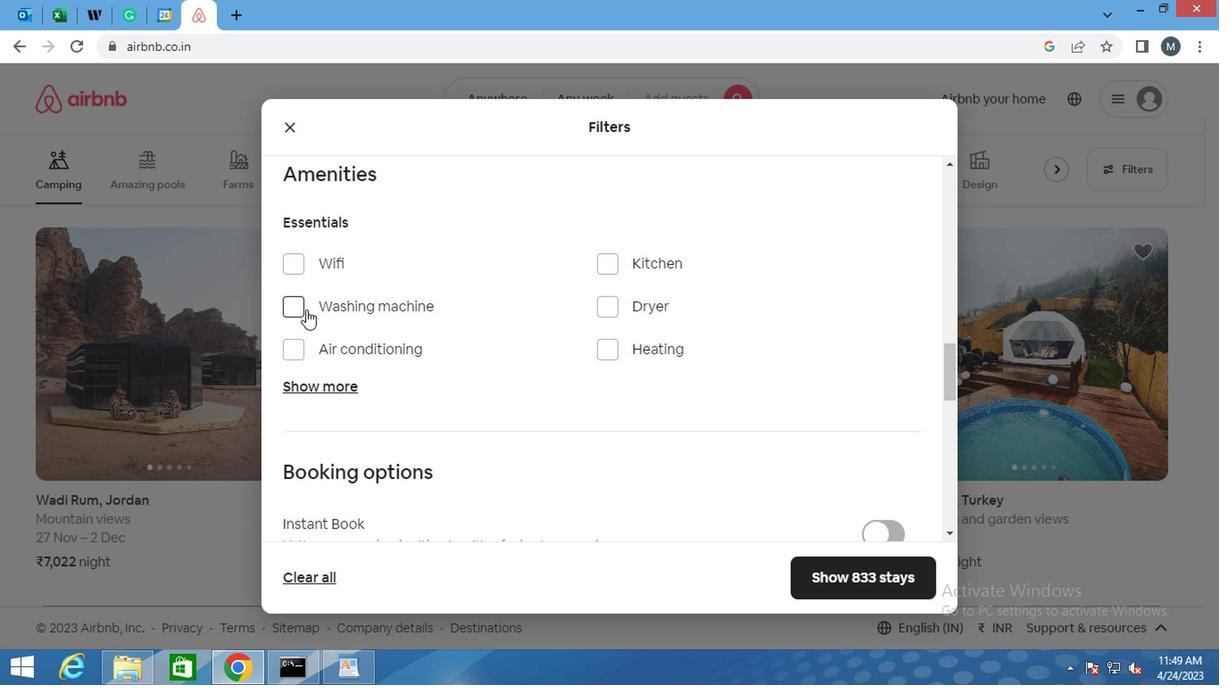 
Action: Mouse moved to (400, 287)
Screenshot: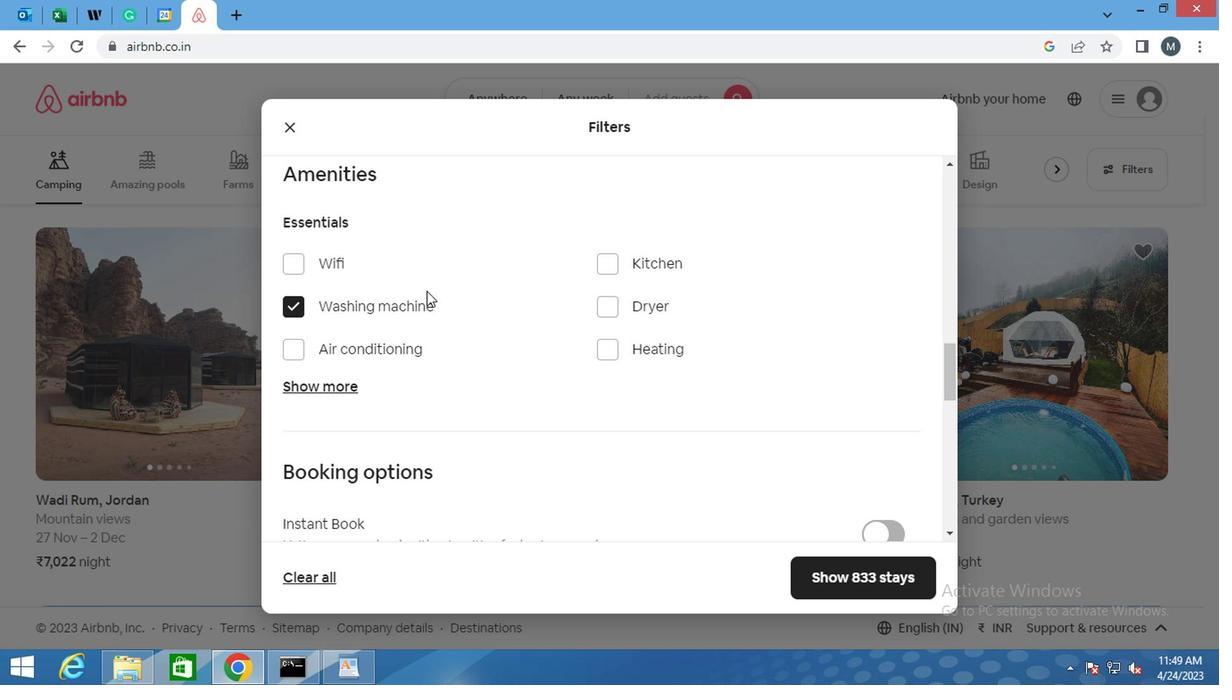 
Action: Mouse scrolled (400, 286) with delta (0, 0)
Screenshot: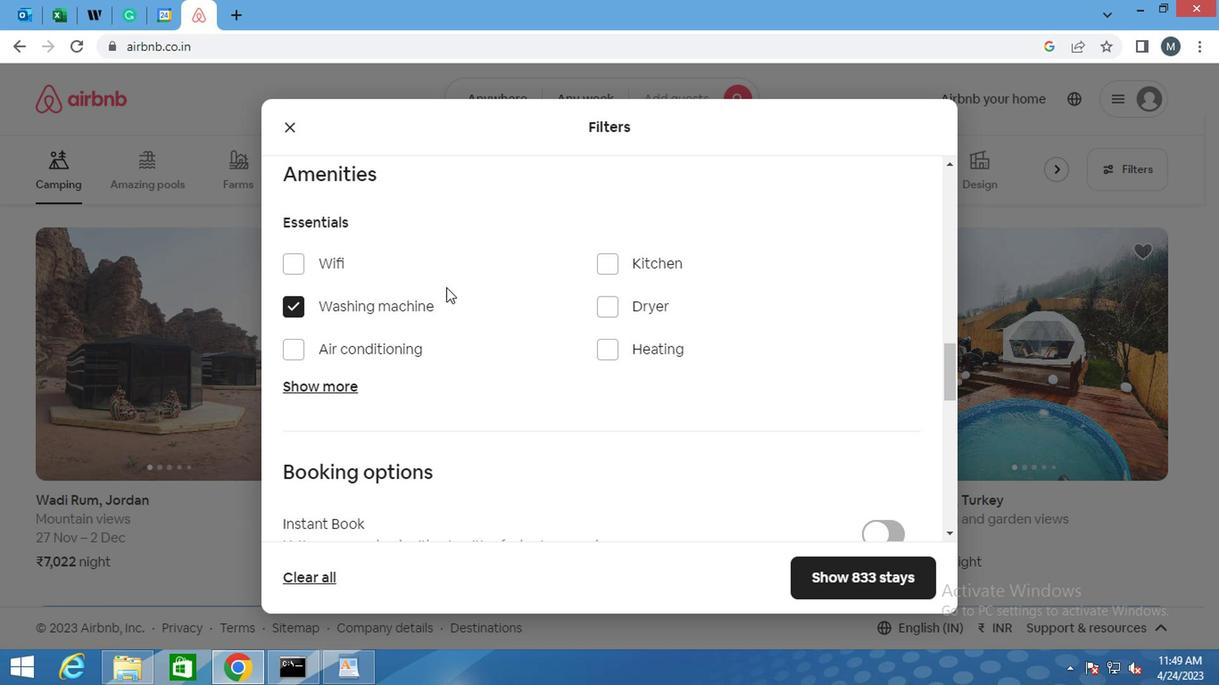 
Action: Mouse scrolled (400, 286) with delta (0, 0)
Screenshot: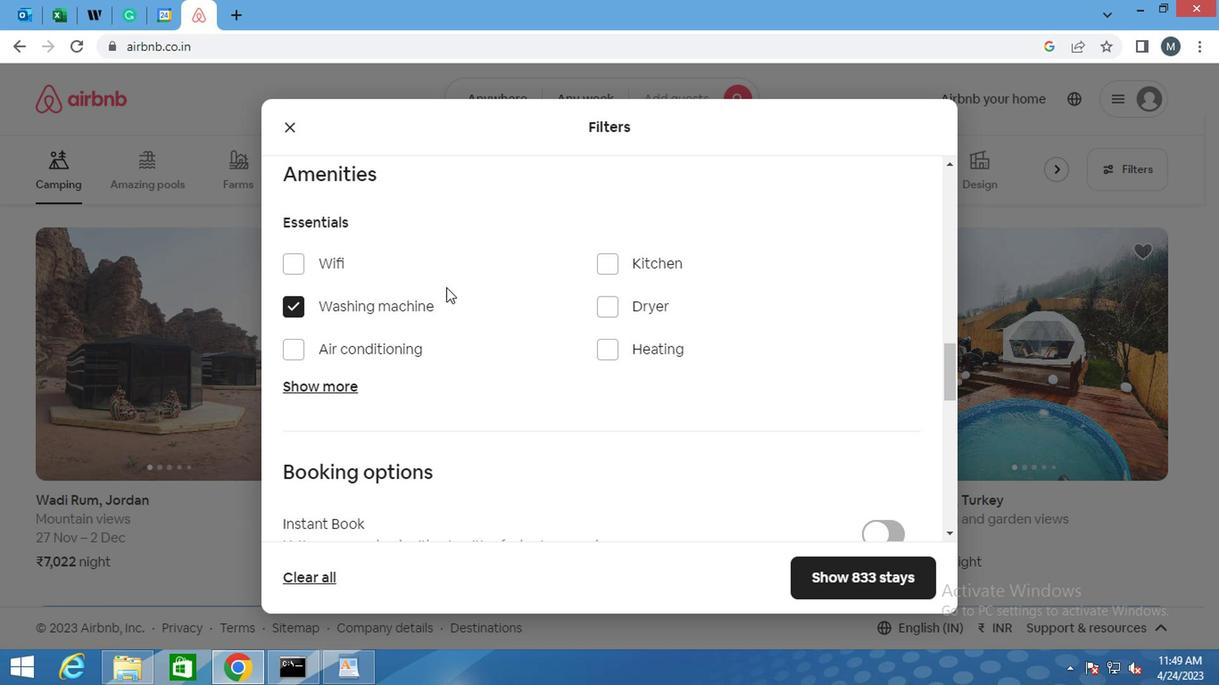 
Action: Mouse moved to (701, 374)
Screenshot: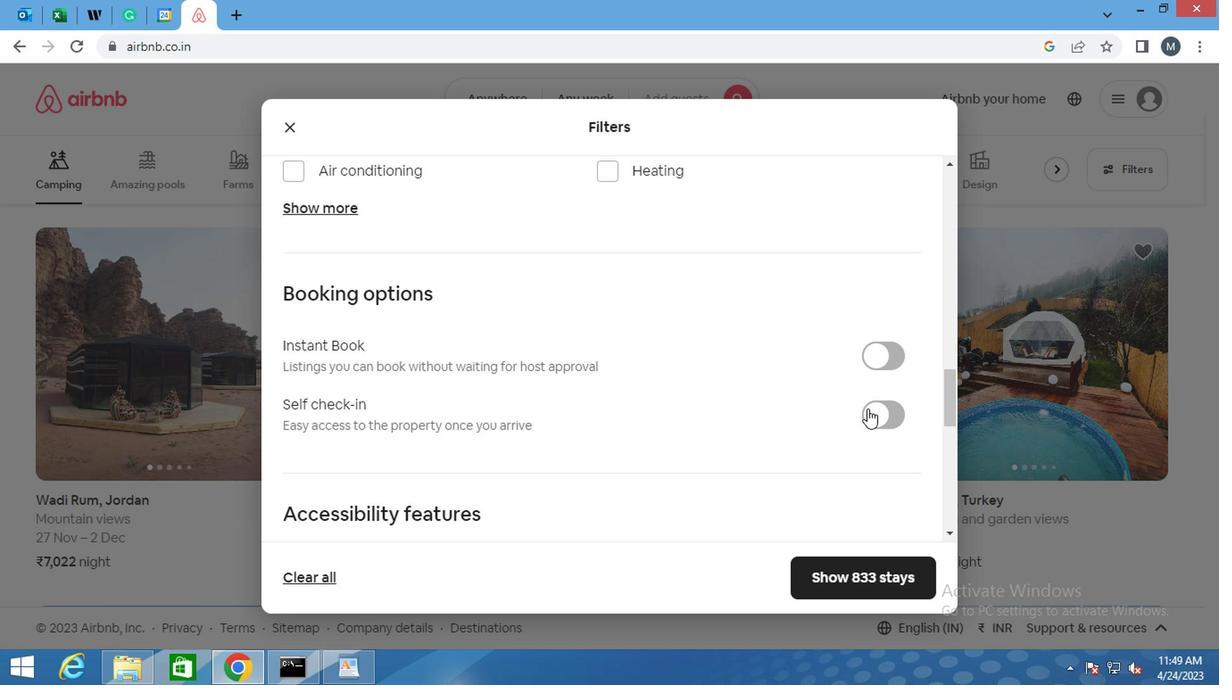 
Action: Mouse pressed left at (701, 374)
Screenshot: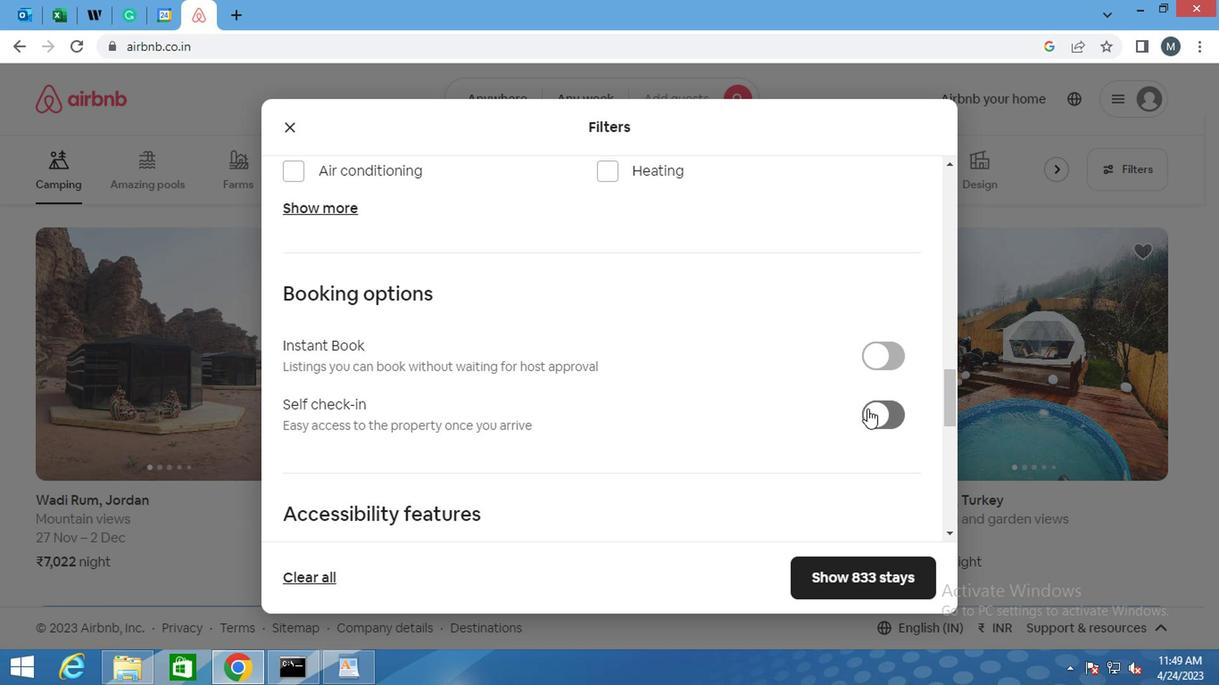 
Action: Mouse moved to (590, 346)
Screenshot: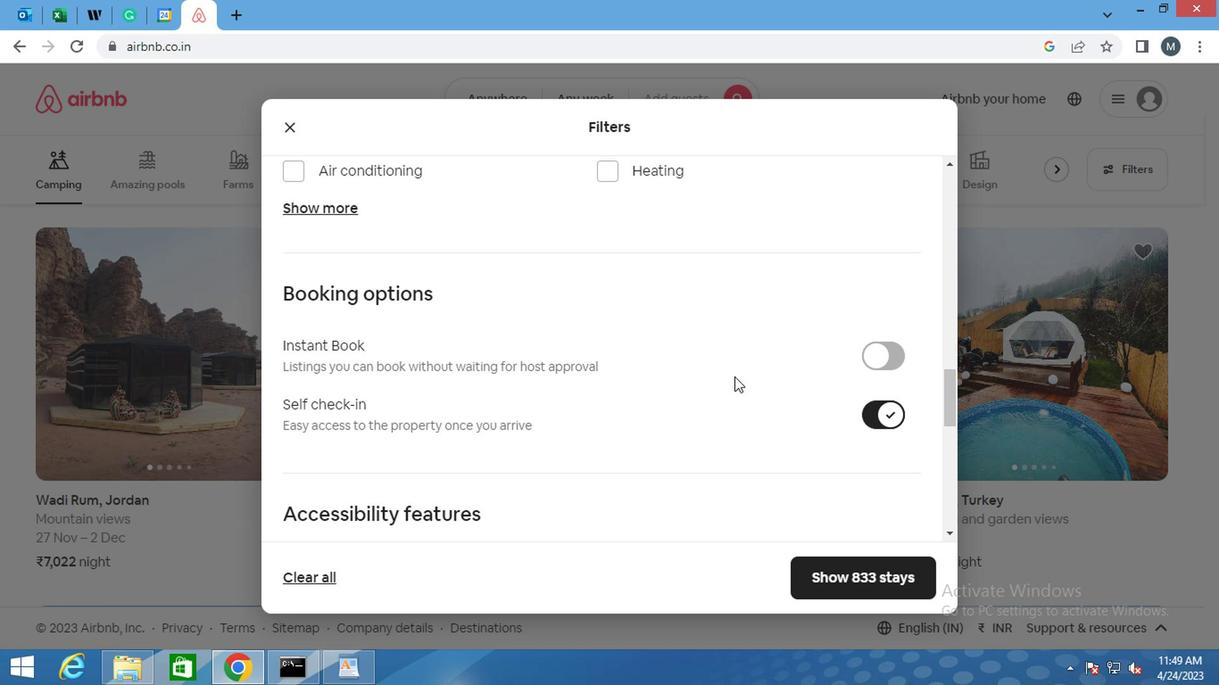 
Action: Mouse scrolled (590, 346) with delta (0, 0)
Screenshot: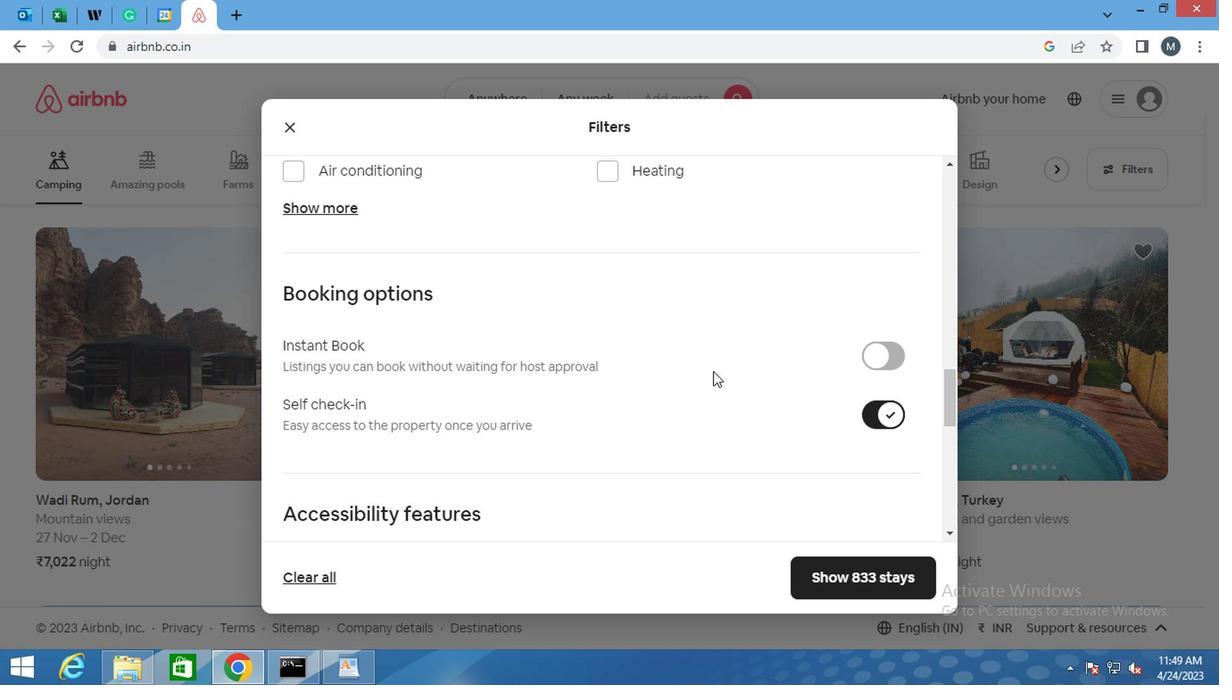 
Action: Mouse moved to (506, 349)
Screenshot: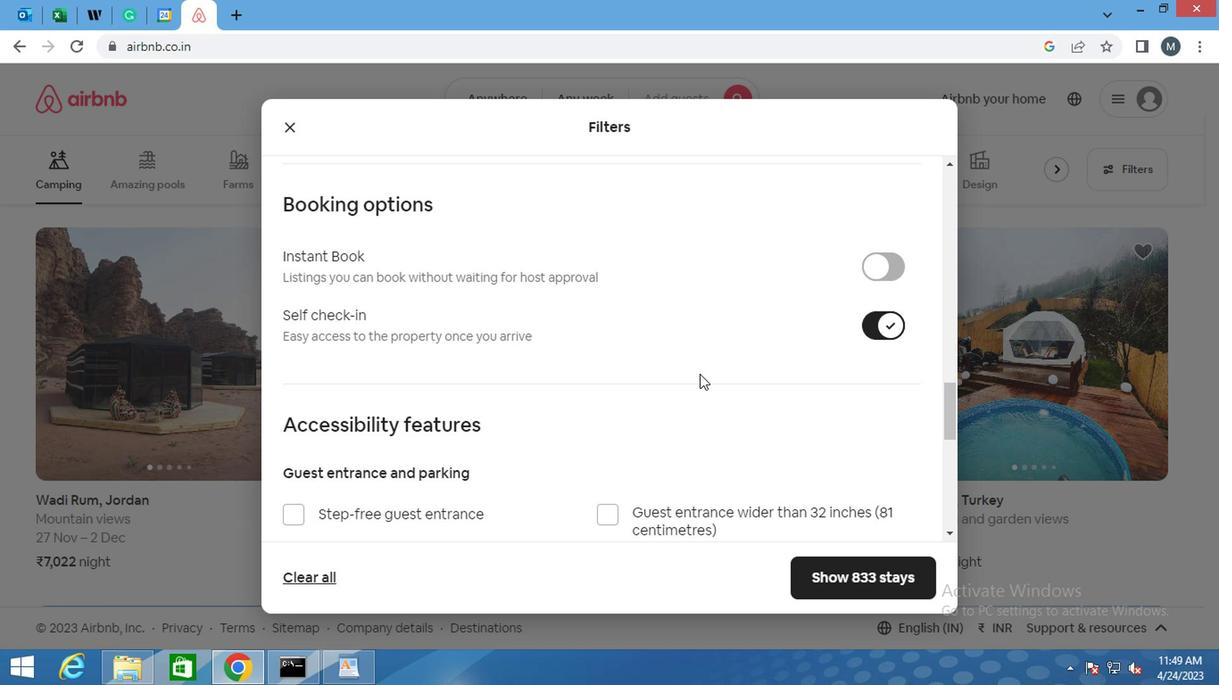 
Action: Mouse scrolled (506, 349) with delta (0, 0)
Screenshot: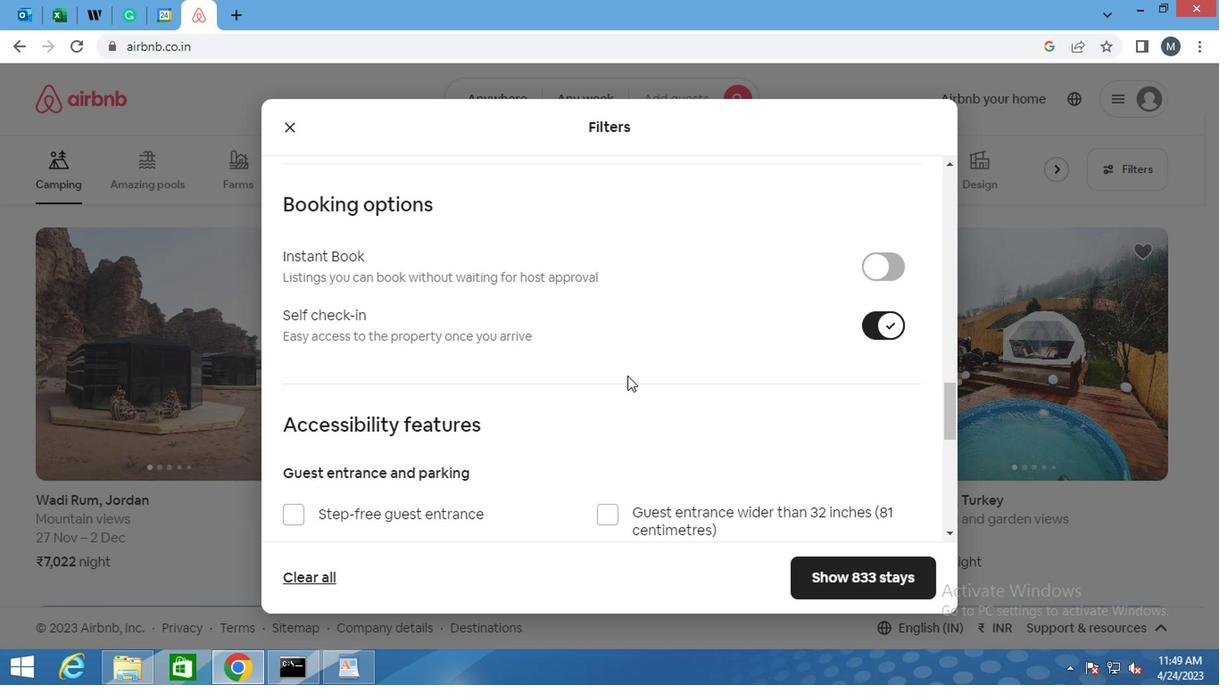
Action: Mouse scrolled (506, 349) with delta (0, 0)
Screenshot: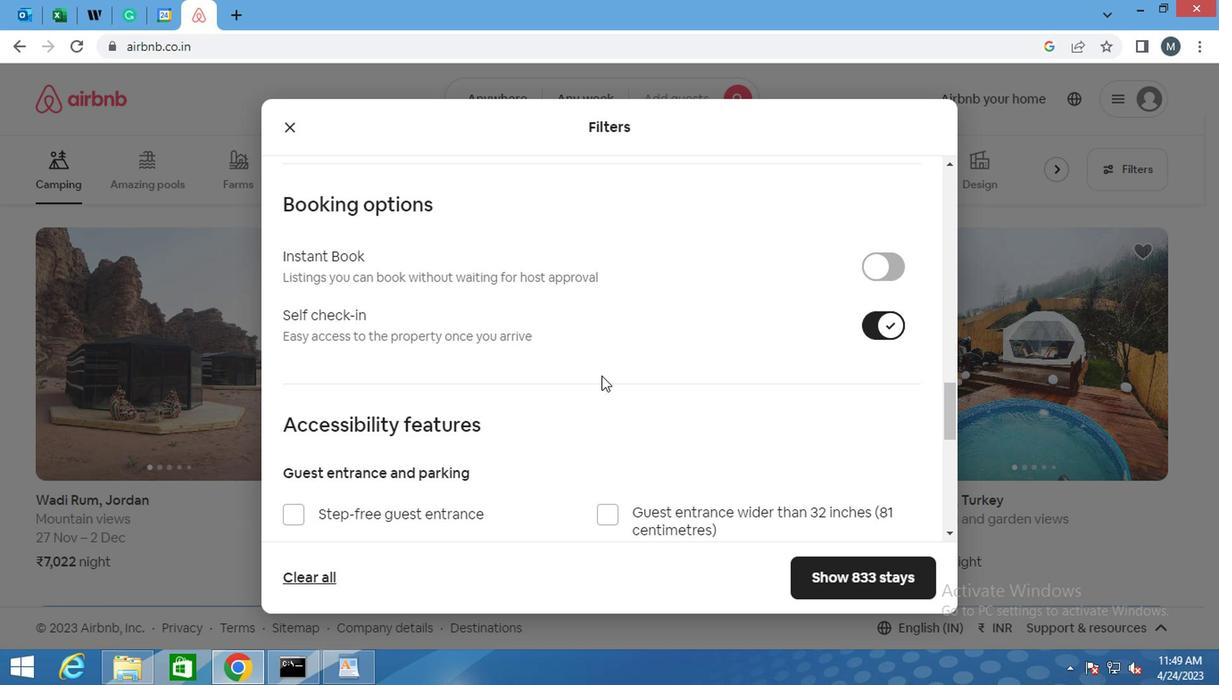 
Action: Mouse moved to (356, 386)
Screenshot: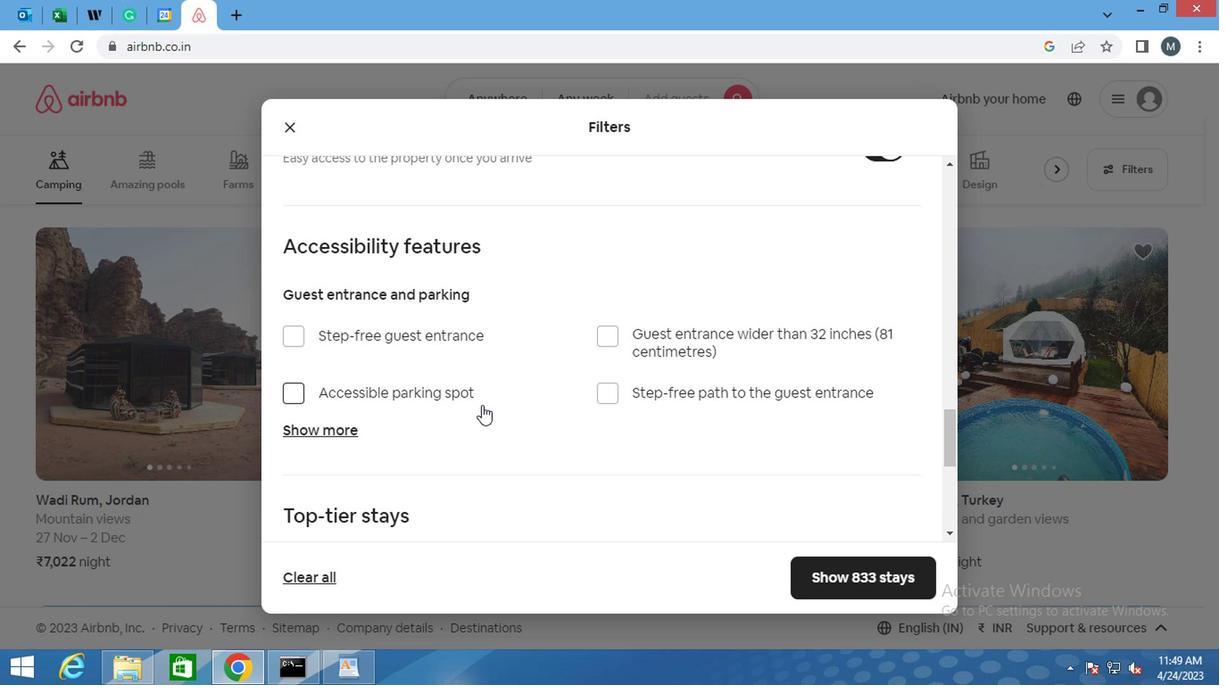 
Action: Mouse scrolled (356, 385) with delta (0, 0)
Screenshot: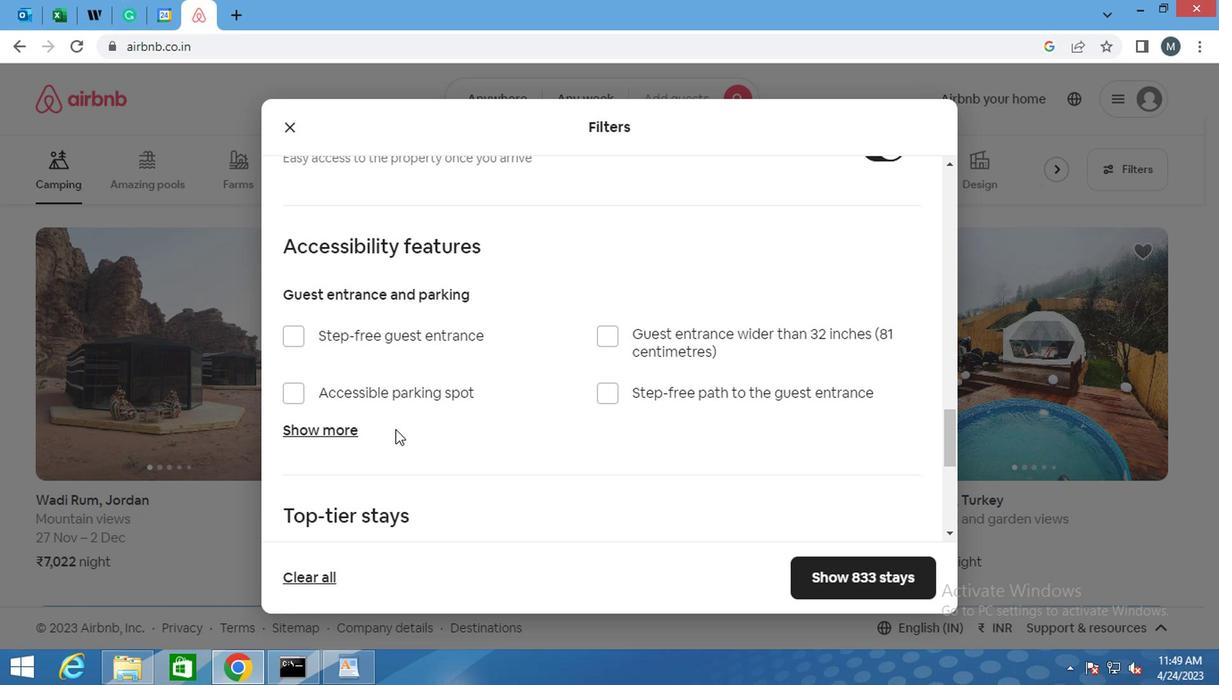 
Action: Mouse moved to (356, 382)
Screenshot: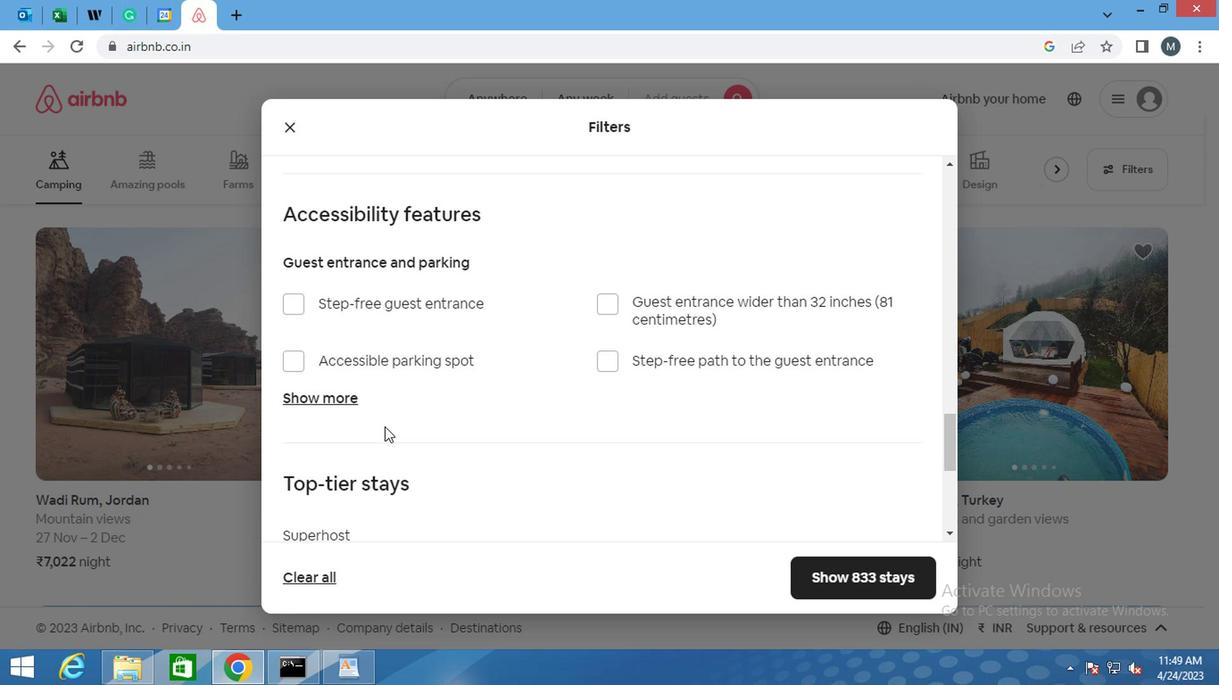 
Action: Mouse scrolled (356, 381) with delta (0, 0)
Screenshot: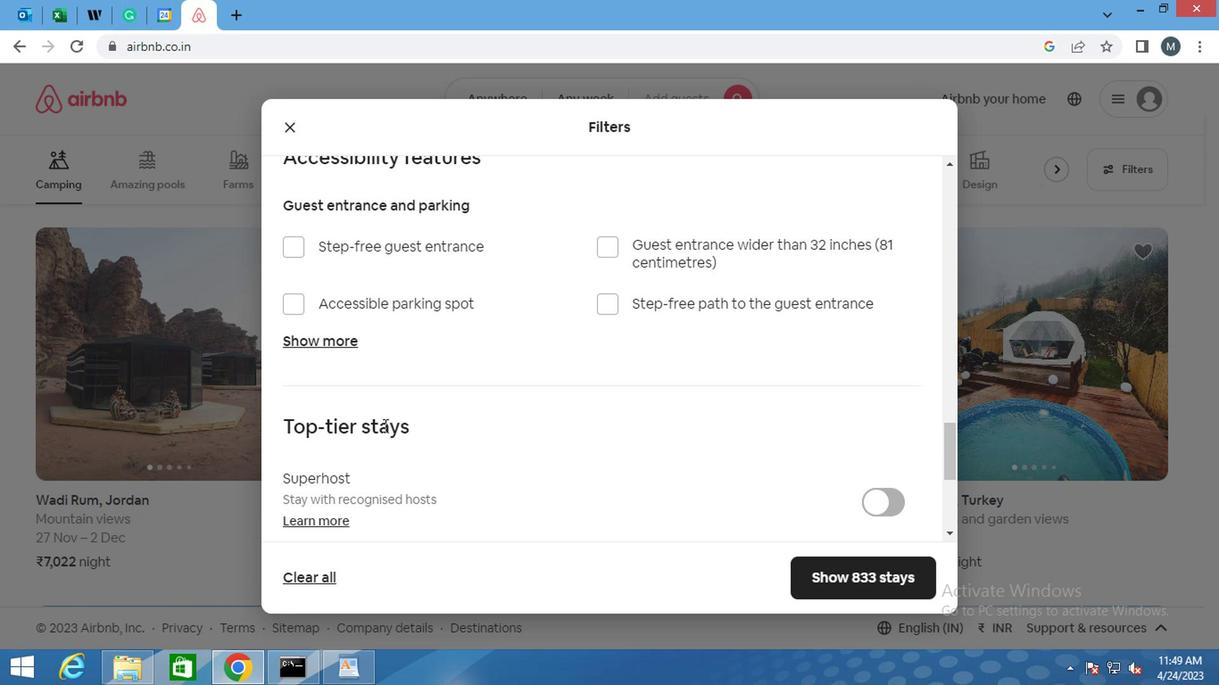 
Action: Mouse scrolled (356, 381) with delta (0, 0)
Screenshot: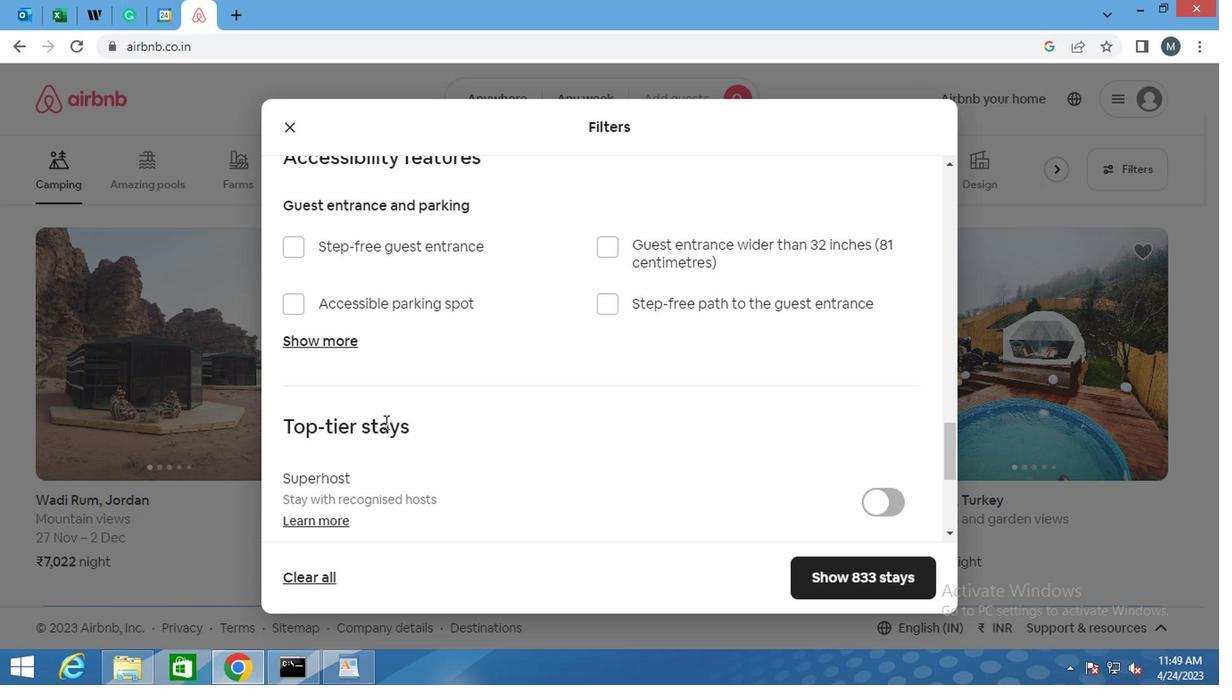 
Action: Mouse moved to (365, 376)
Screenshot: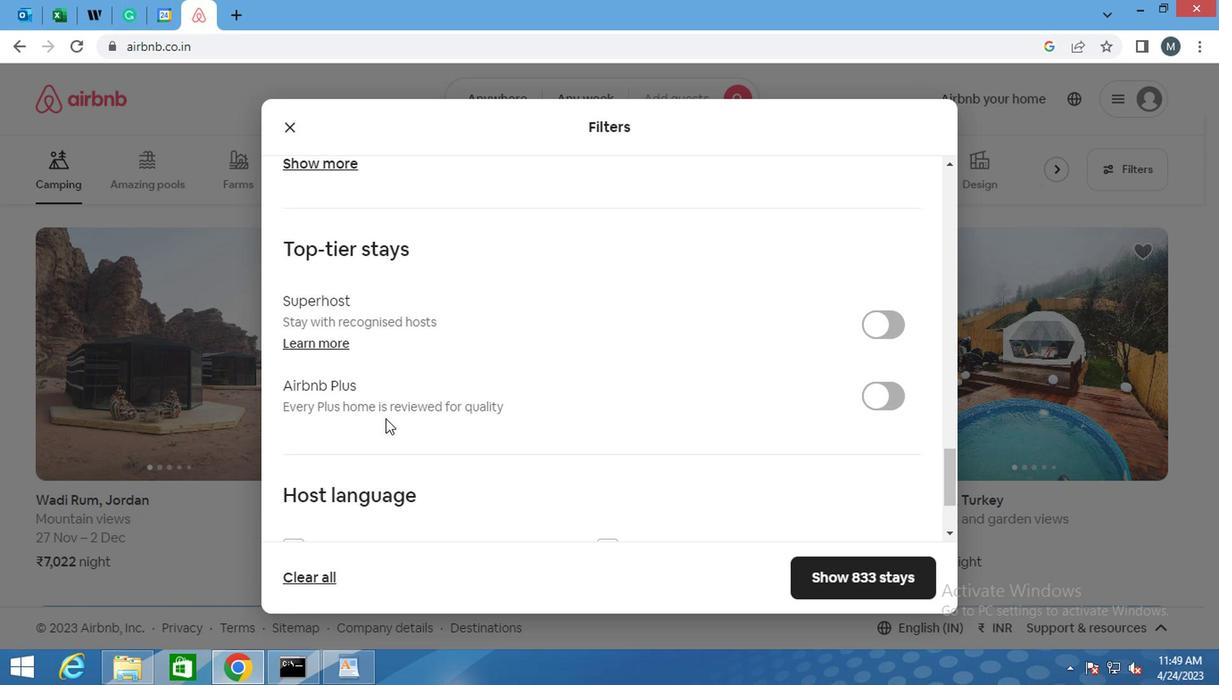 
Action: Mouse scrolled (365, 375) with delta (0, 0)
Screenshot: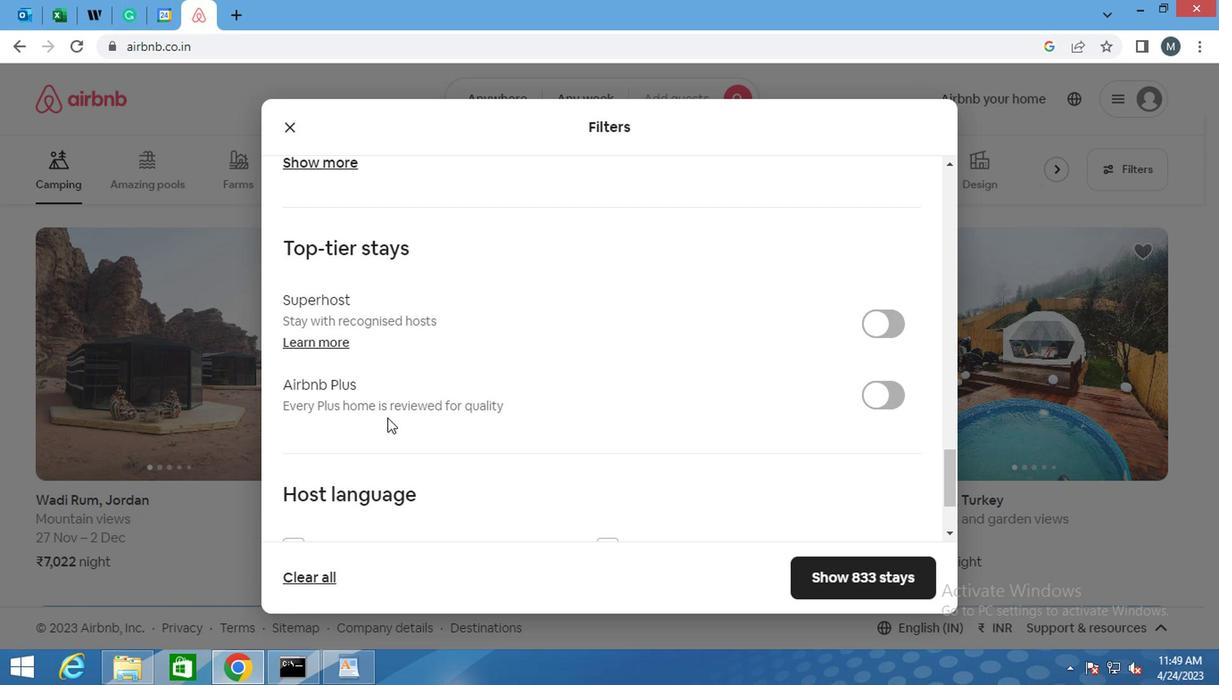
Action: Mouse moved to (332, 416)
Screenshot: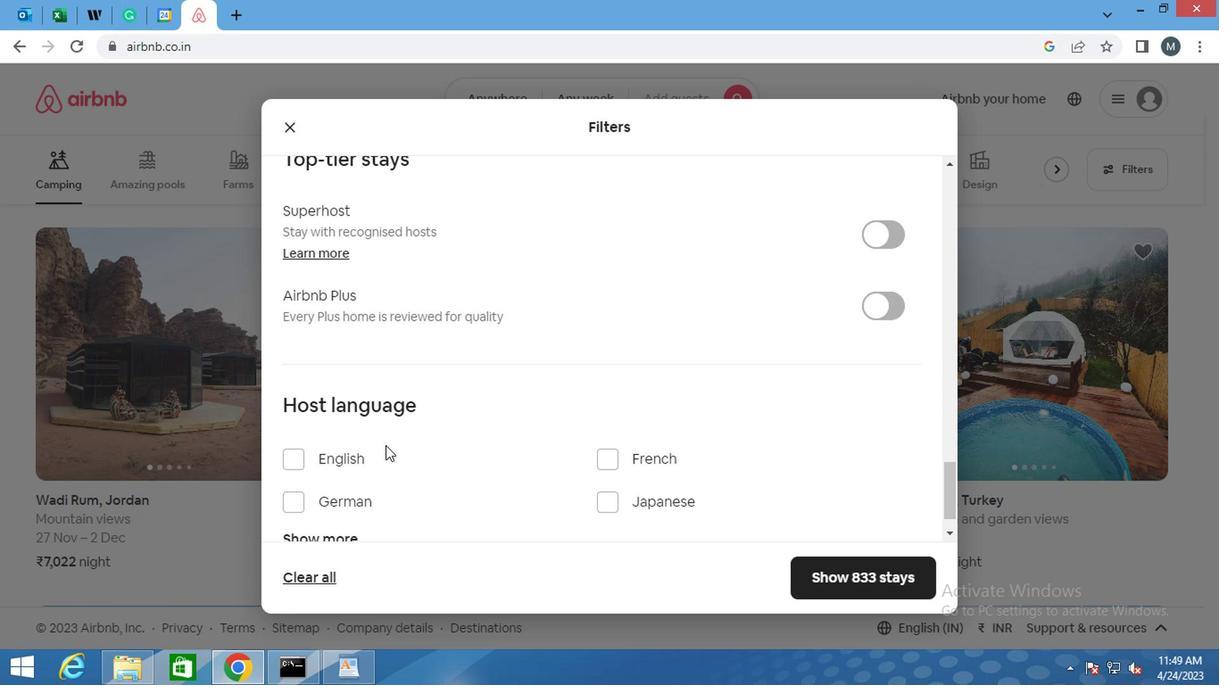 
Action: Mouse scrolled (332, 415) with delta (0, 0)
Screenshot: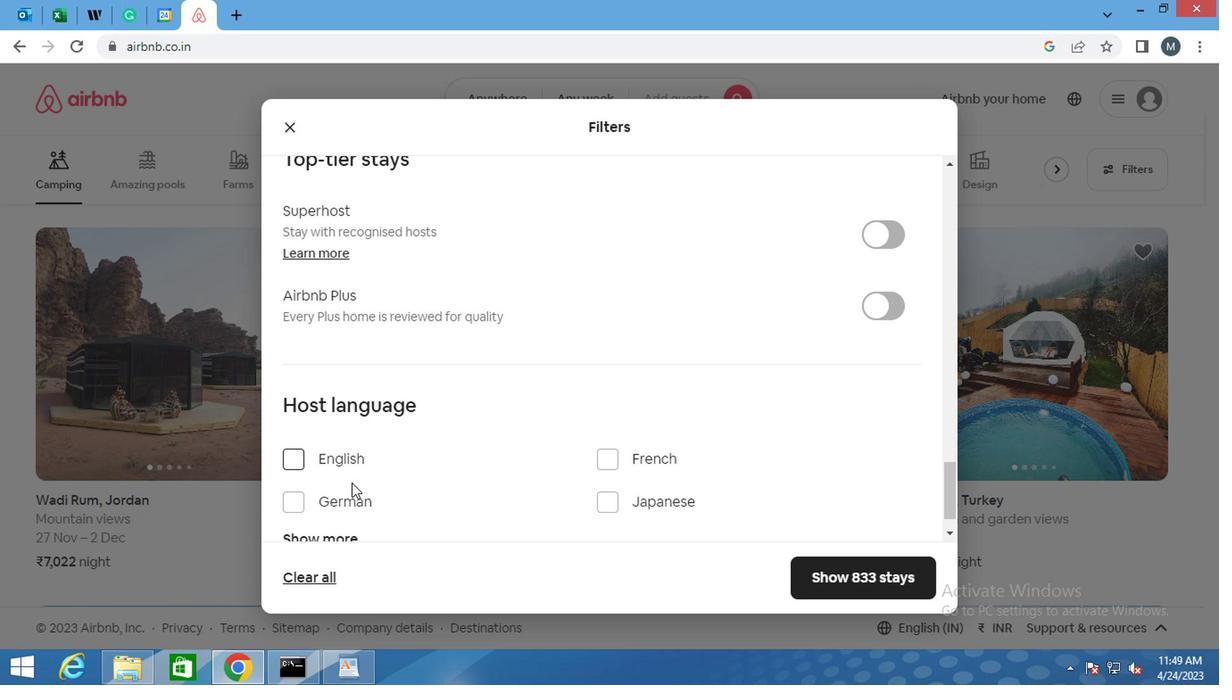 
Action: Mouse scrolled (332, 415) with delta (0, 0)
Screenshot: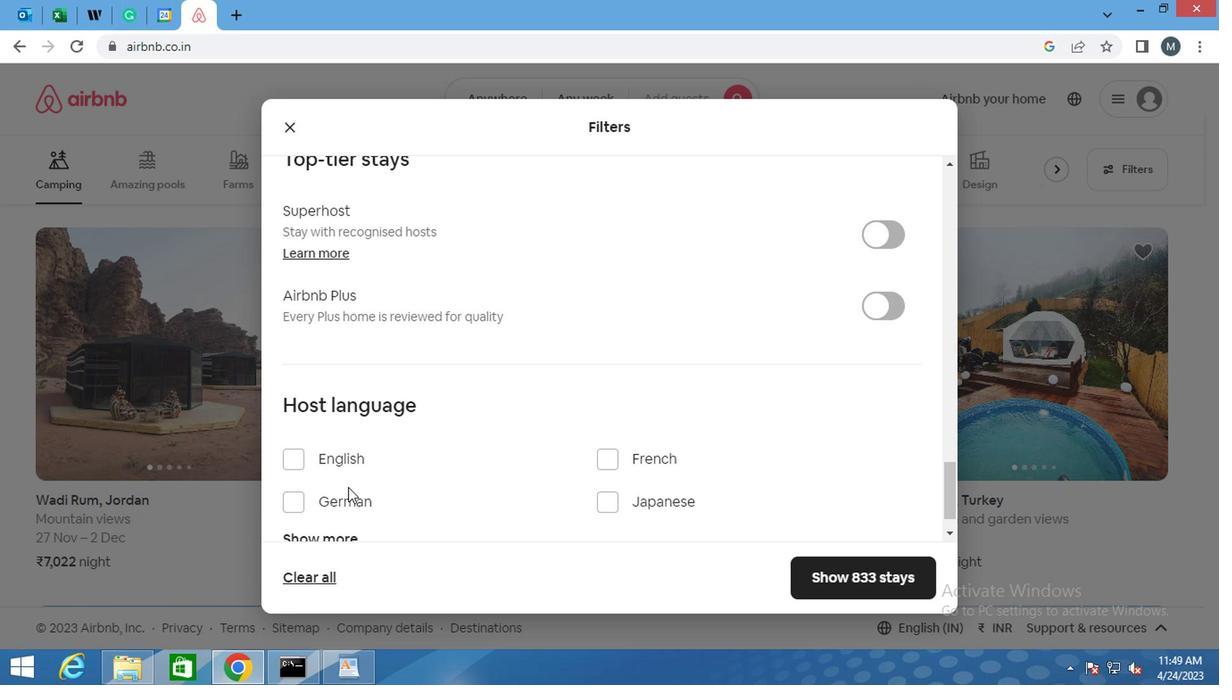
Action: Mouse moved to (324, 434)
Screenshot: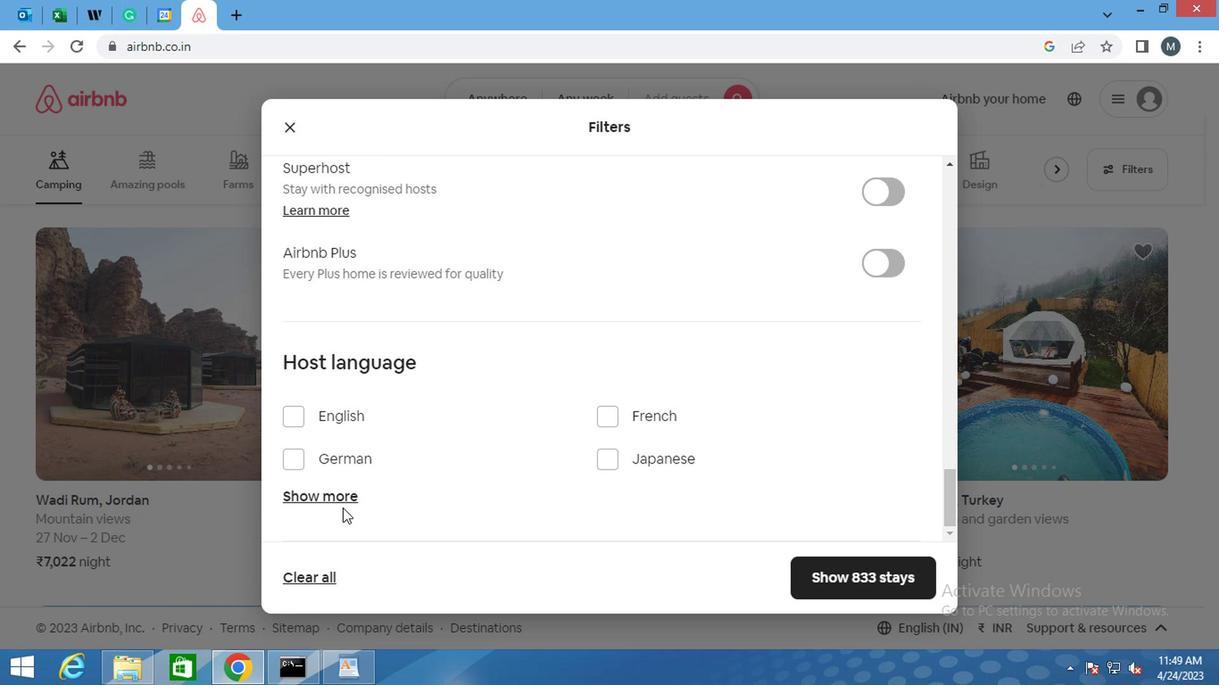 
Action: Mouse pressed left at (324, 434)
Screenshot: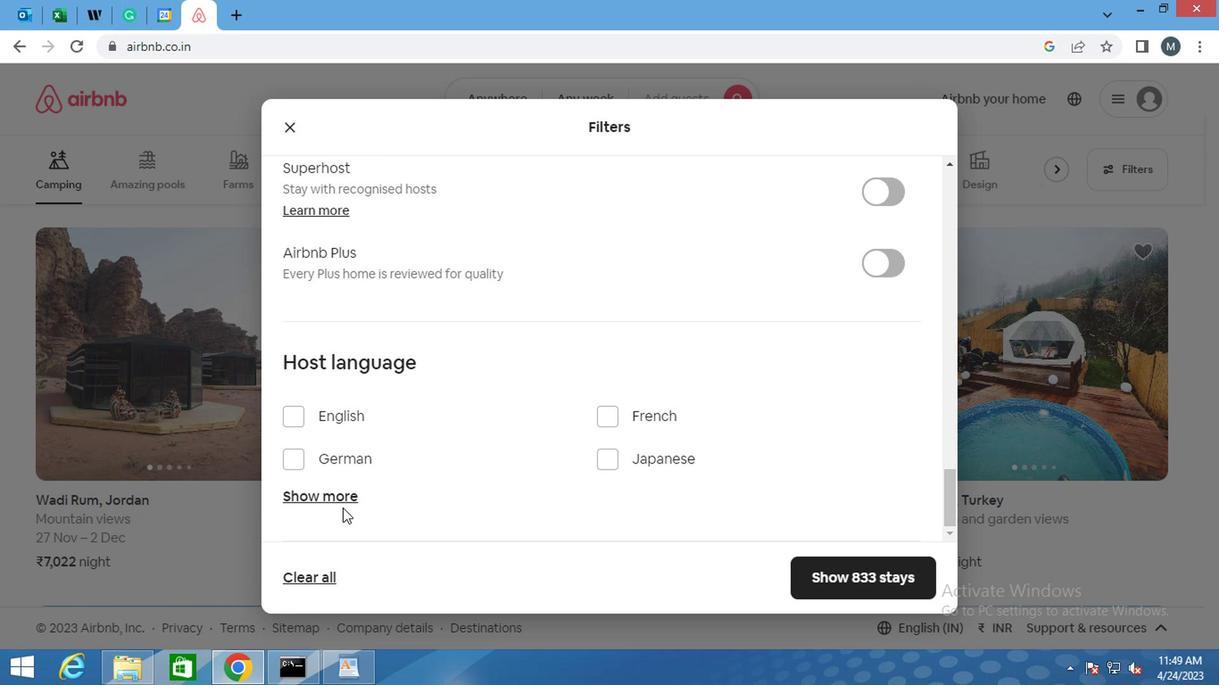 
Action: Mouse moved to (344, 371)
Screenshot: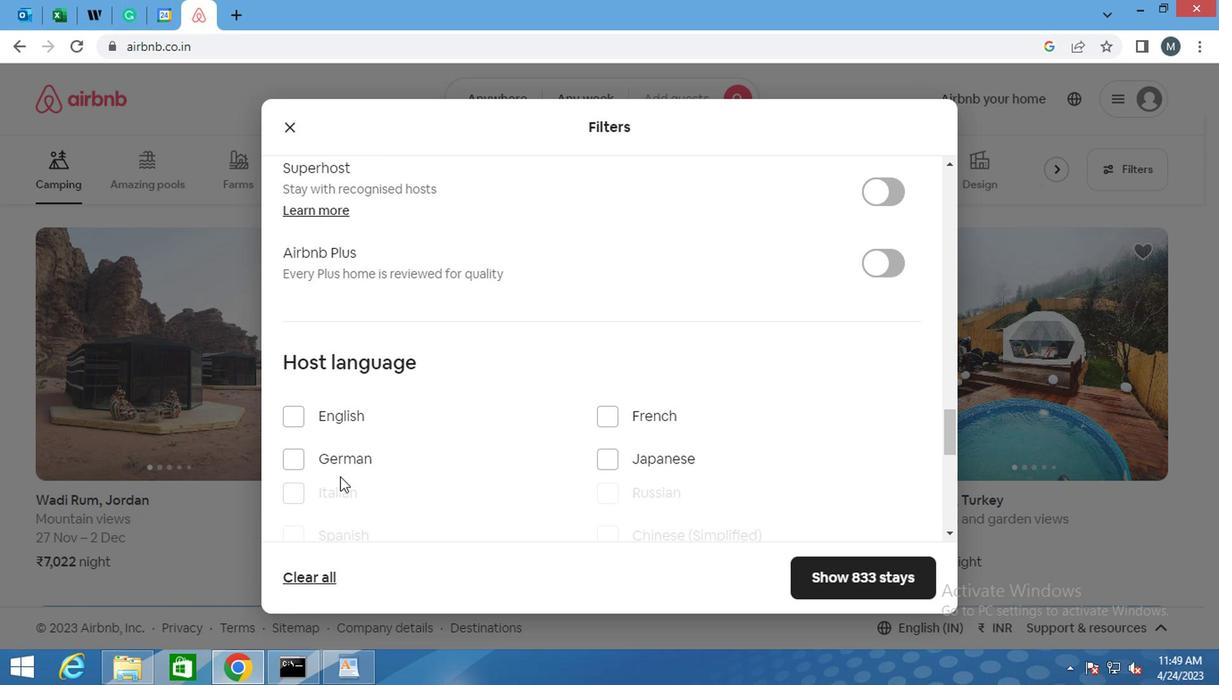 
Action: Mouse scrolled (344, 370) with delta (0, 0)
Screenshot: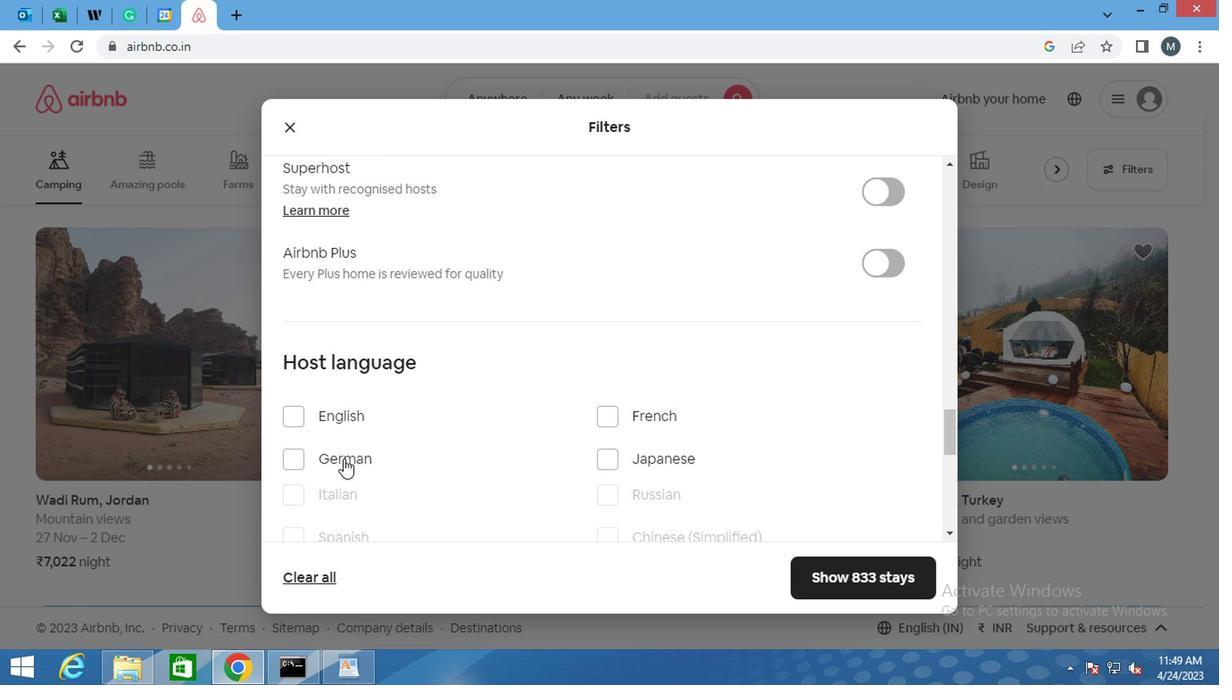 
Action: Mouse scrolled (344, 370) with delta (0, 0)
Screenshot: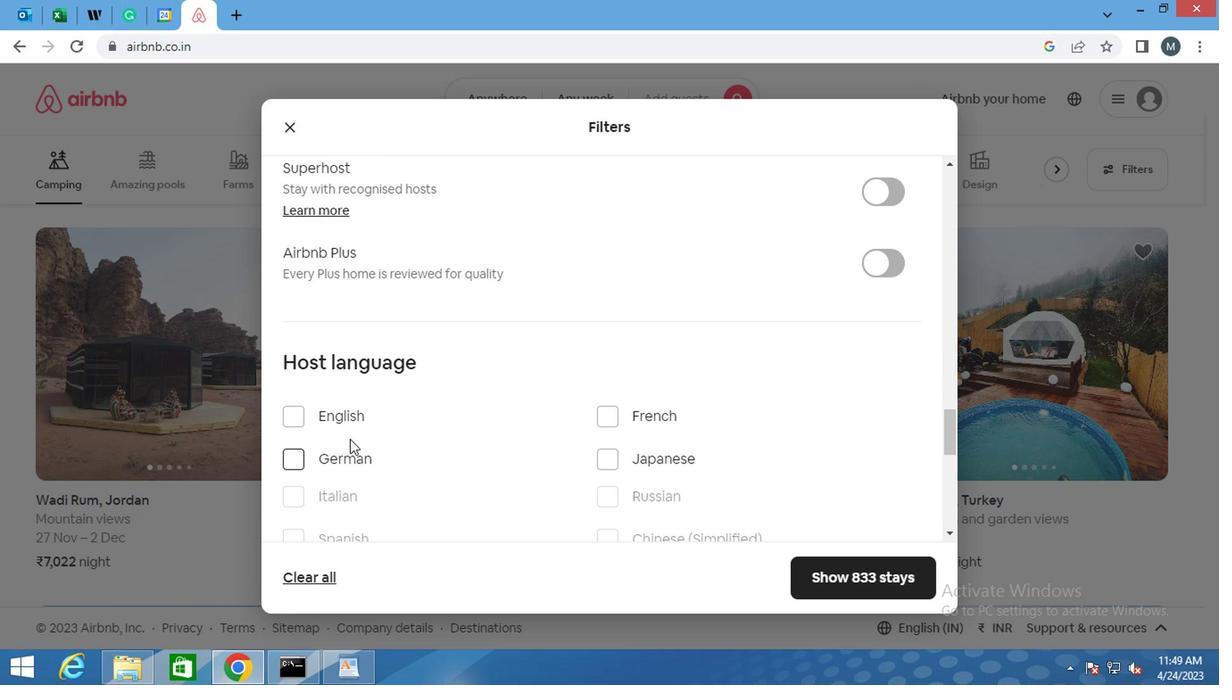 
Action: Mouse moved to (302, 344)
Screenshot: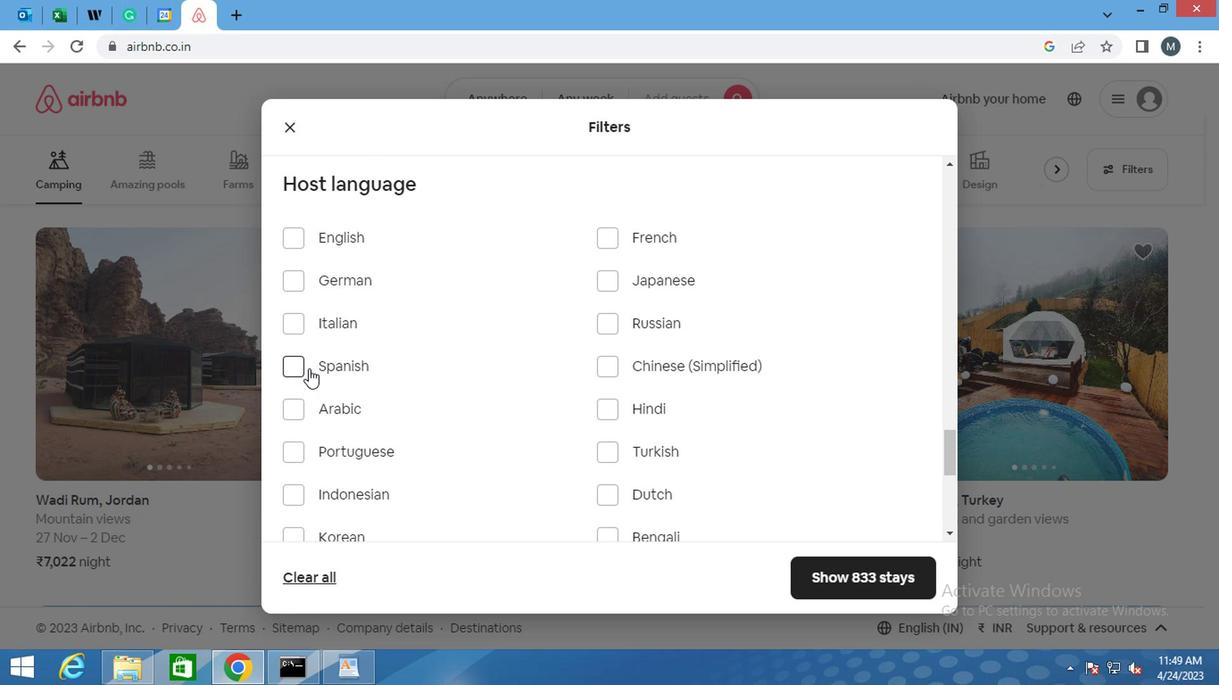 
Action: Mouse pressed left at (302, 344)
Screenshot: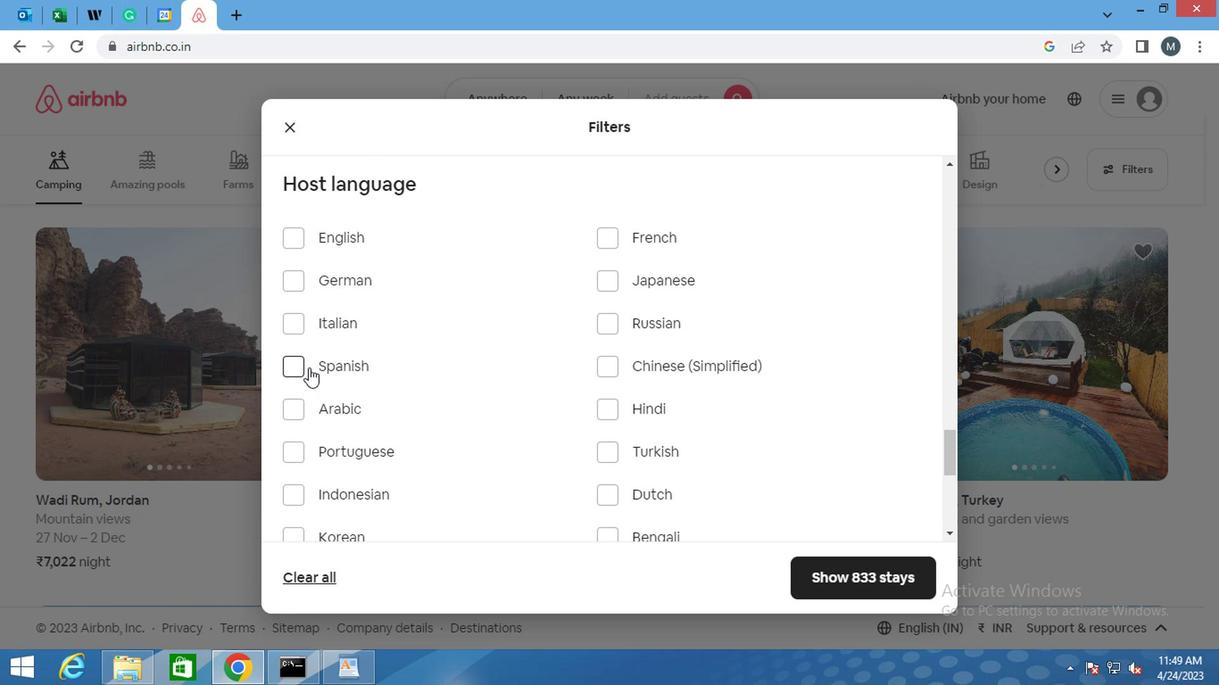 
Action: Mouse moved to (356, 334)
Screenshot: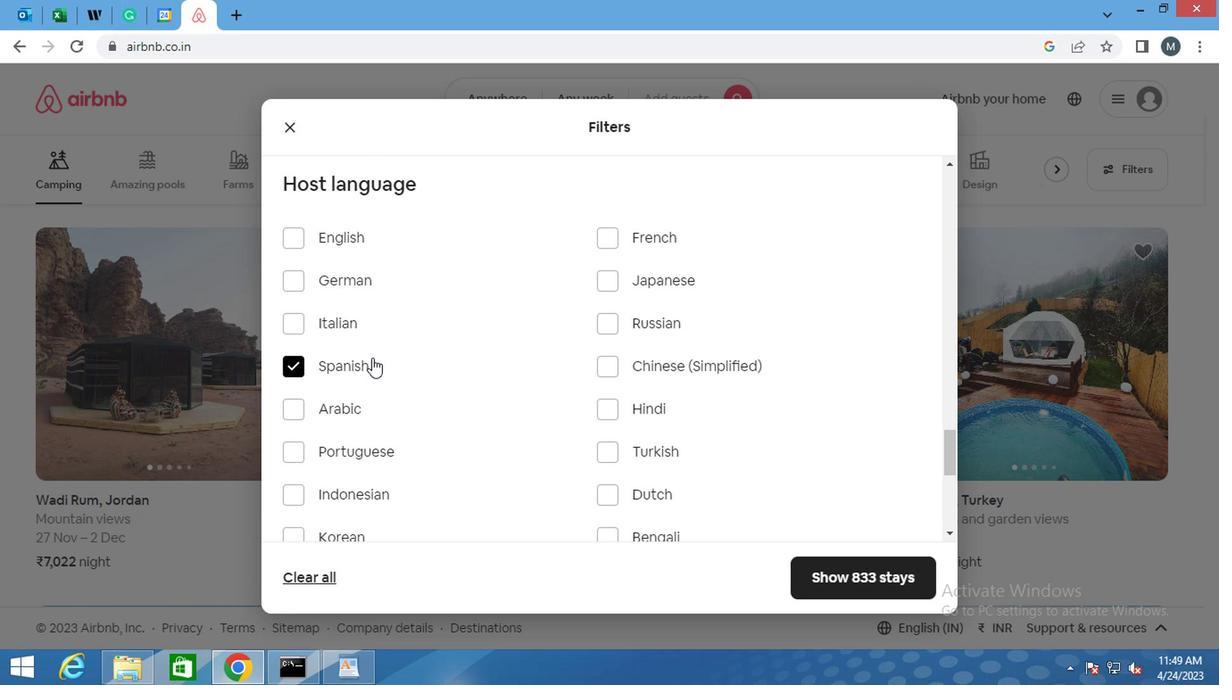
Action: Mouse scrolled (356, 334) with delta (0, 0)
Screenshot: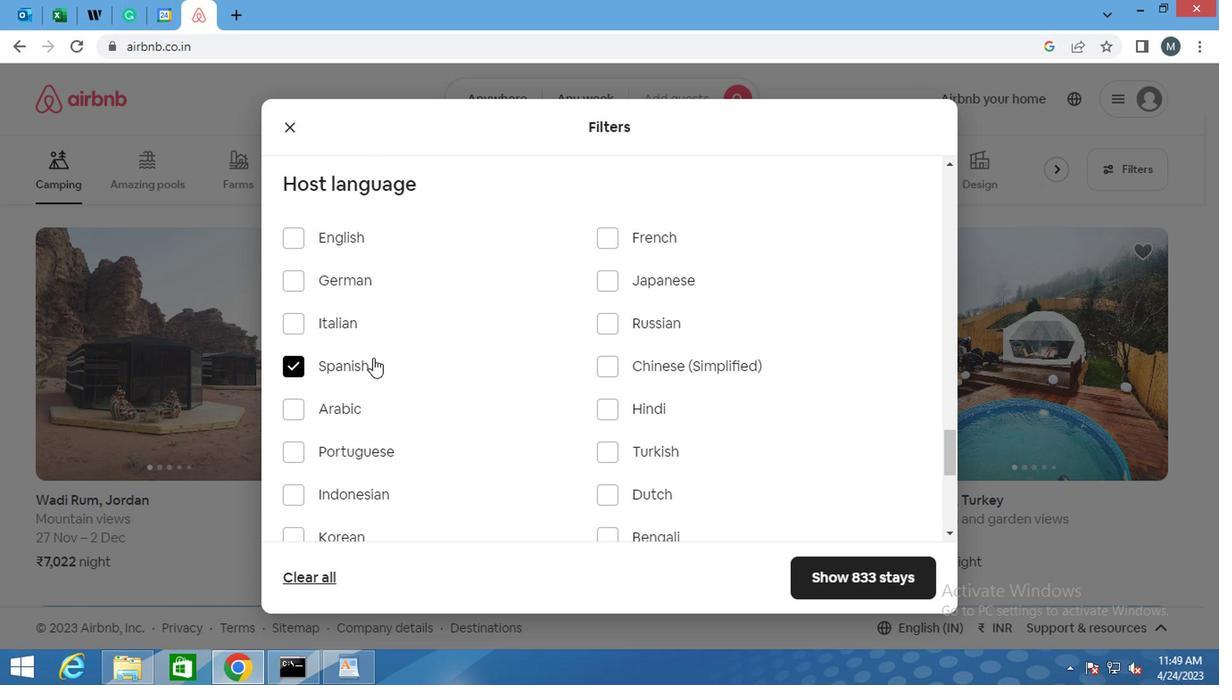 
Action: Mouse moved to (356, 334)
Screenshot: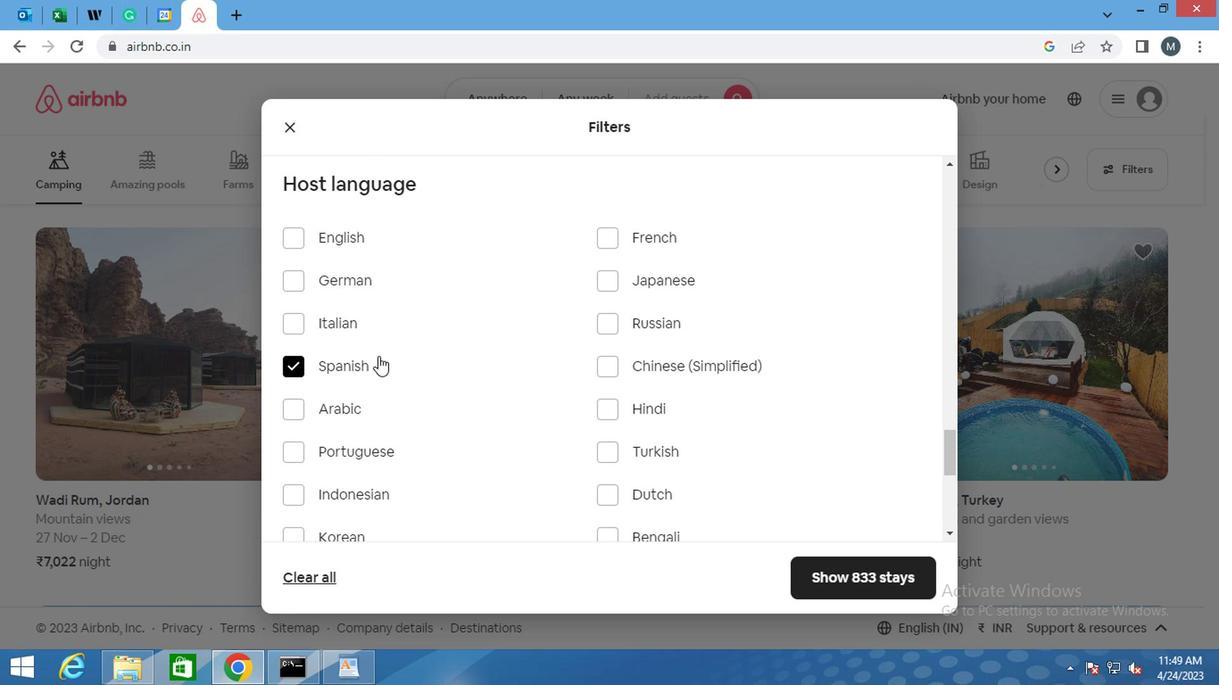 
Action: Mouse scrolled (356, 334) with delta (0, 0)
Screenshot: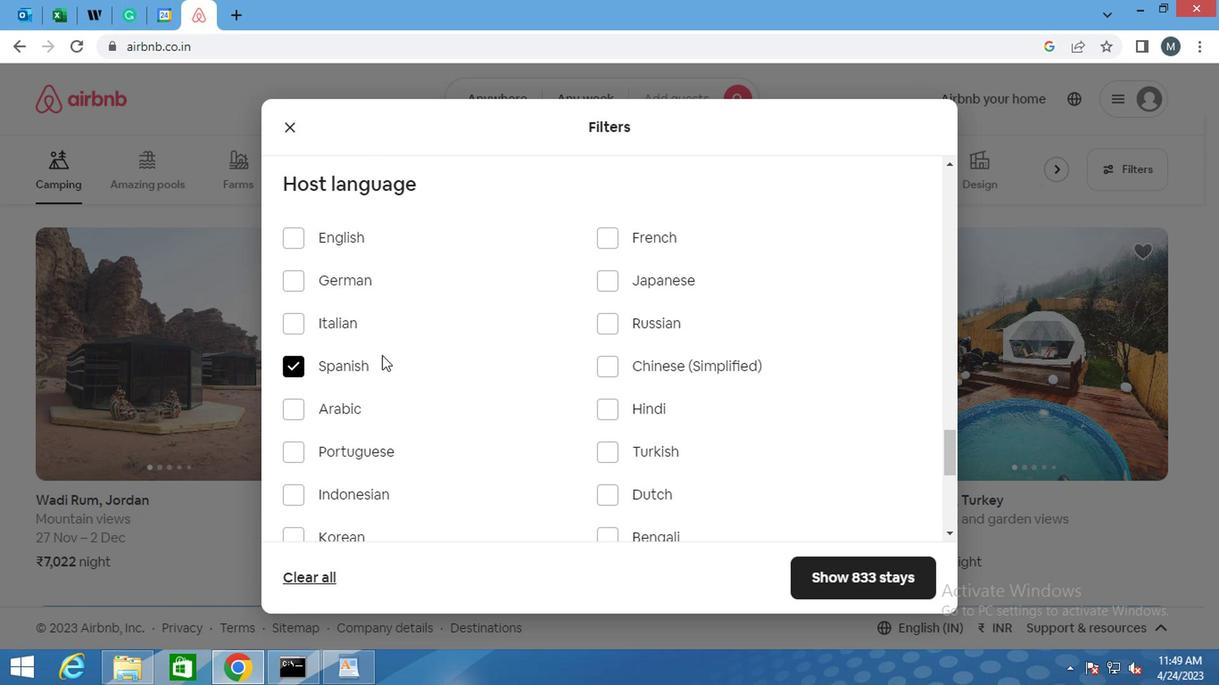 
Action: Mouse moved to (356, 336)
Screenshot: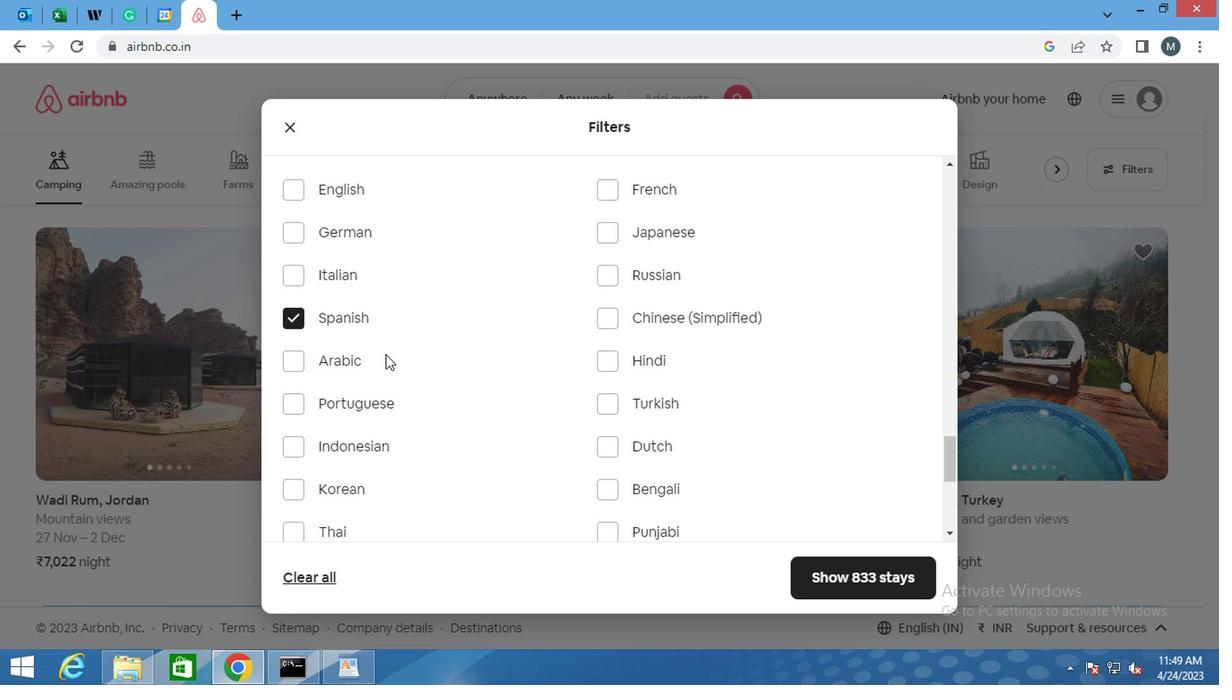 
Action: Mouse scrolled (356, 335) with delta (0, 0)
Screenshot: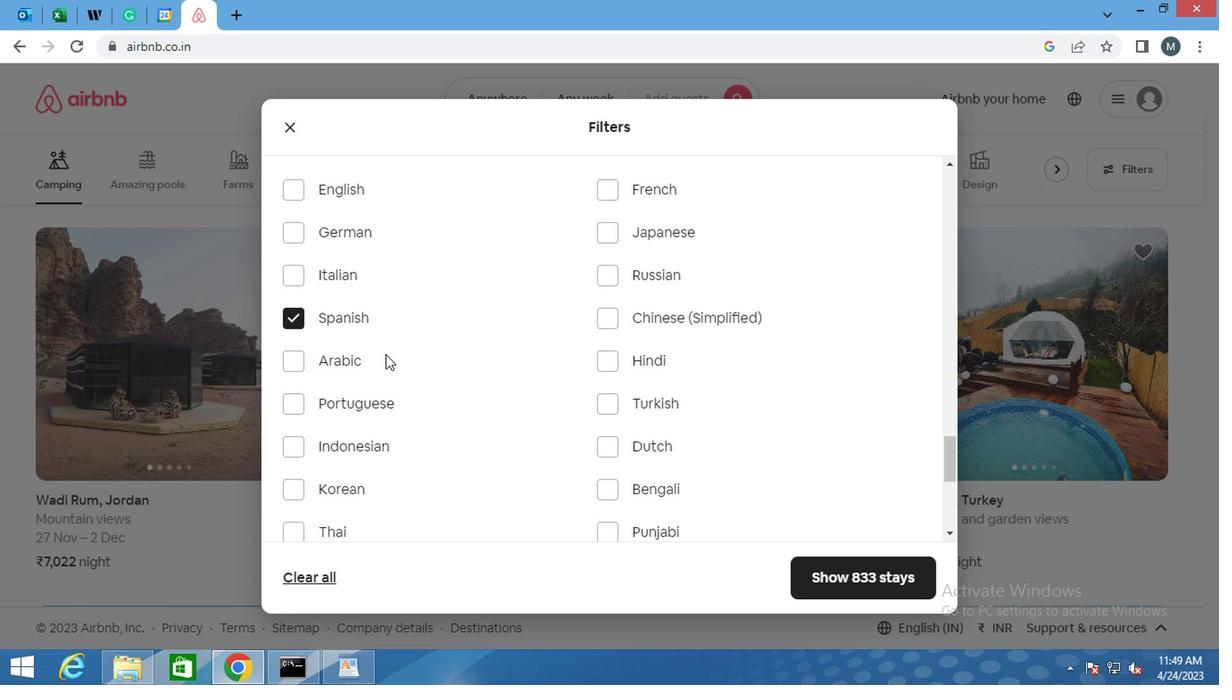 
Action: Mouse moved to (358, 339)
Screenshot: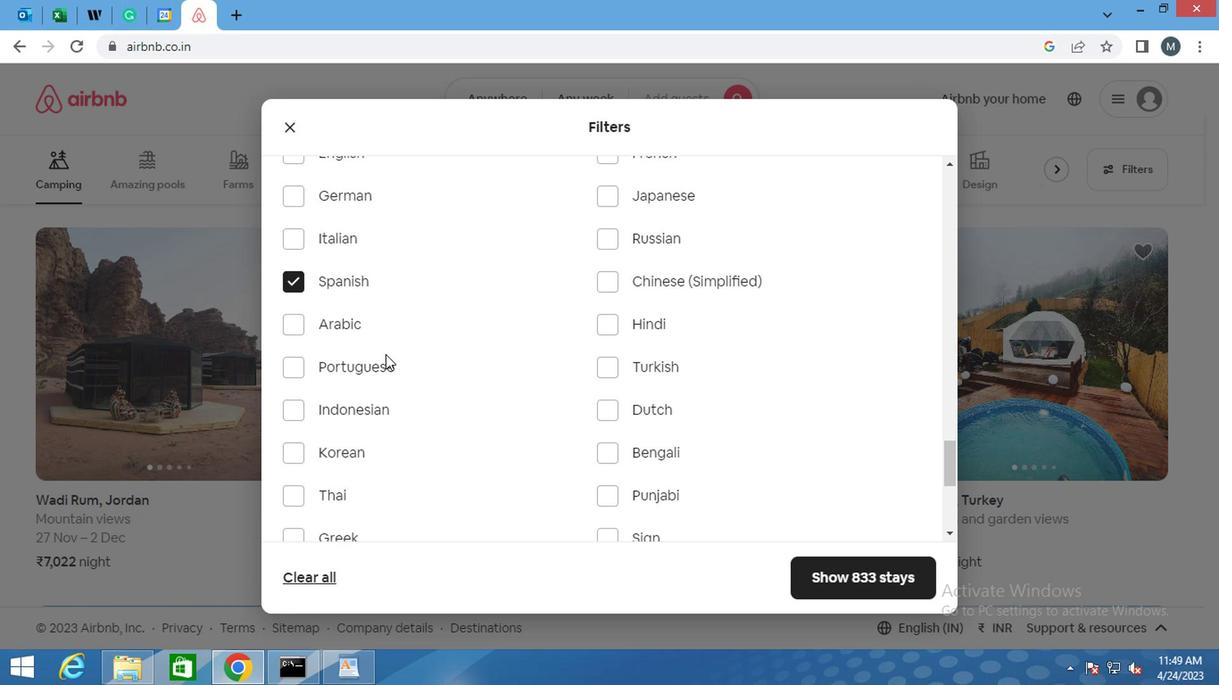 
Action: Mouse scrolled (358, 339) with delta (0, 0)
Screenshot: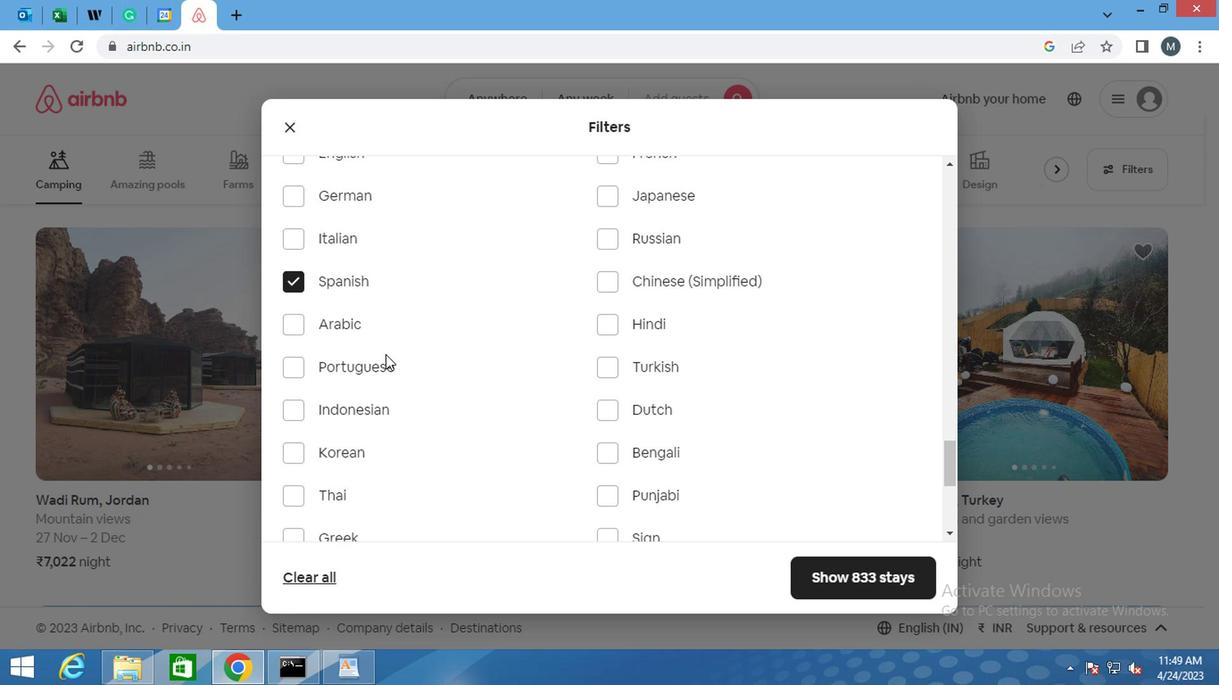 
Action: Mouse moved to (359, 342)
Screenshot: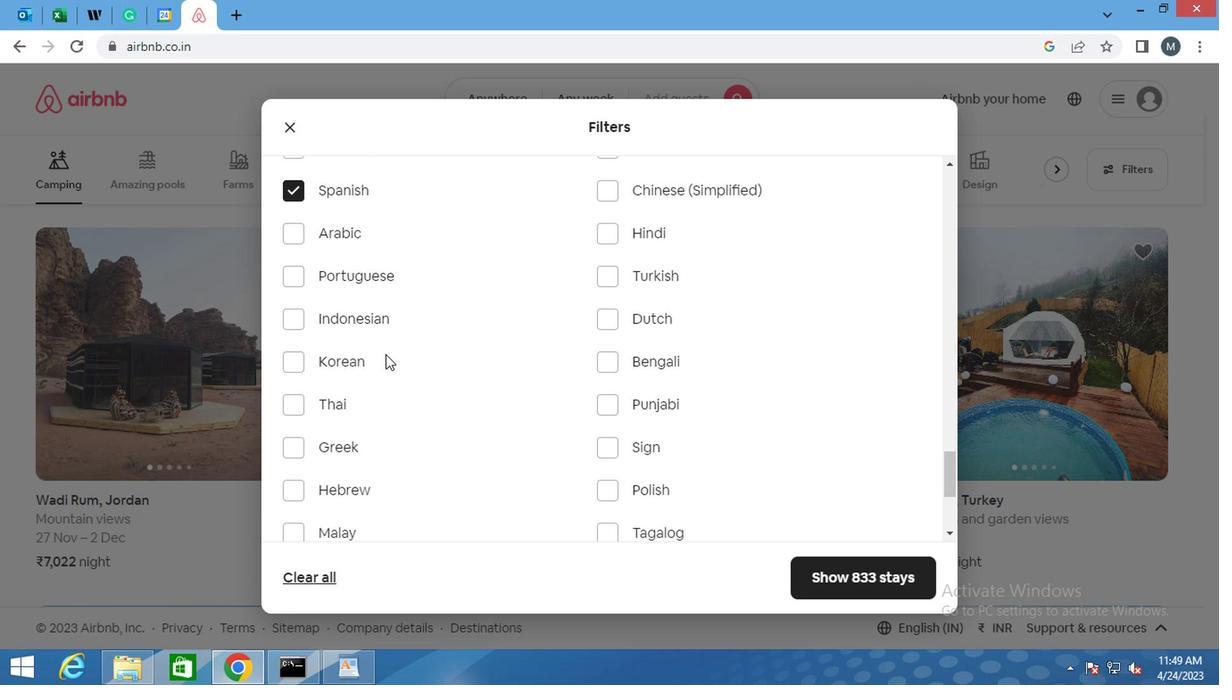 
Action: Mouse scrolled (359, 341) with delta (0, 0)
Screenshot: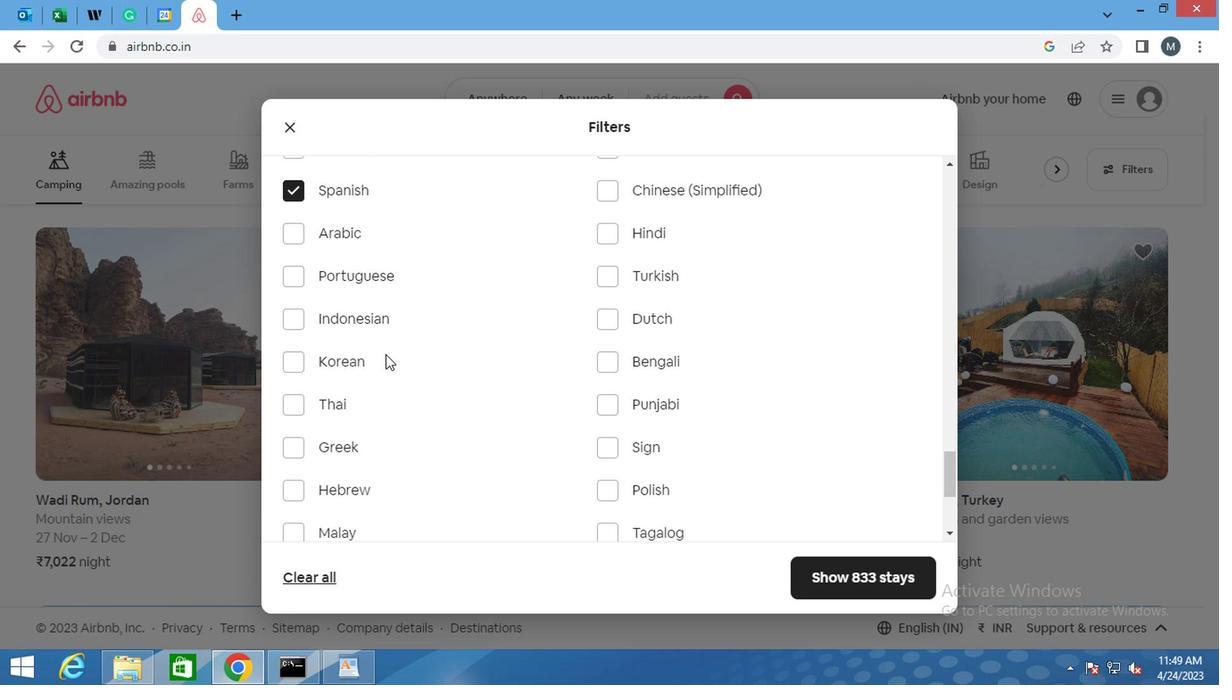 
Action: Mouse moved to (543, 457)
Screenshot: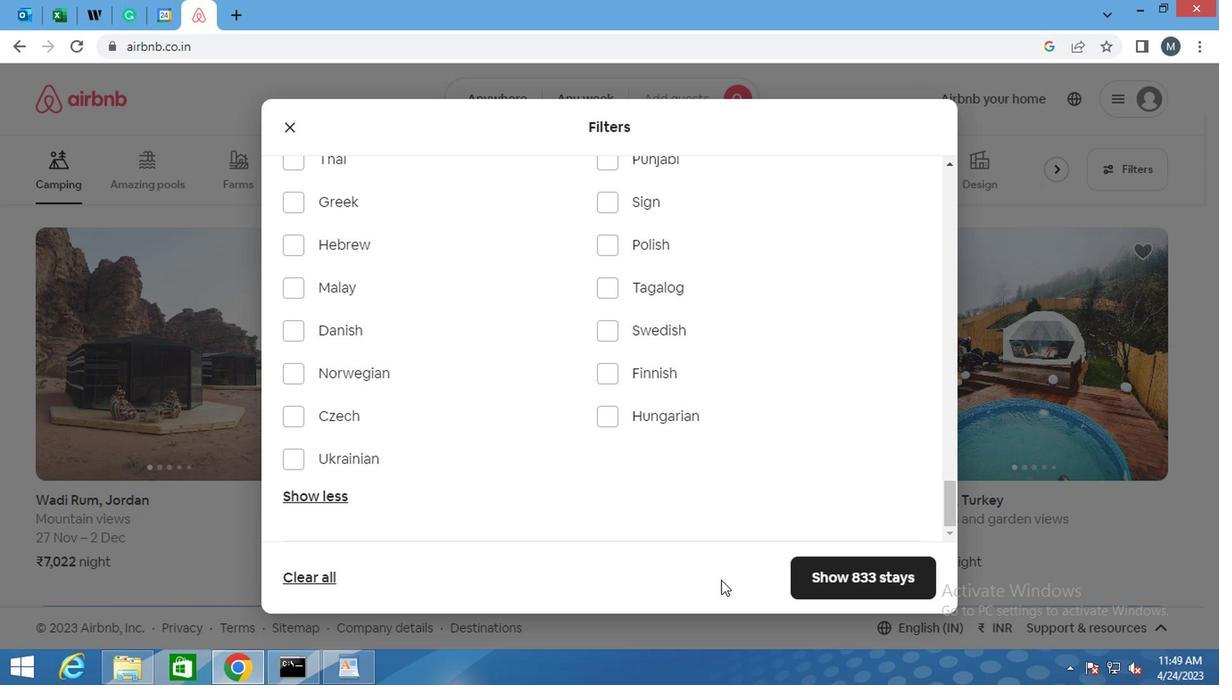 
Action: Mouse scrolled (543, 456) with delta (0, 0)
Screenshot: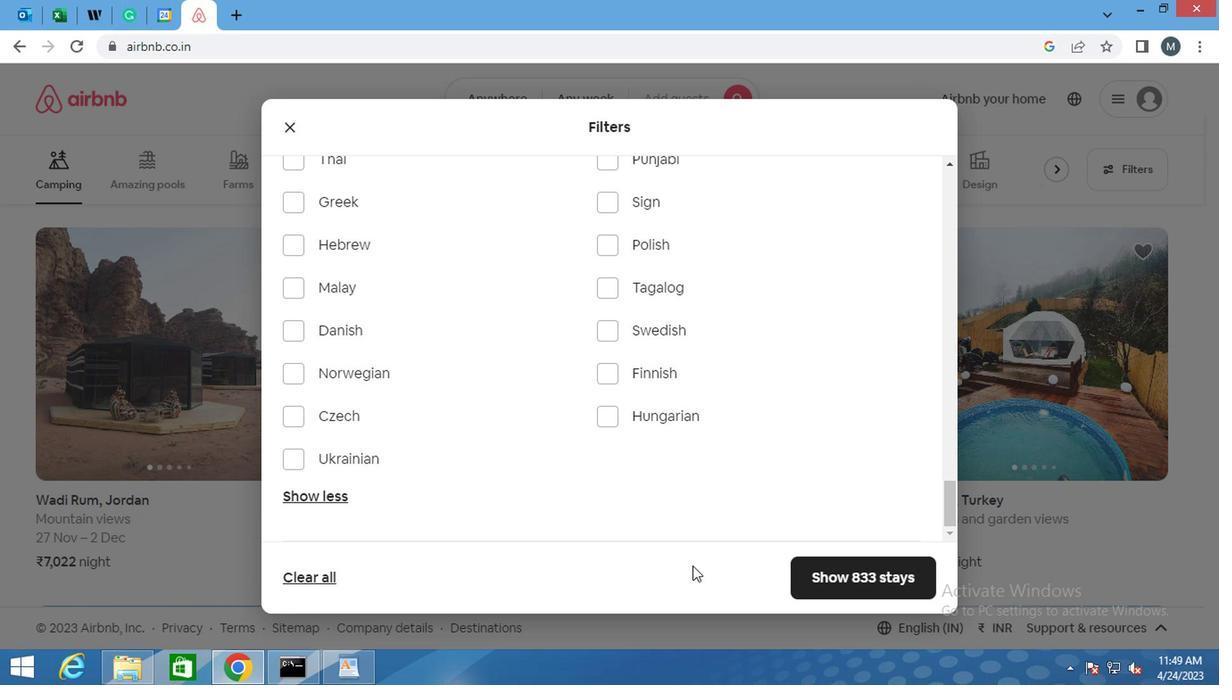 
Action: Mouse scrolled (543, 456) with delta (0, 0)
Screenshot: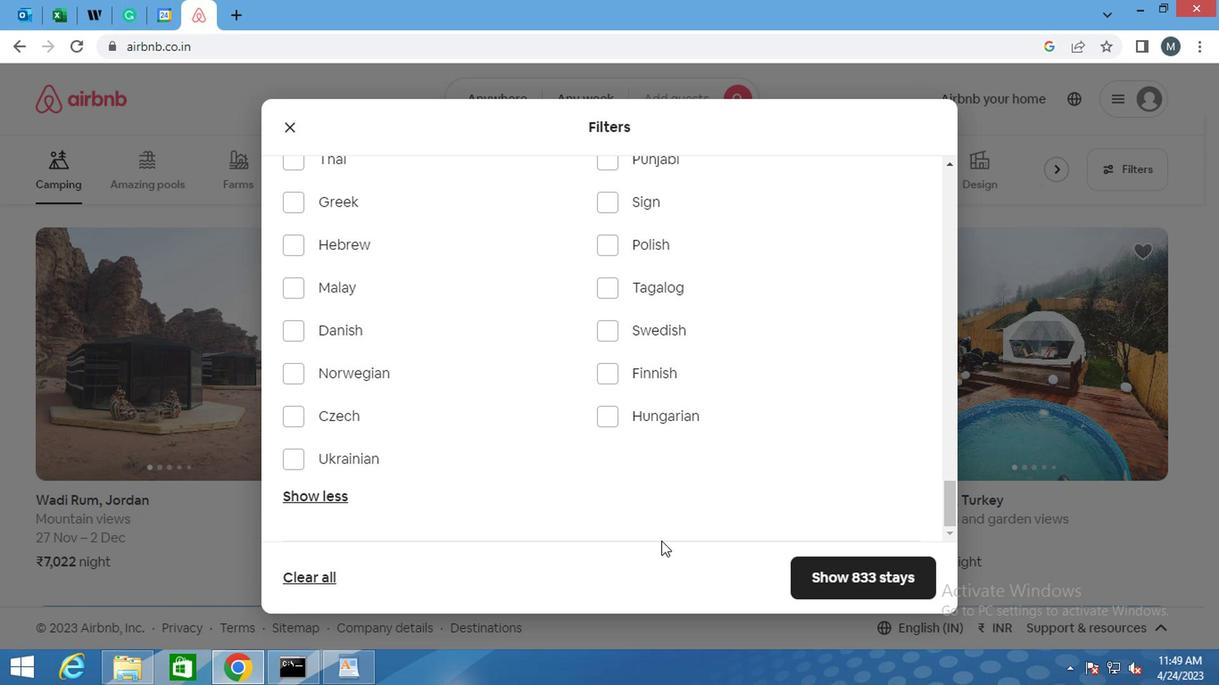 
Action: Mouse moved to (685, 487)
Screenshot: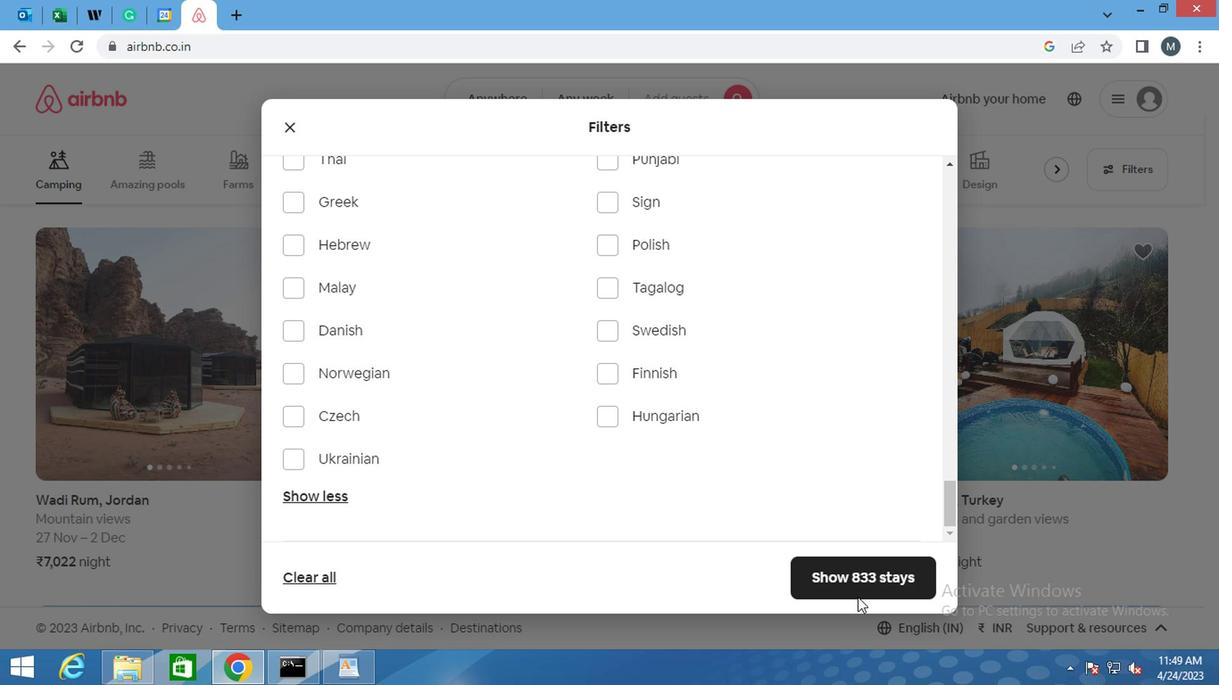 
Action: Mouse pressed left at (685, 487)
Screenshot: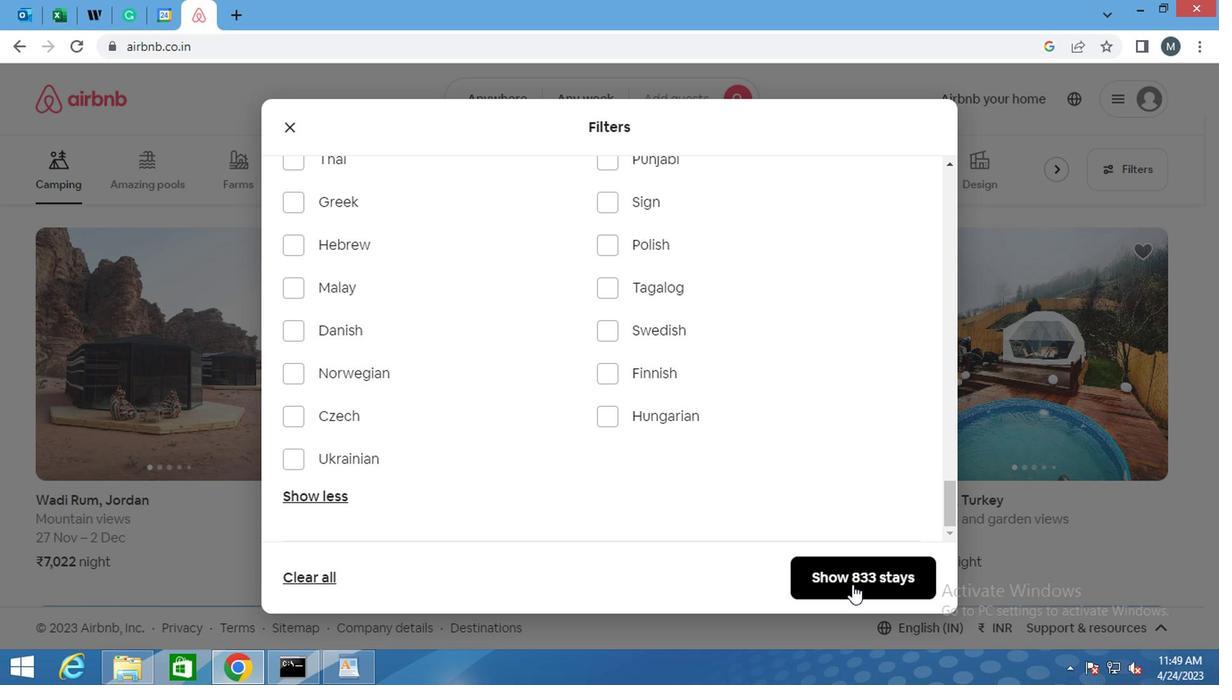 
Action: Mouse moved to (649, 494)
Screenshot: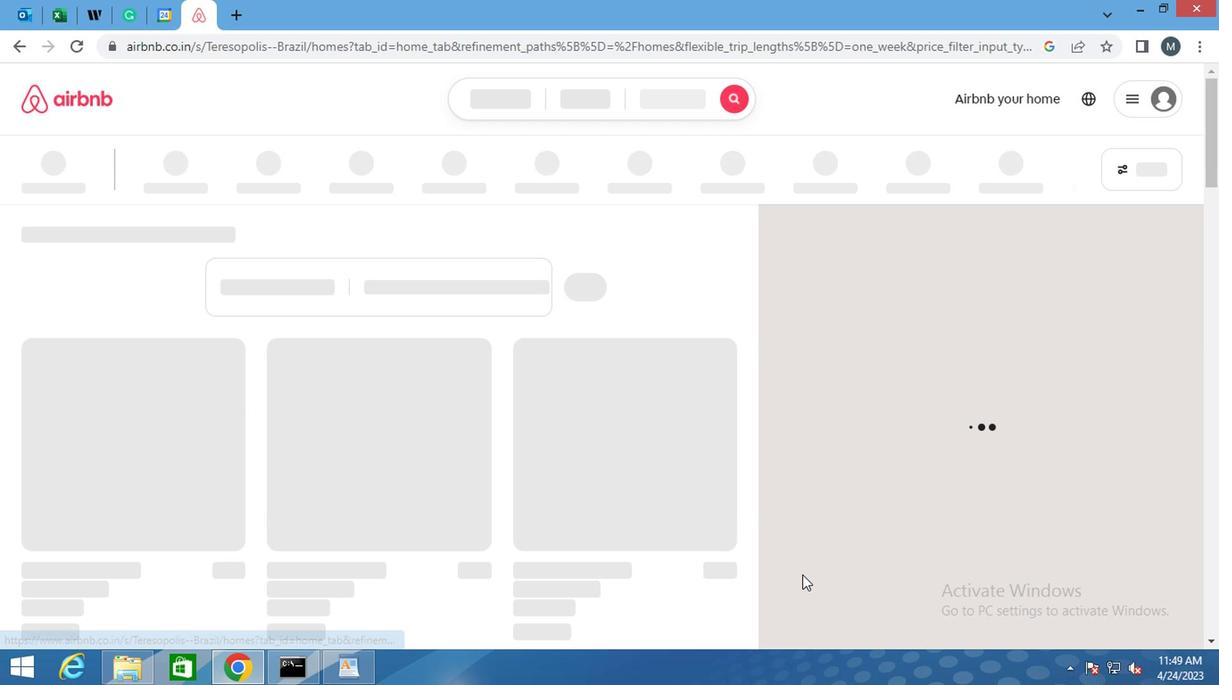 
